 Task: Search one way flight ticket for 1 adult, 5 children, 2 infants in seat and 1 infant on lap in first from Prescott: Prescott Municipal Airport (ernest A. Love Field) to South Bend: South Bend International Airport on 8-6-2023. Choice of flights is JetBlue. Number of bags: 2 carry on bags and 6 checked bags. Price is upto 82000. Outbound departure time preference is 18:45.
Action: Mouse moved to (318, 147)
Screenshot: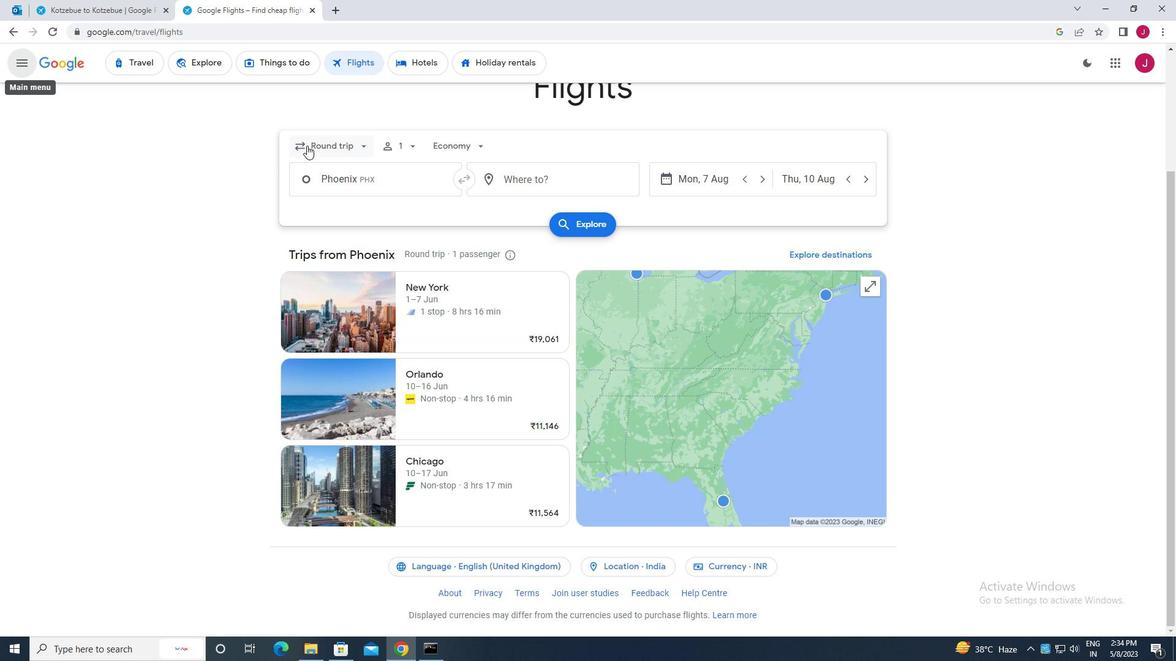 
Action: Mouse pressed left at (318, 147)
Screenshot: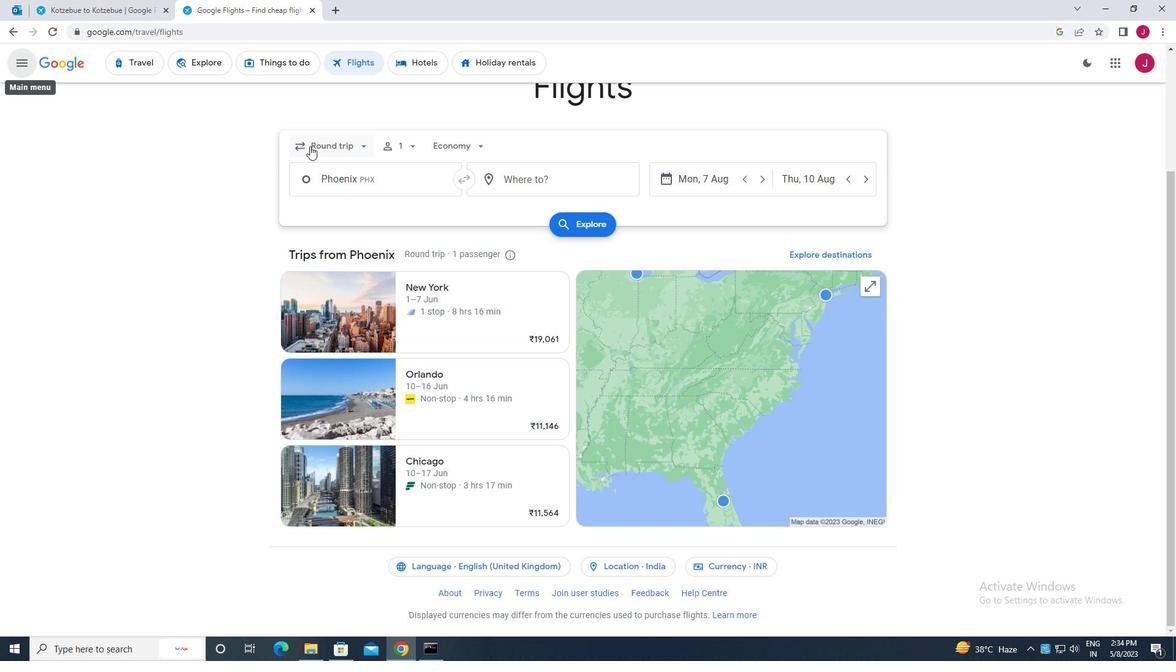 
Action: Mouse moved to (332, 205)
Screenshot: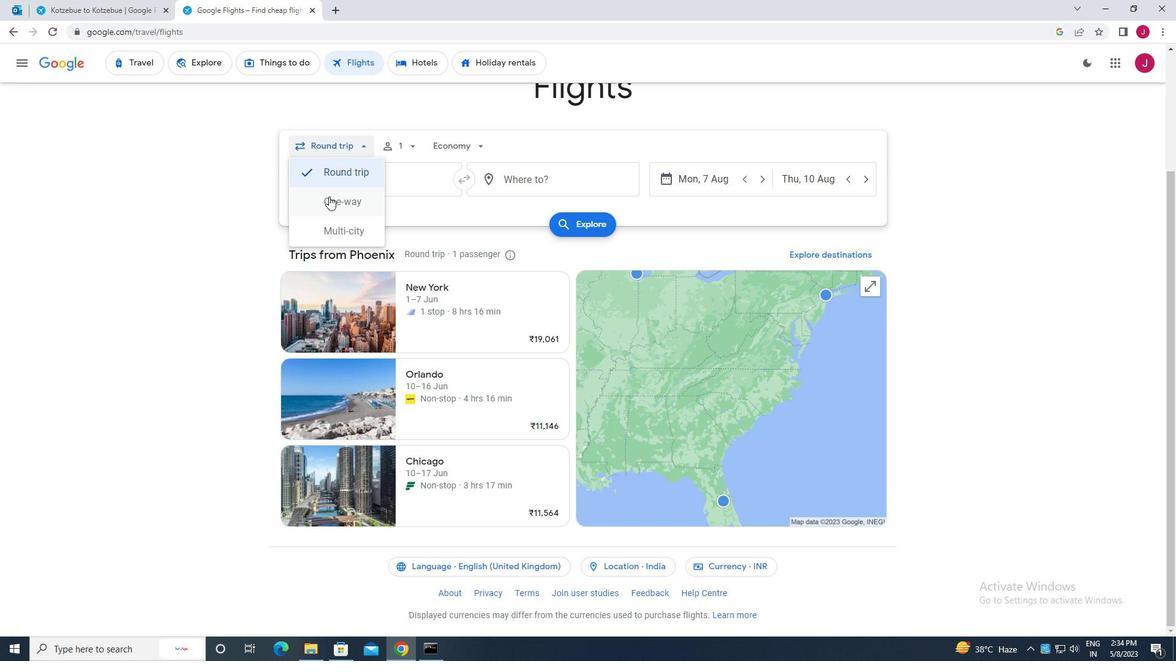 
Action: Mouse pressed left at (332, 205)
Screenshot: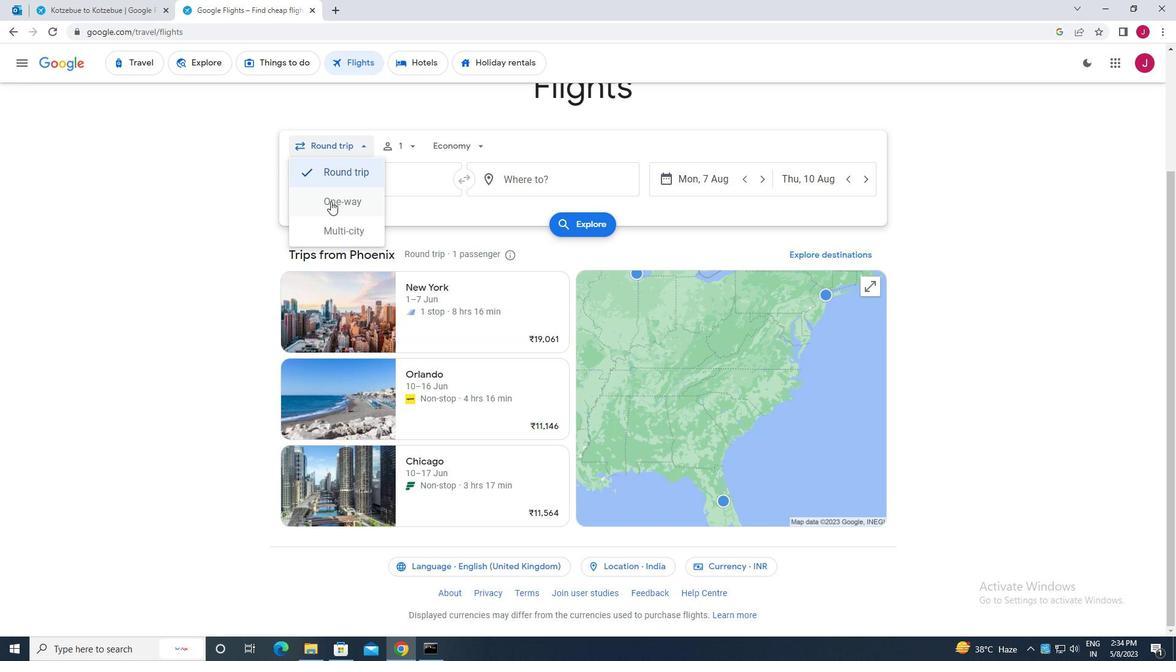 
Action: Mouse moved to (406, 145)
Screenshot: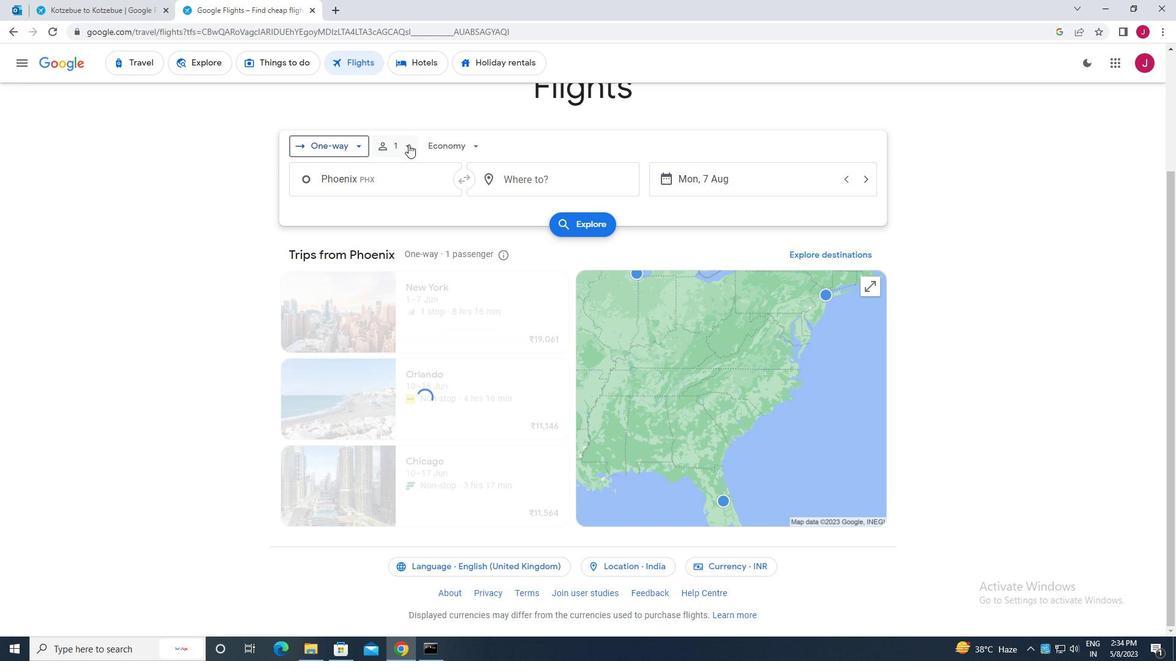 
Action: Mouse pressed left at (406, 145)
Screenshot: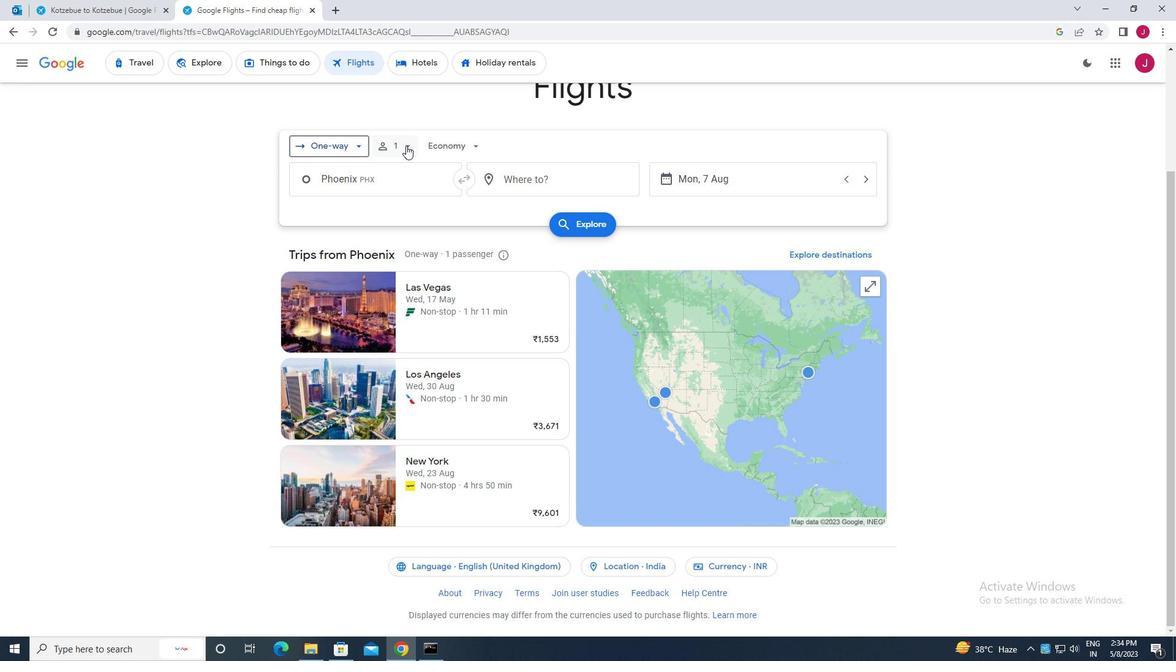 
Action: Mouse moved to (499, 213)
Screenshot: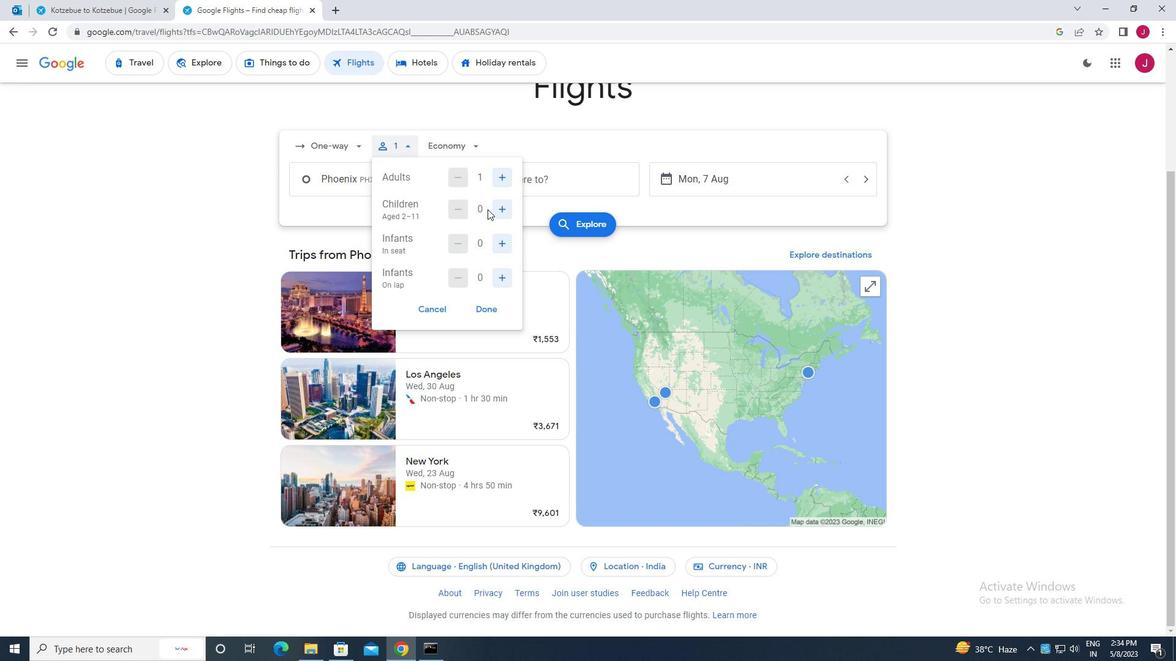 
Action: Mouse pressed left at (499, 213)
Screenshot: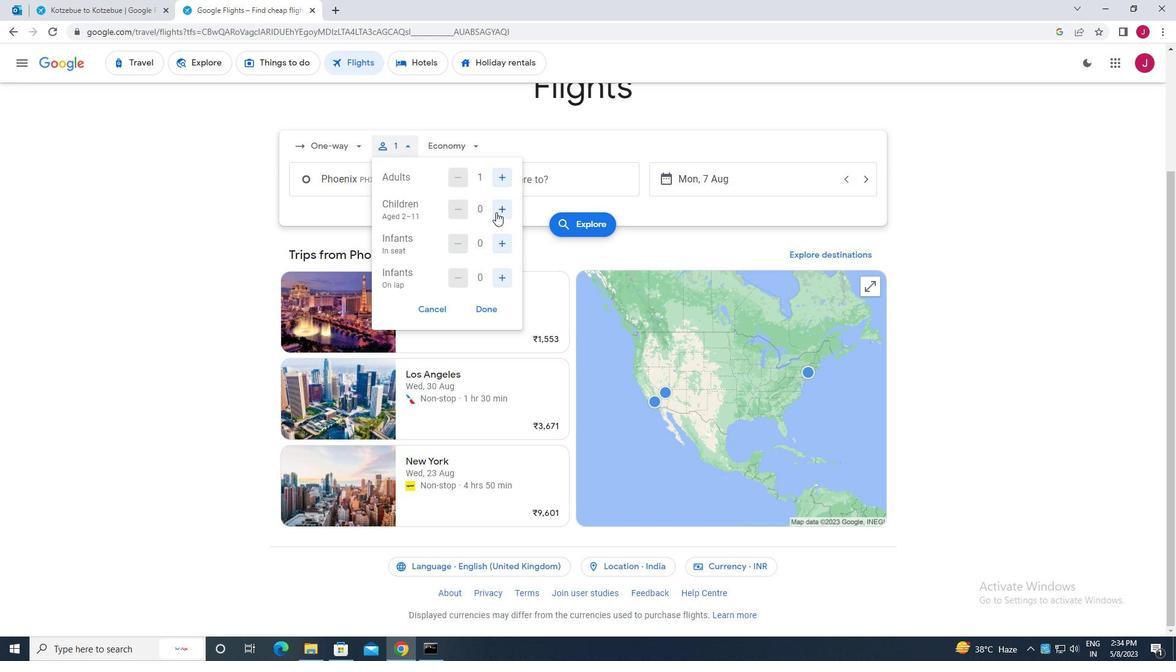 
Action: Mouse moved to (499, 213)
Screenshot: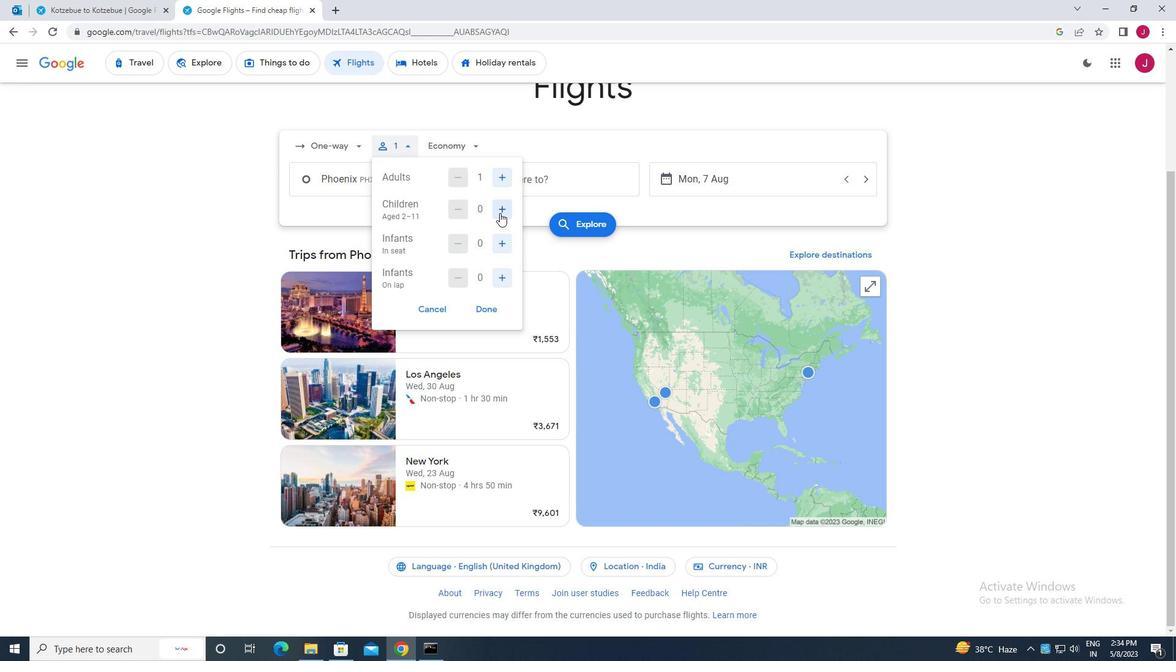 
Action: Mouse pressed left at (499, 213)
Screenshot: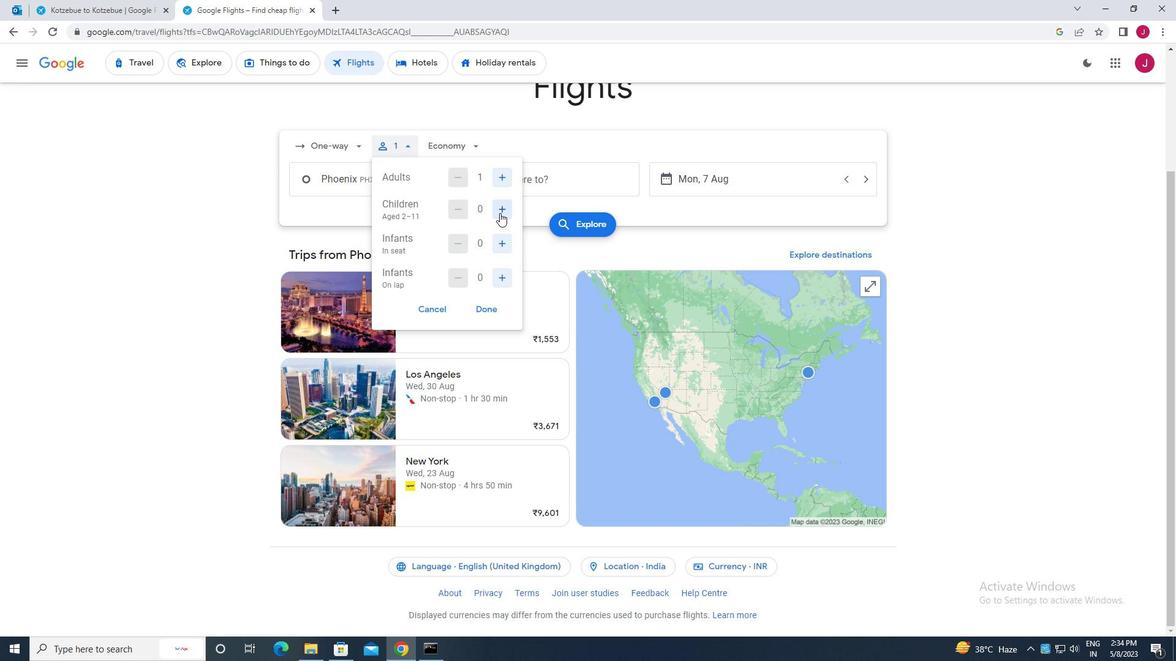 
Action: Mouse pressed left at (499, 213)
Screenshot: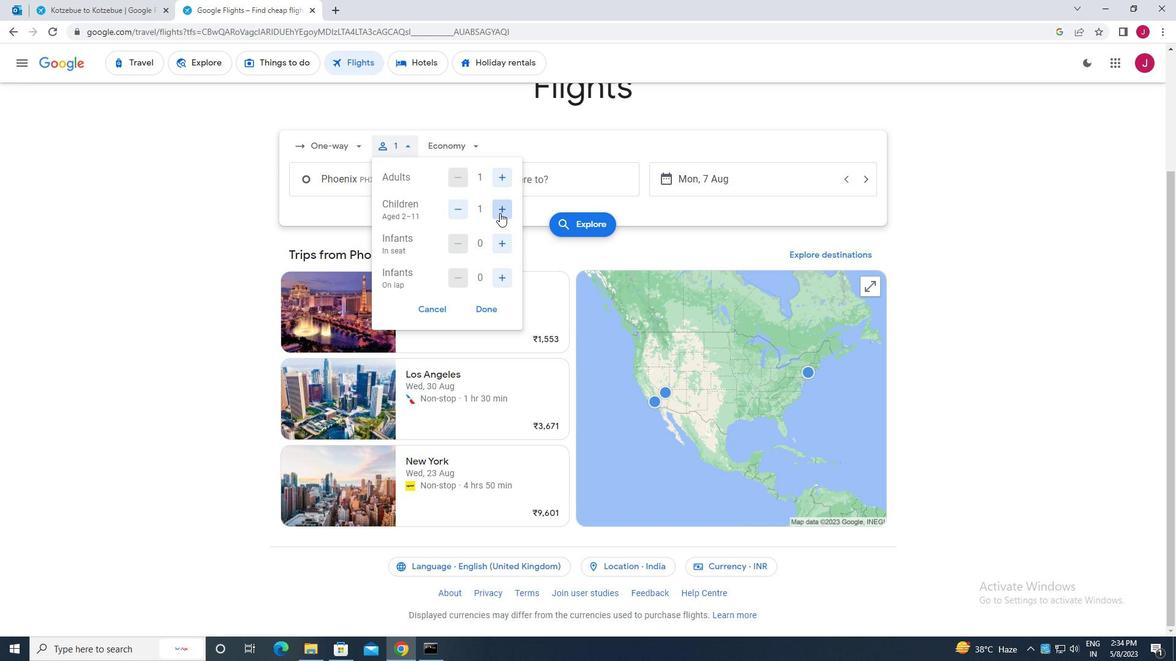 
Action: Mouse pressed left at (499, 213)
Screenshot: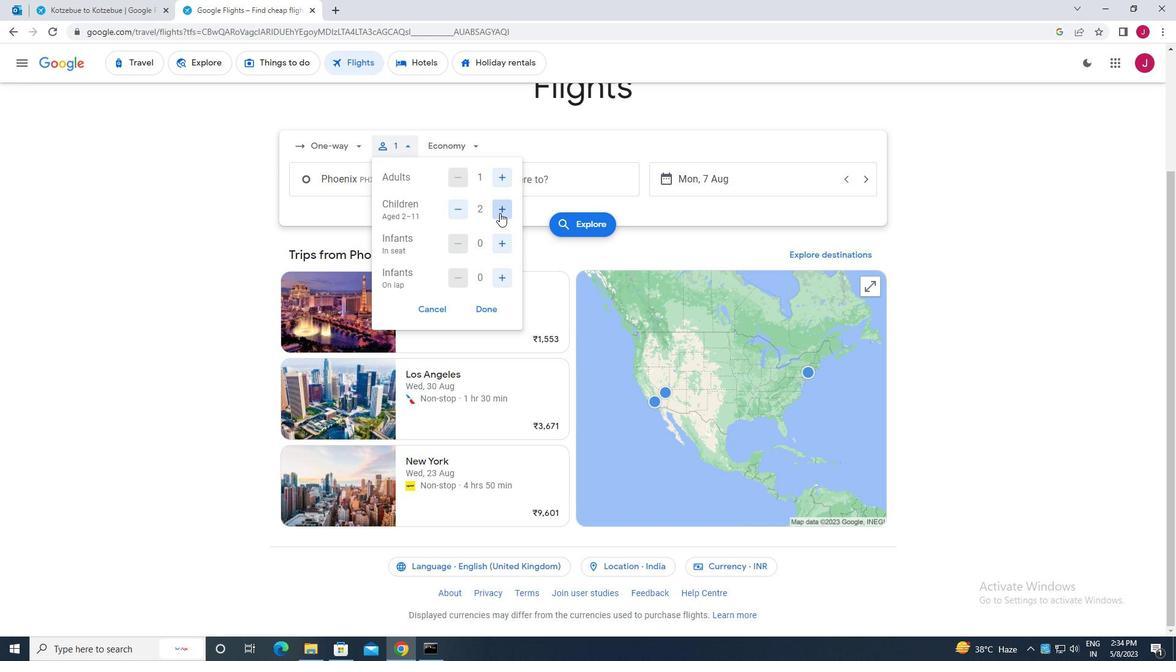 
Action: Mouse pressed left at (499, 213)
Screenshot: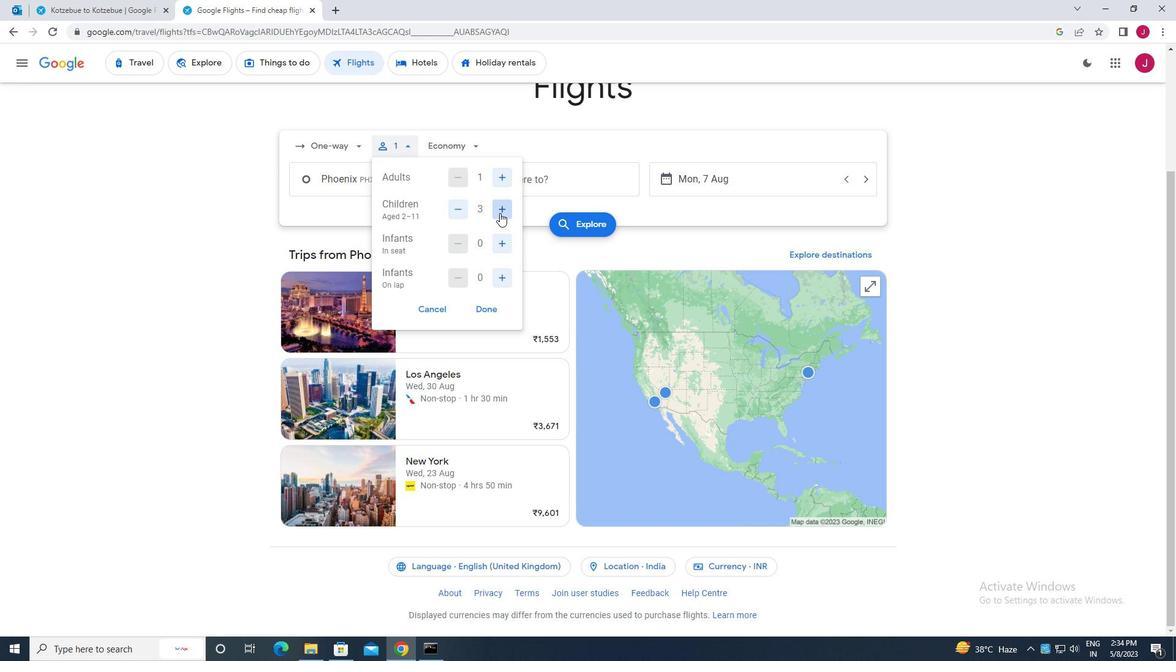 
Action: Mouse moved to (502, 246)
Screenshot: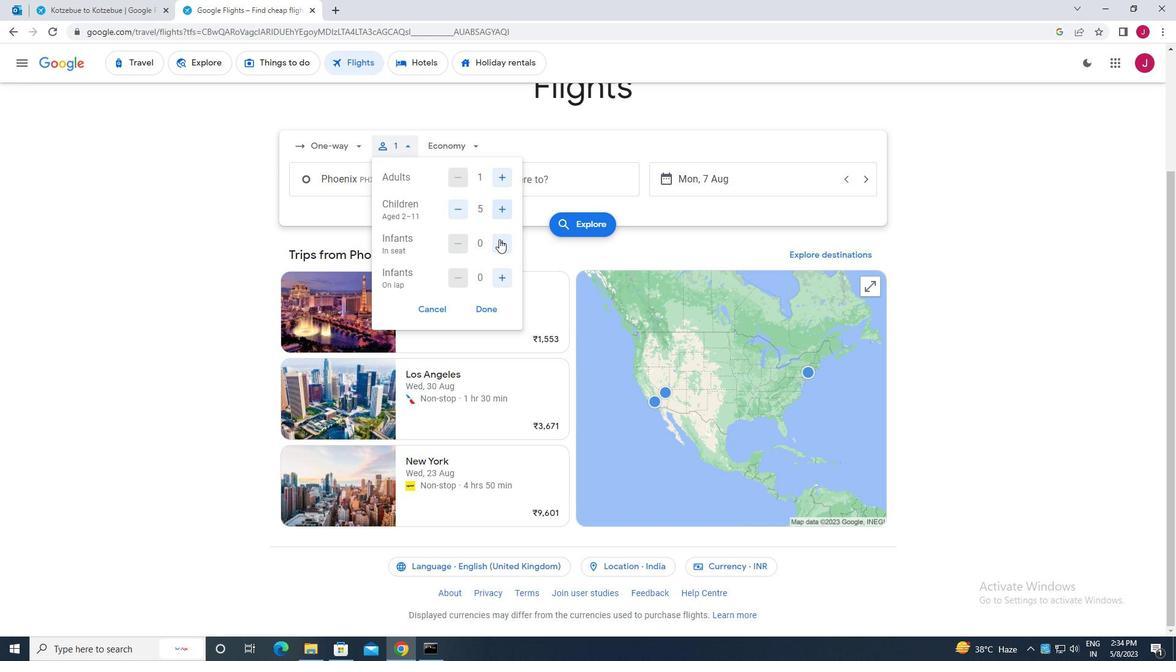 
Action: Mouse pressed left at (502, 246)
Screenshot: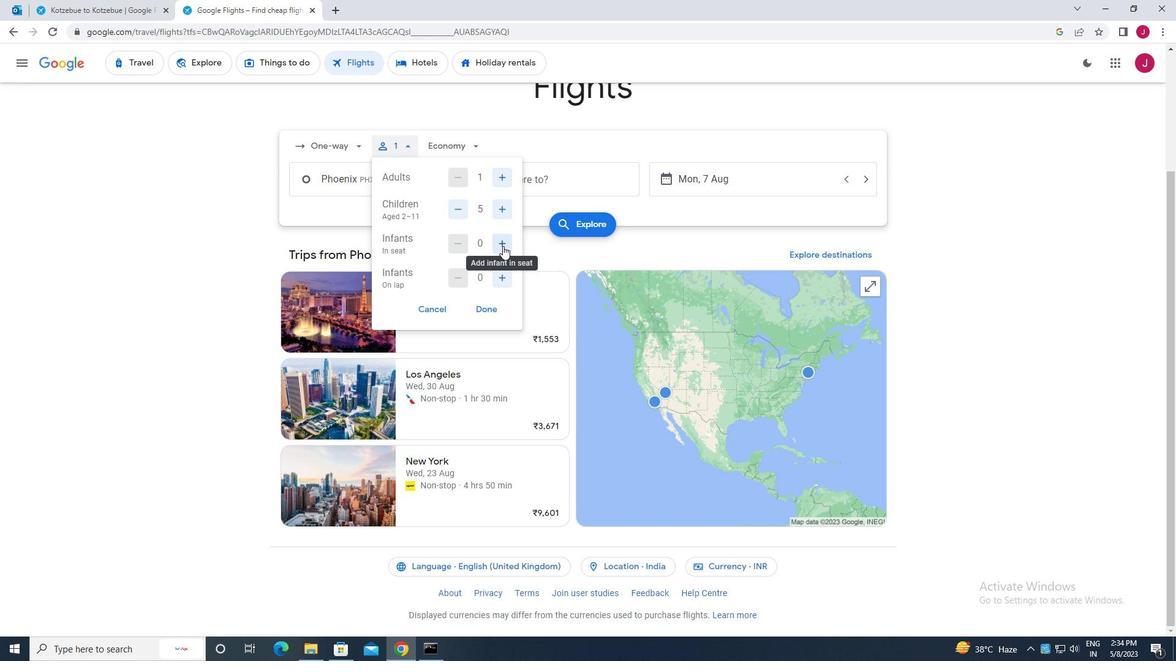 
Action: Mouse moved to (502, 245)
Screenshot: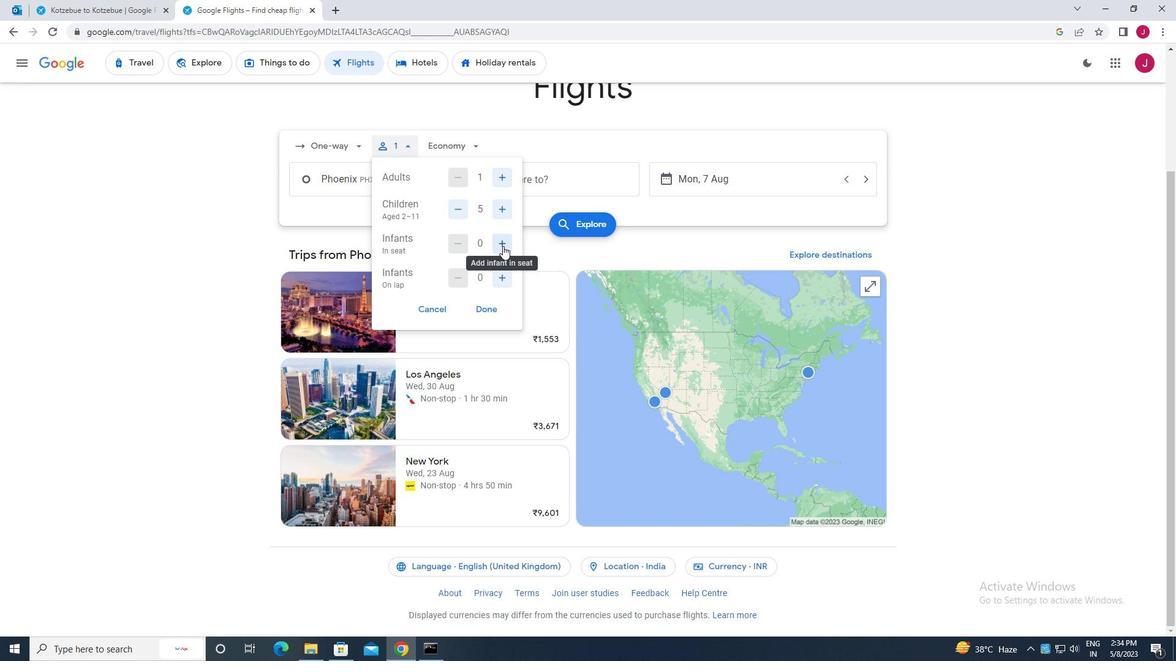 
Action: Mouse pressed left at (502, 245)
Screenshot: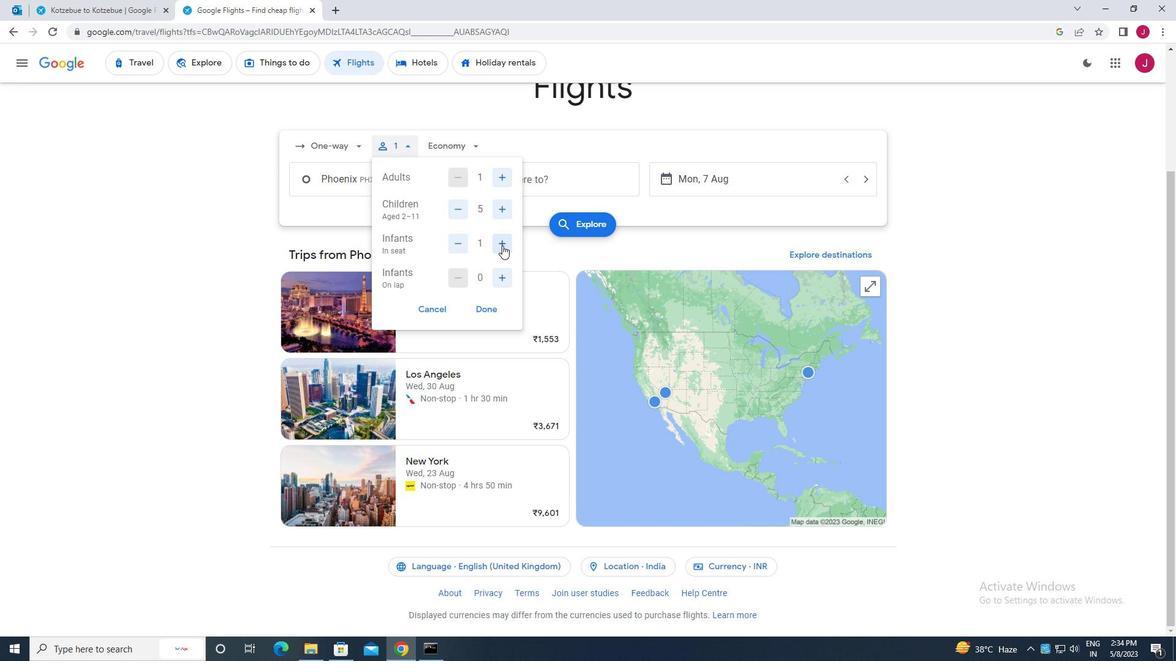 
Action: Mouse moved to (499, 281)
Screenshot: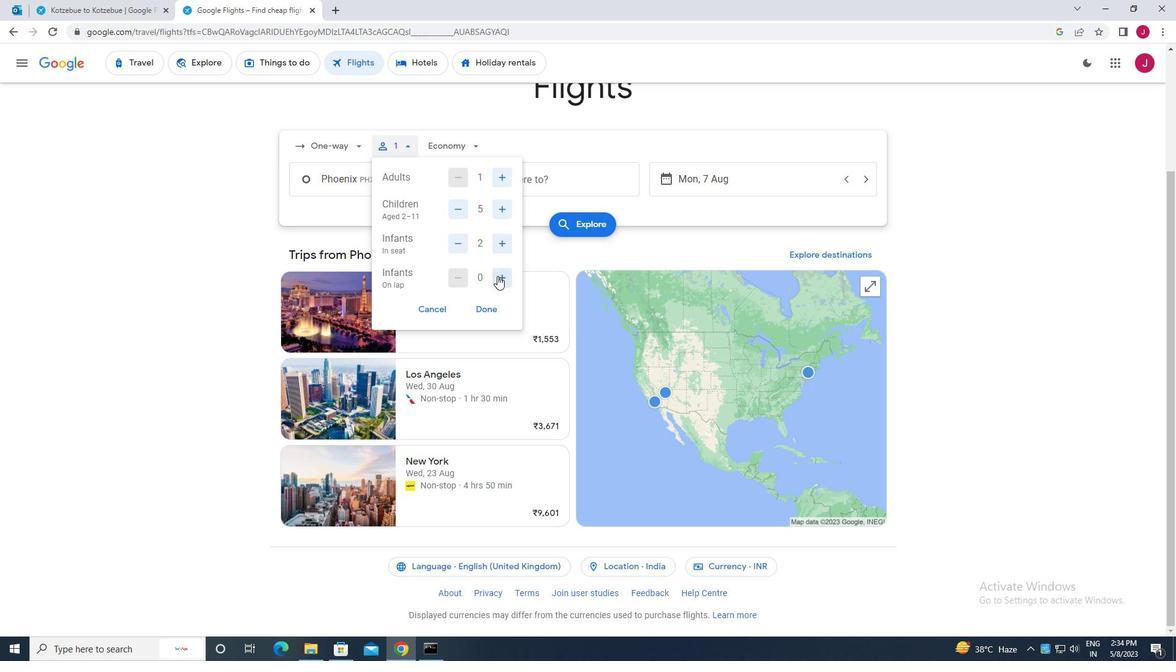 
Action: Mouse pressed left at (499, 281)
Screenshot: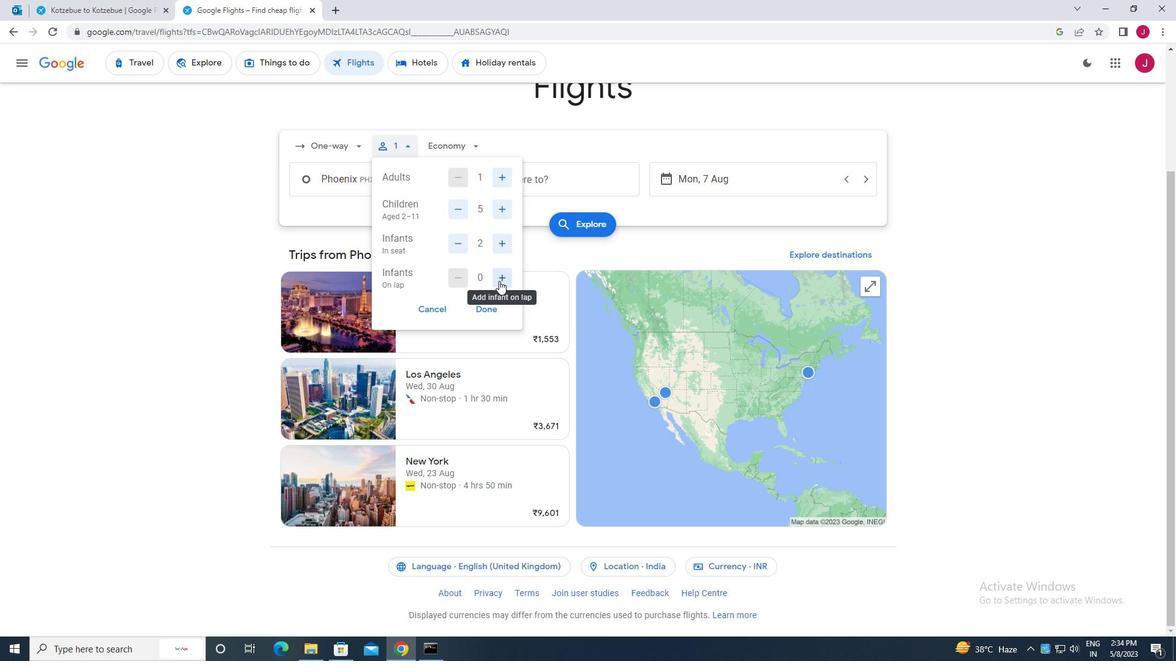 
Action: Mouse moved to (457, 241)
Screenshot: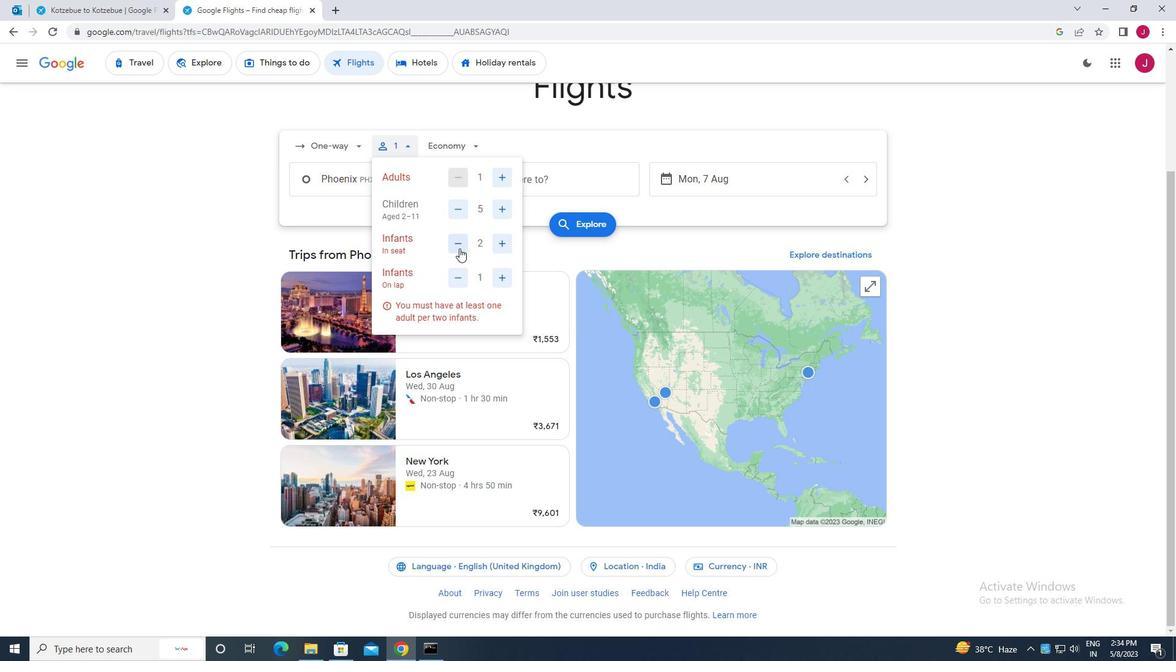 
Action: Mouse pressed left at (457, 241)
Screenshot: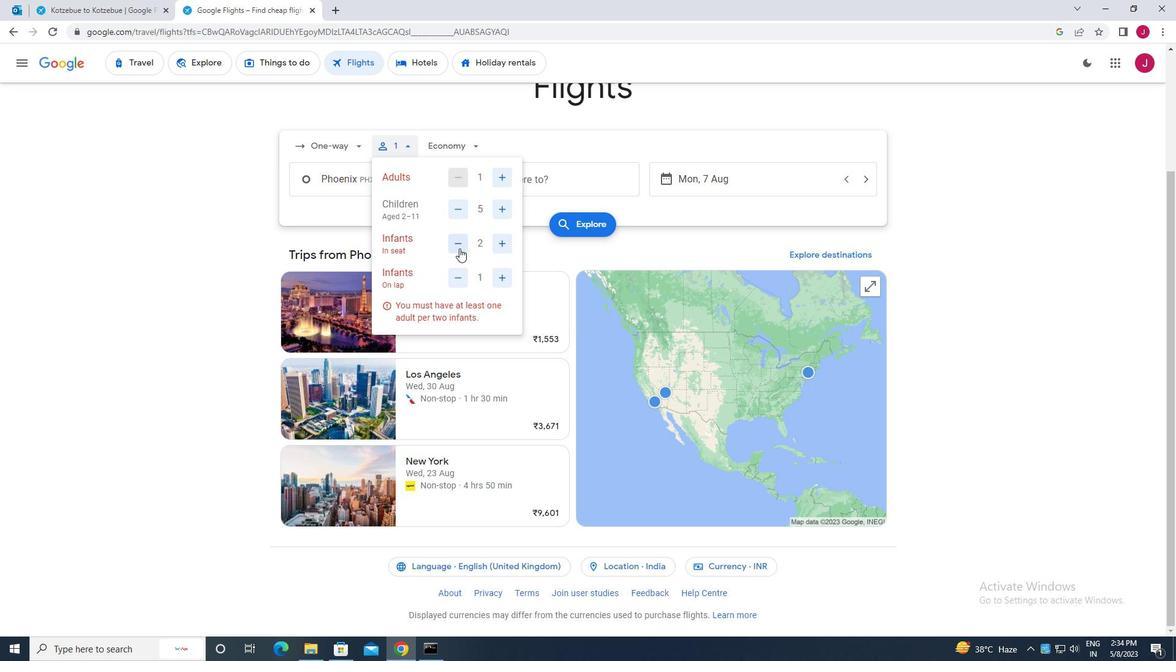 
Action: Mouse moved to (483, 310)
Screenshot: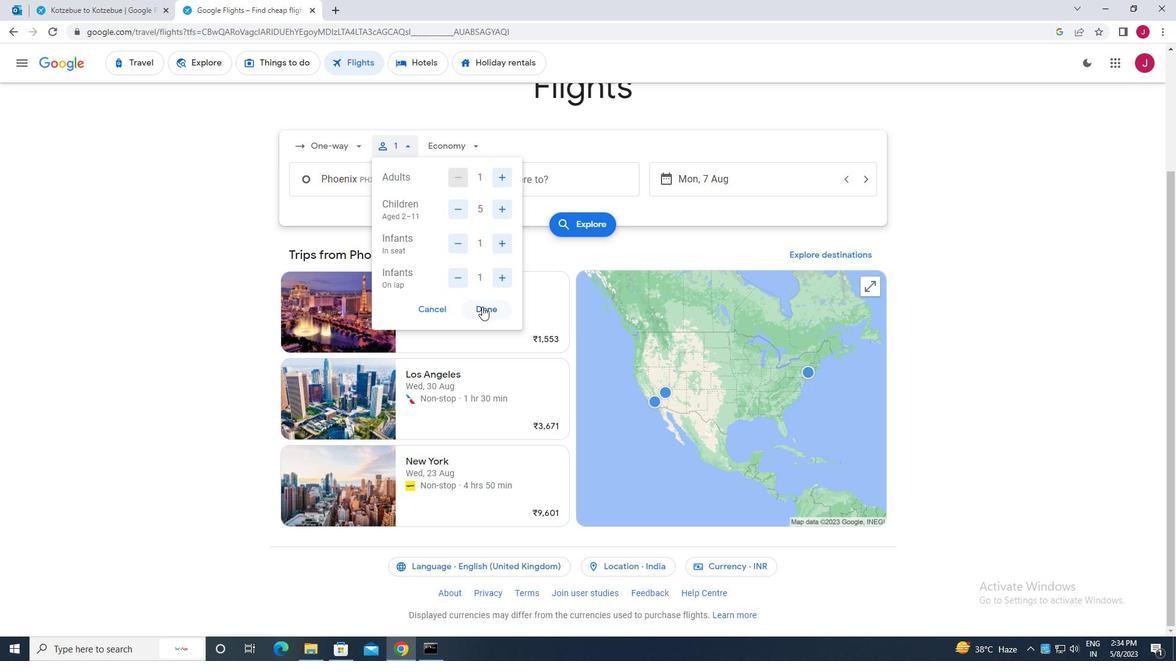 
Action: Mouse pressed left at (483, 310)
Screenshot: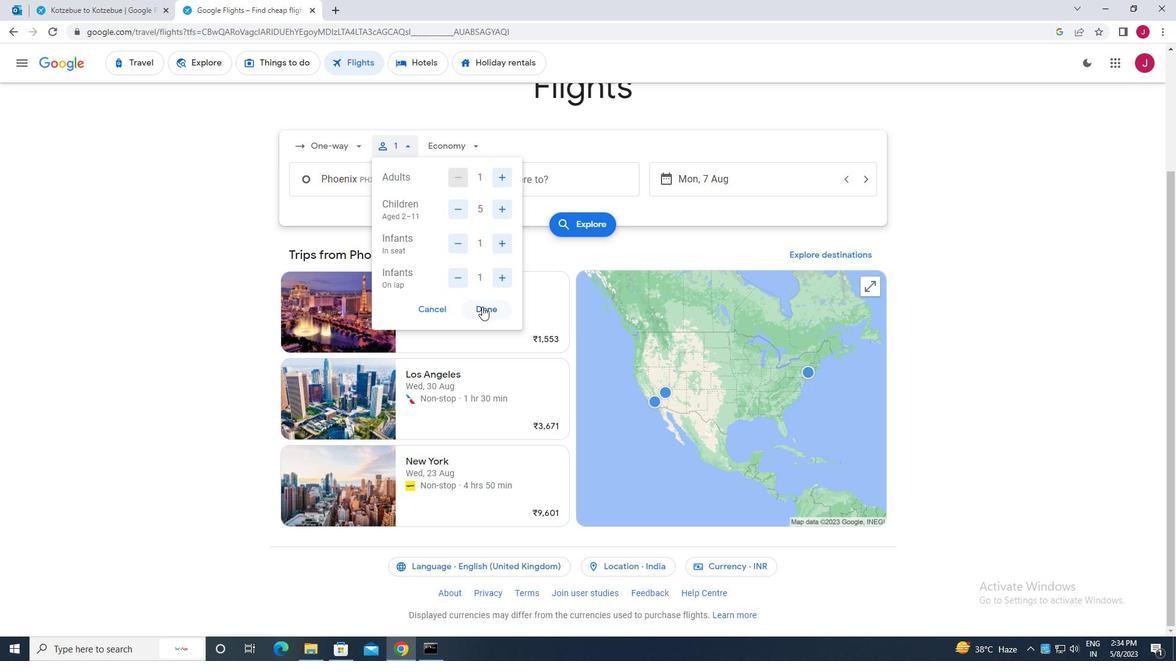 
Action: Mouse moved to (462, 145)
Screenshot: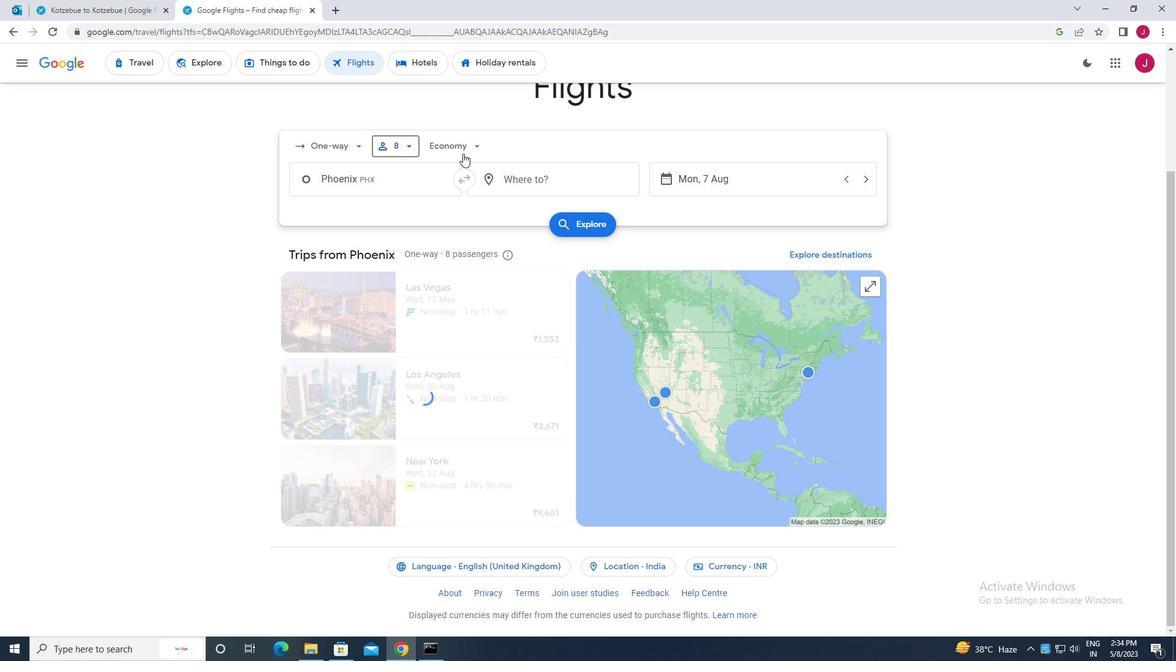 
Action: Mouse pressed left at (462, 145)
Screenshot: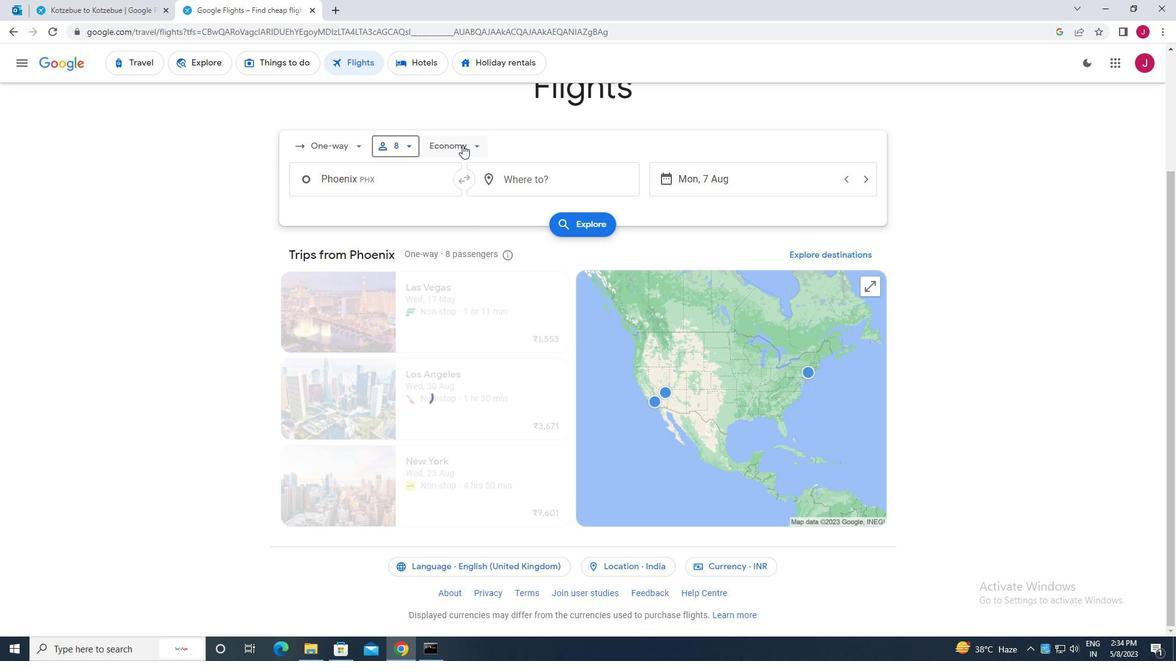 
Action: Mouse moved to (472, 259)
Screenshot: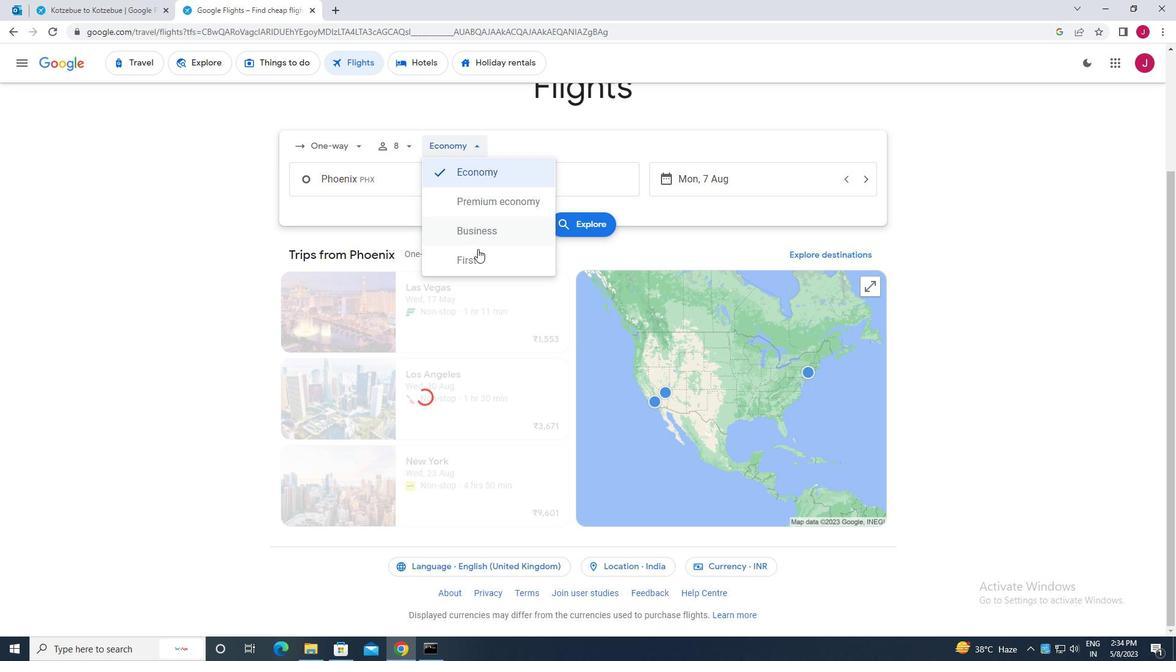 
Action: Mouse pressed left at (472, 259)
Screenshot: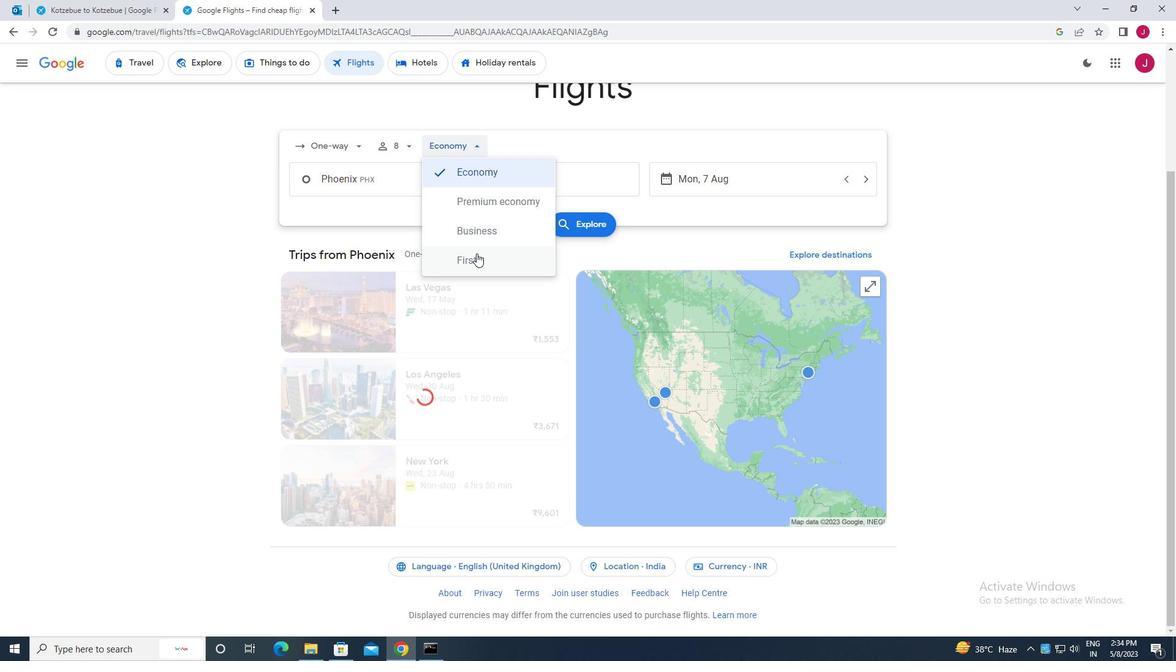 
Action: Mouse moved to (395, 180)
Screenshot: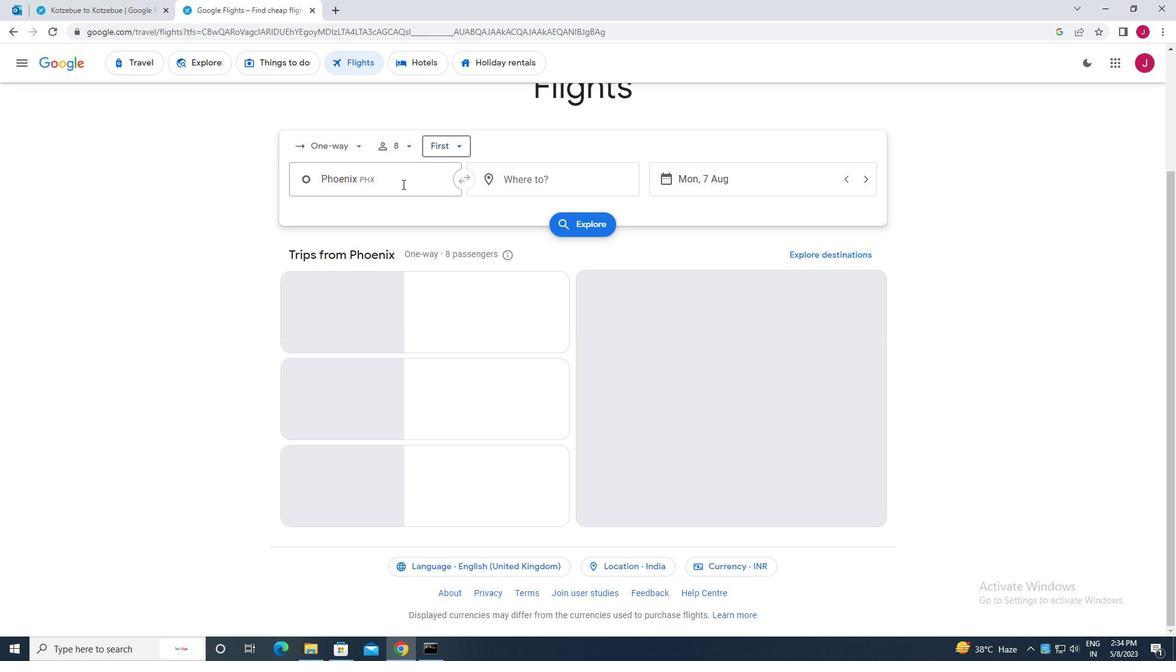 
Action: Mouse pressed left at (395, 180)
Screenshot: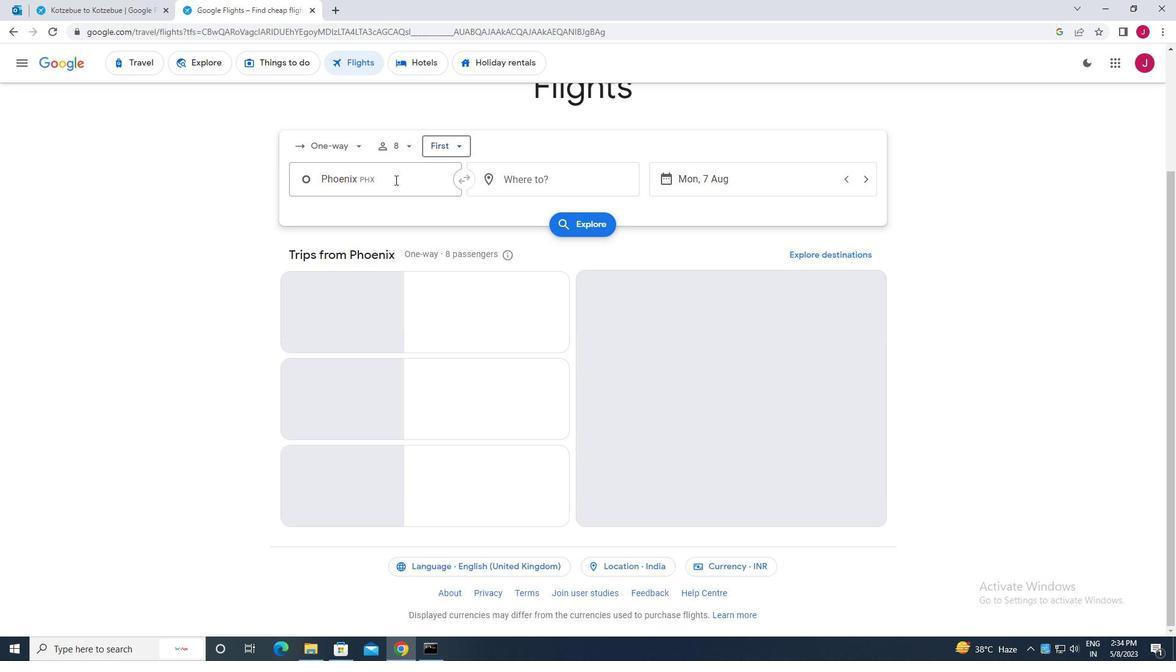
Action: Mouse moved to (393, 180)
Screenshot: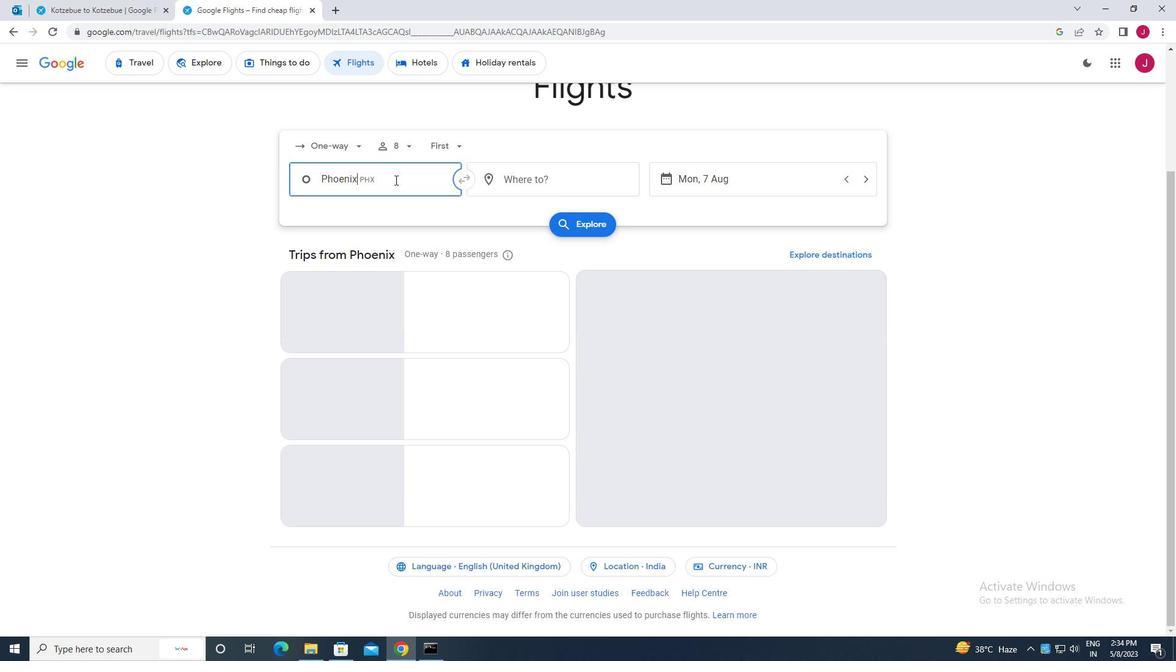 
Action: Key pressed precott
Screenshot: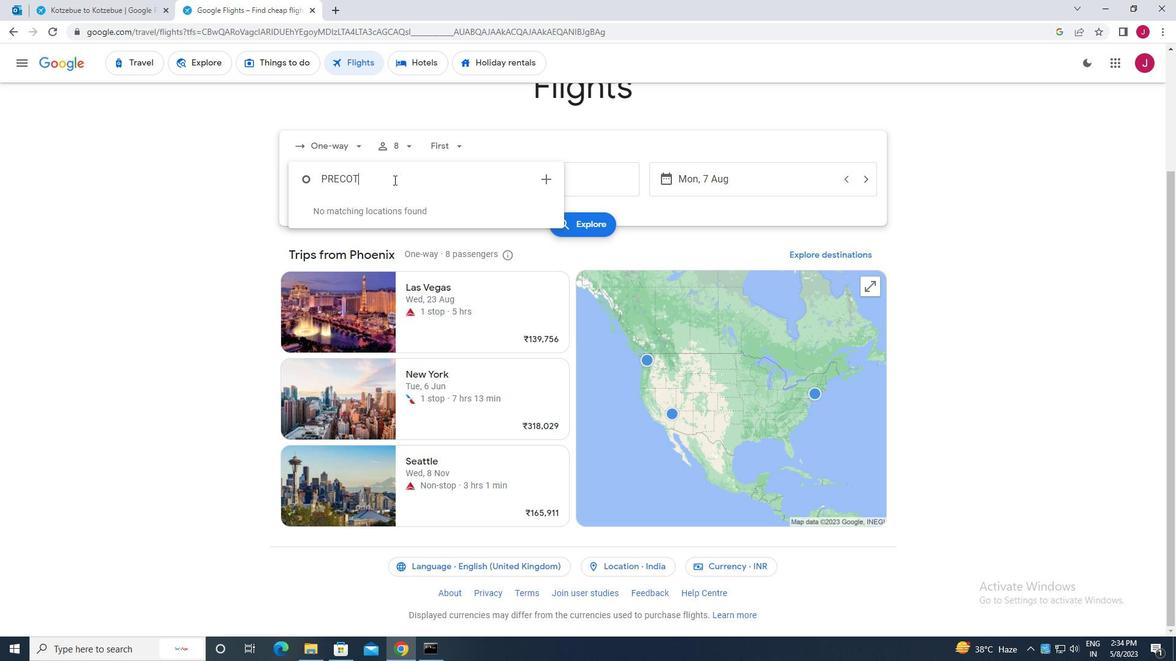 
Action: Mouse moved to (393, 180)
Screenshot: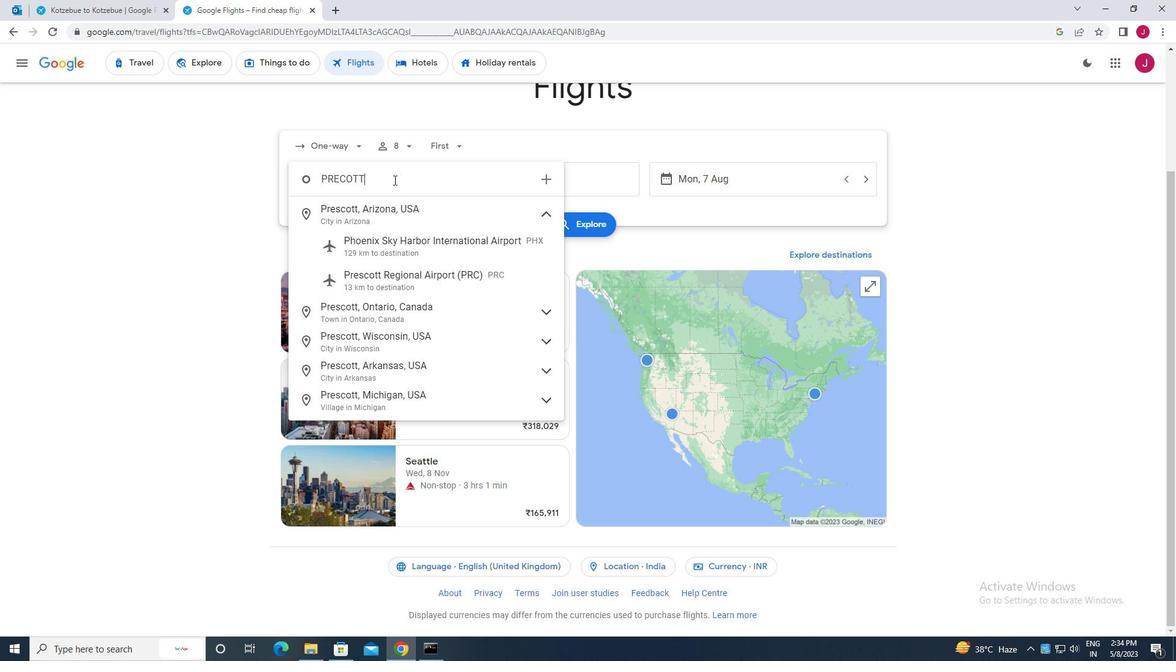 
Action: Key pressed <Key.space>mun<Key.backspace><Key.backspace><Key.backspace><Key.backspace>
Screenshot: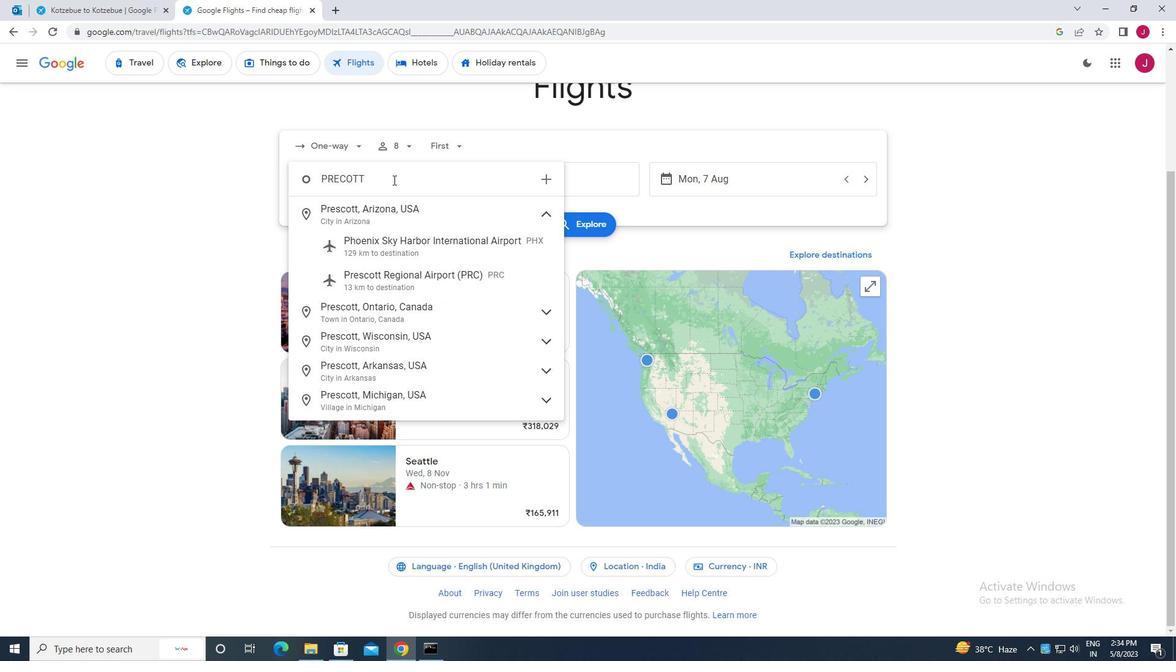 
Action: Mouse moved to (392, 326)
Screenshot: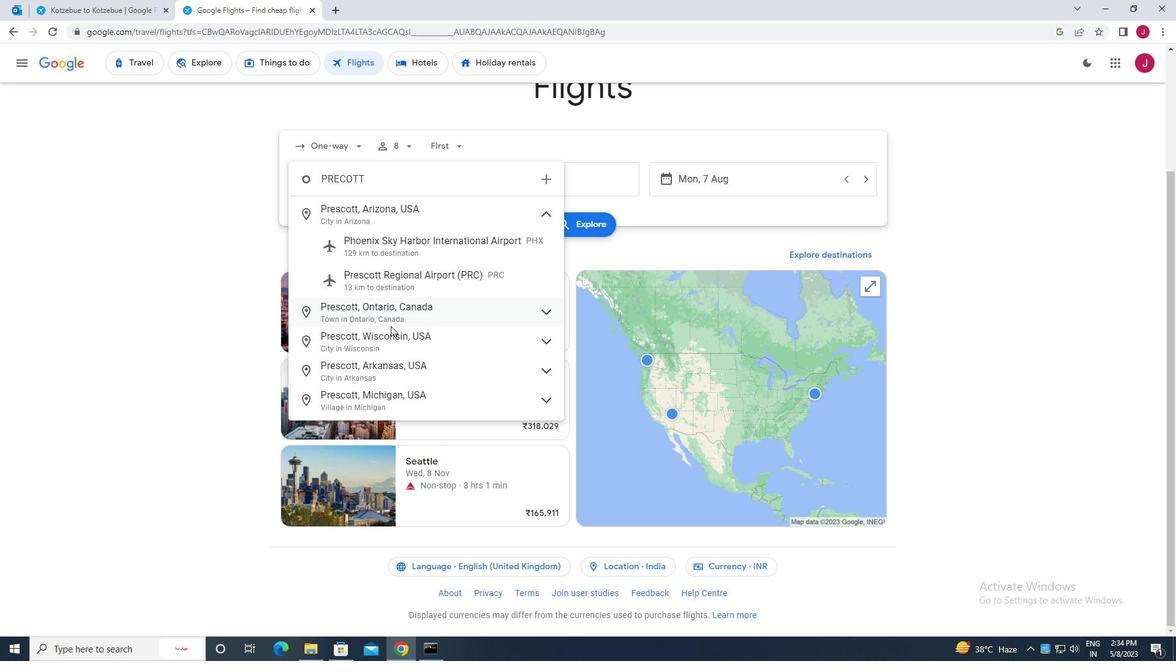 
Action: Mouse scrolled (392, 325) with delta (0, 0)
Screenshot: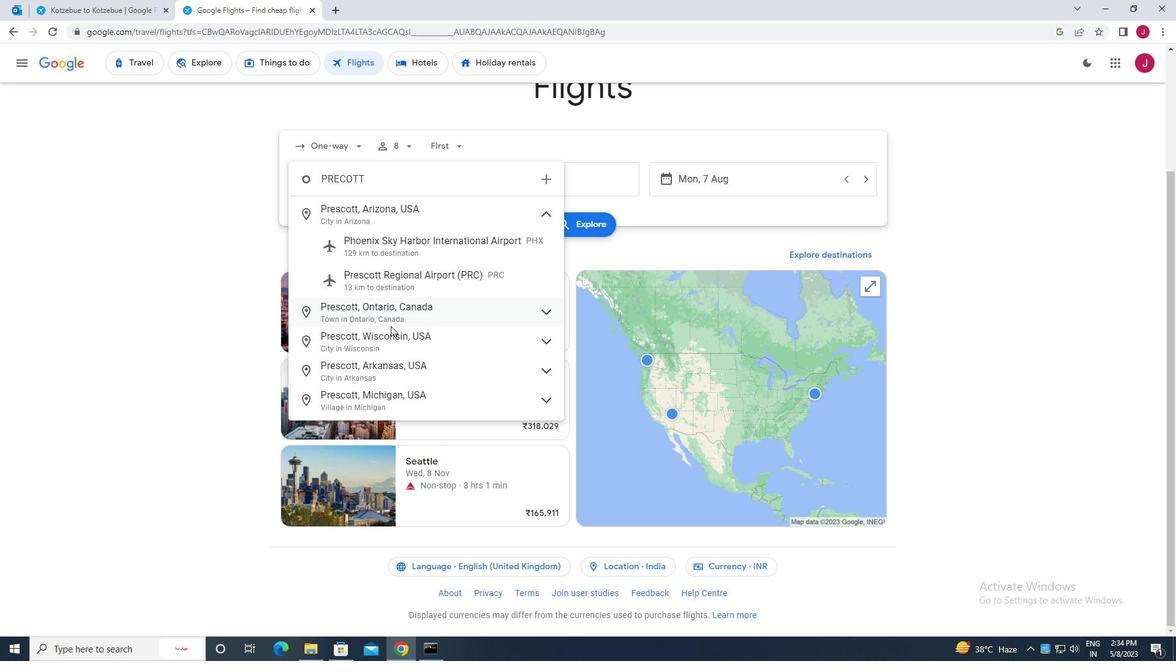 
Action: Mouse moved to (390, 325)
Screenshot: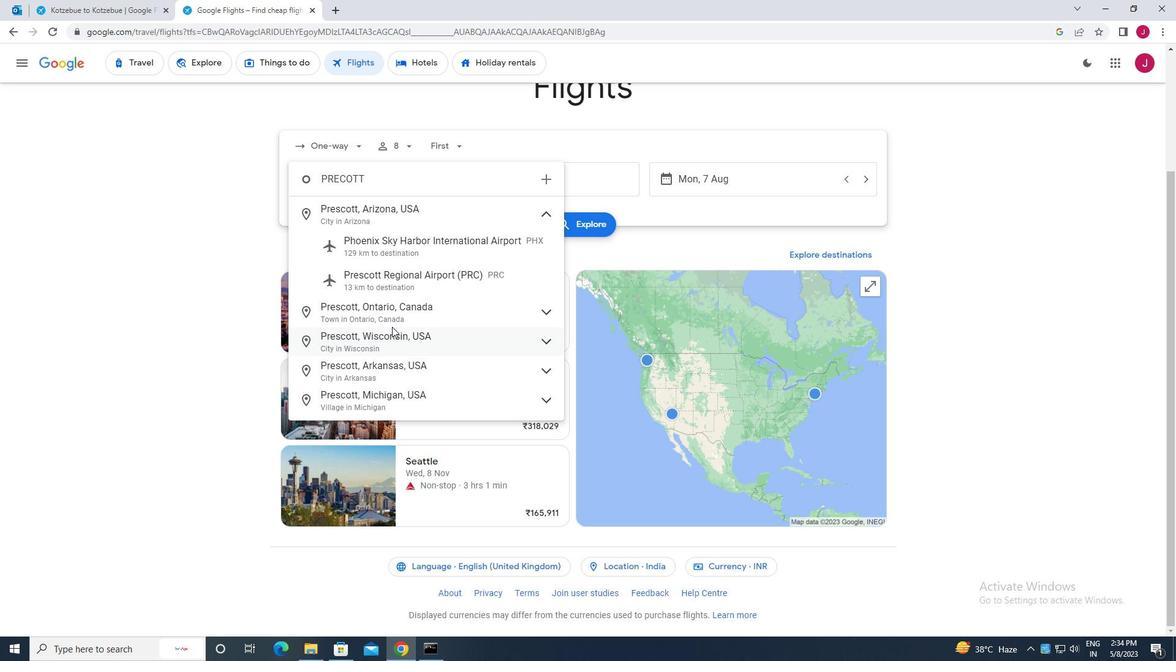 
Action: Mouse scrolled (390, 325) with delta (0, 0)
Screenshot: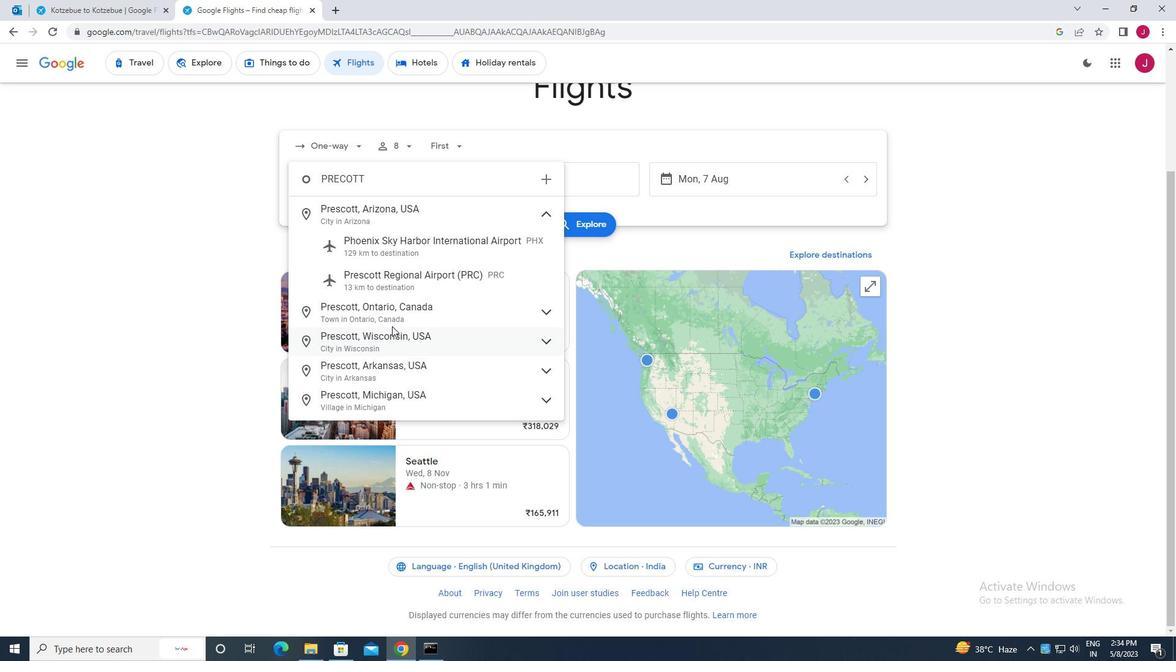 
Action: Mouse moved to (390, 325)
Screenshot: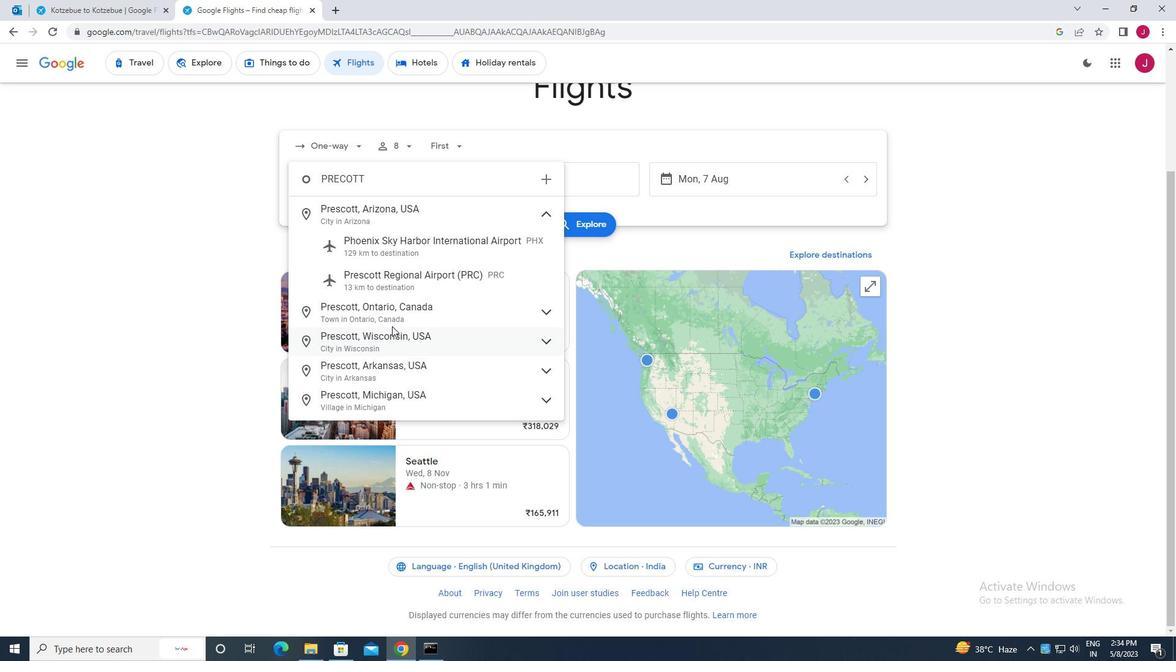 
Action: Mouse scrolled (390, 324) with delta (0, 0)
Screenshot: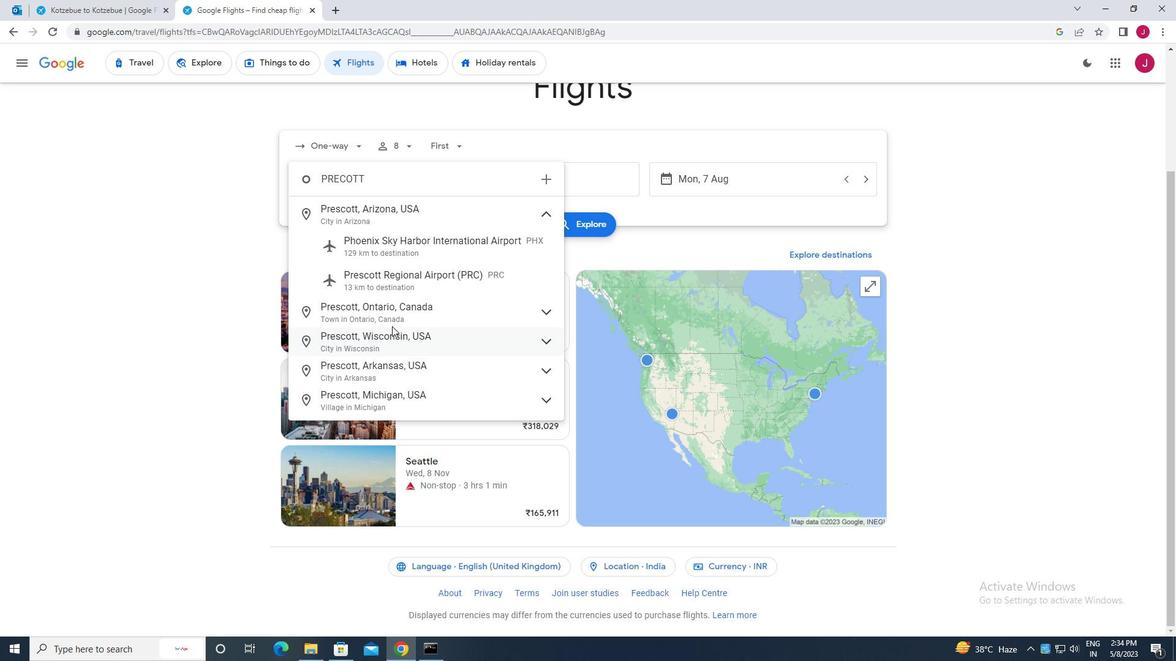 
Action: Mouse moved to (390, 324)
Screenshot: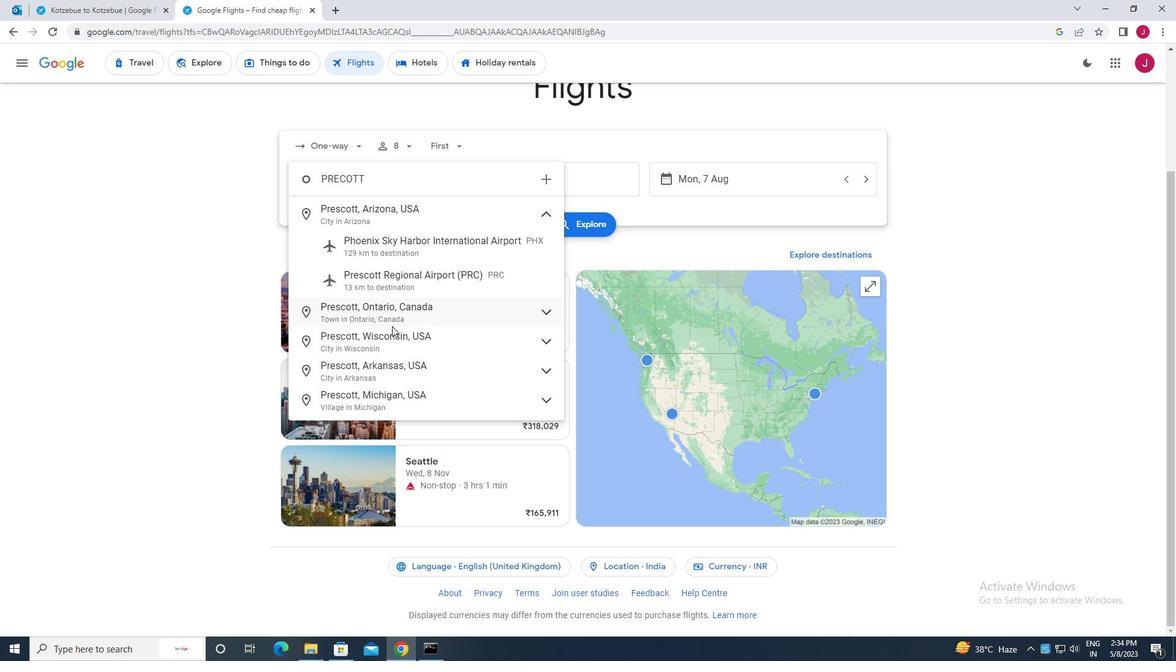 
Action: Mouse scrolled (390, 324) with delta (0, 0)
Screenshot: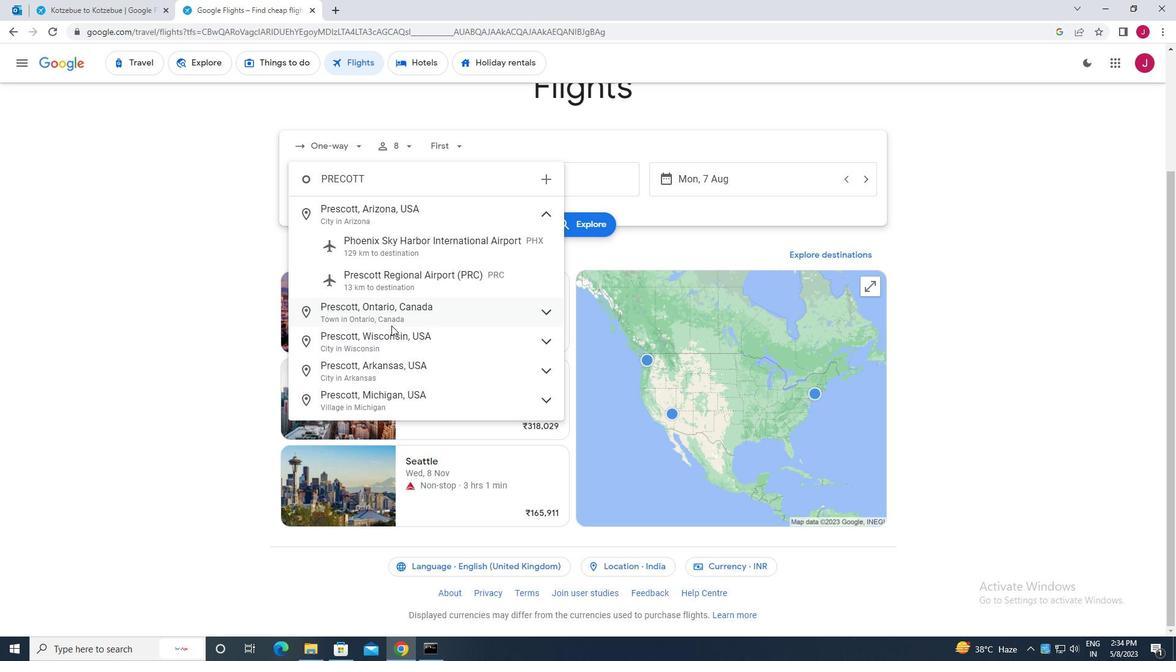 
Action: Mouse moved to (389, 321)
Screenshot: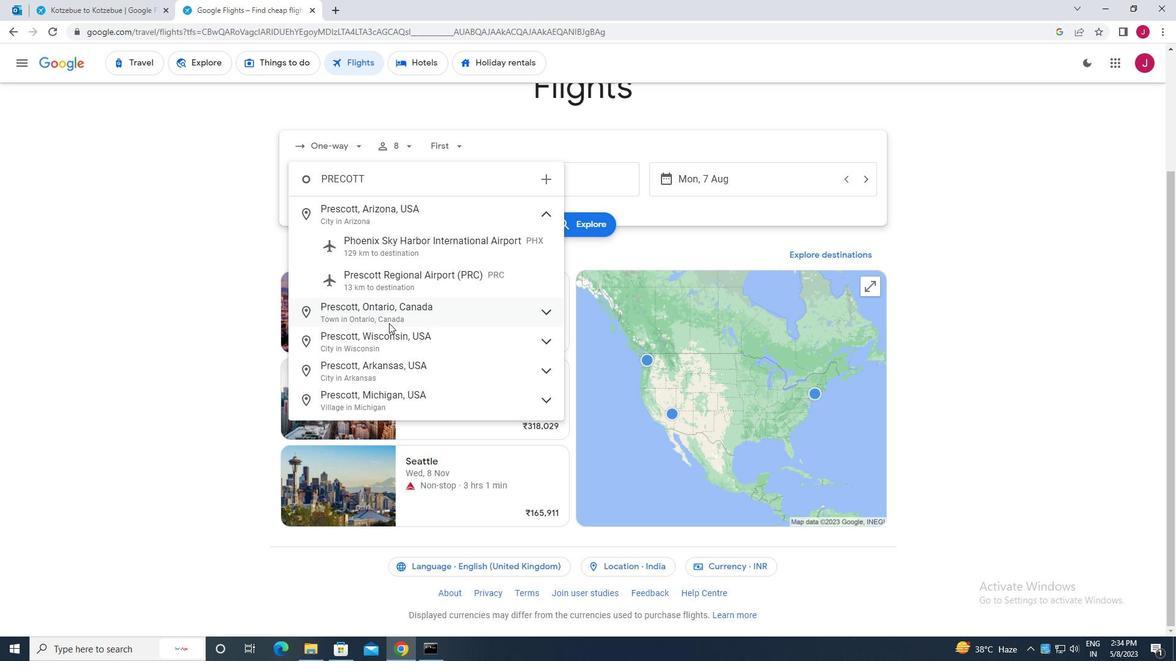 
Action: Mouse scrolled (389, 321) with delta (0, 0)
Screenshot: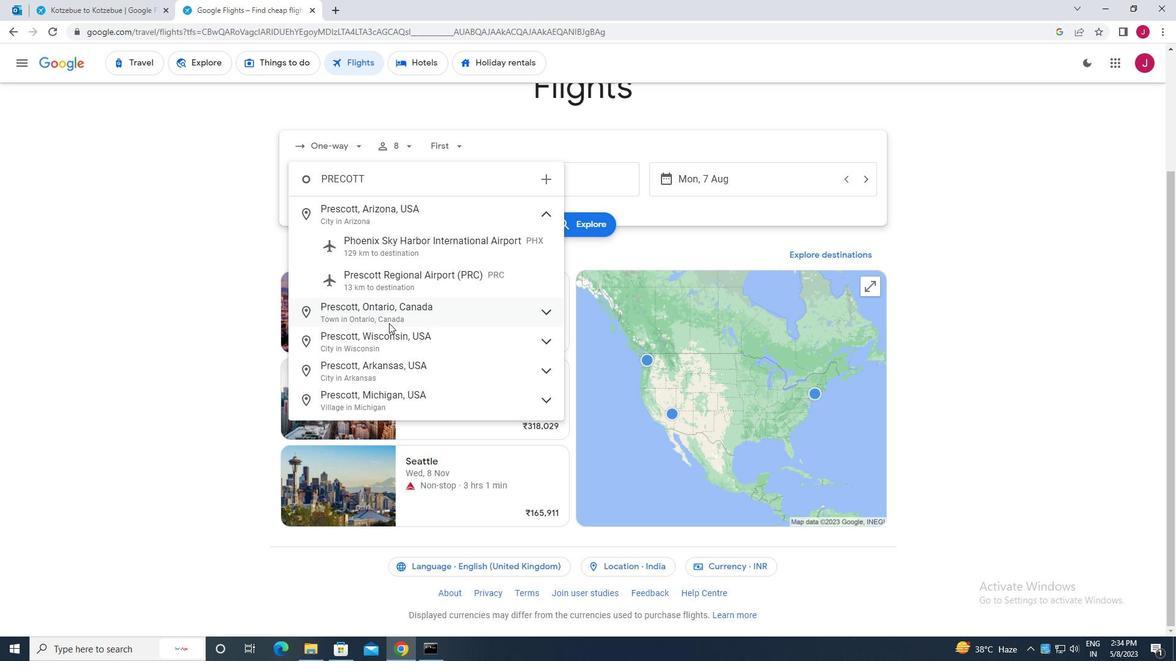 
Action: Mouse moved to (389, 319)
Screenshot: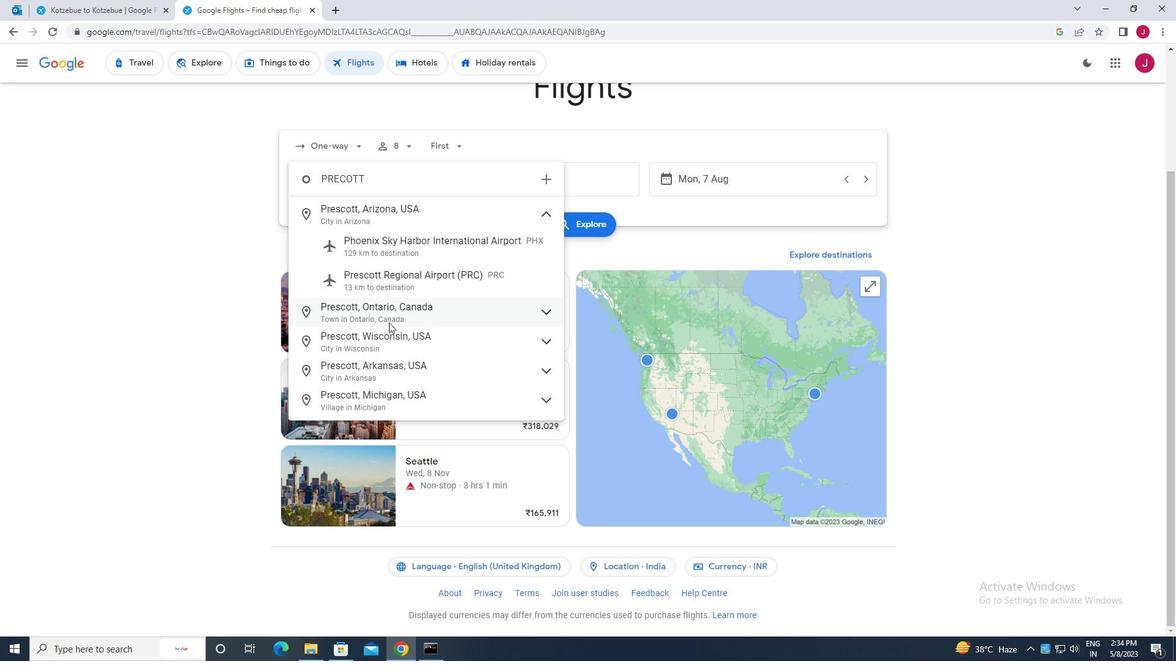 
Action: Mouse scrolled (389, 320) with delta (0, 0)
Screenshot: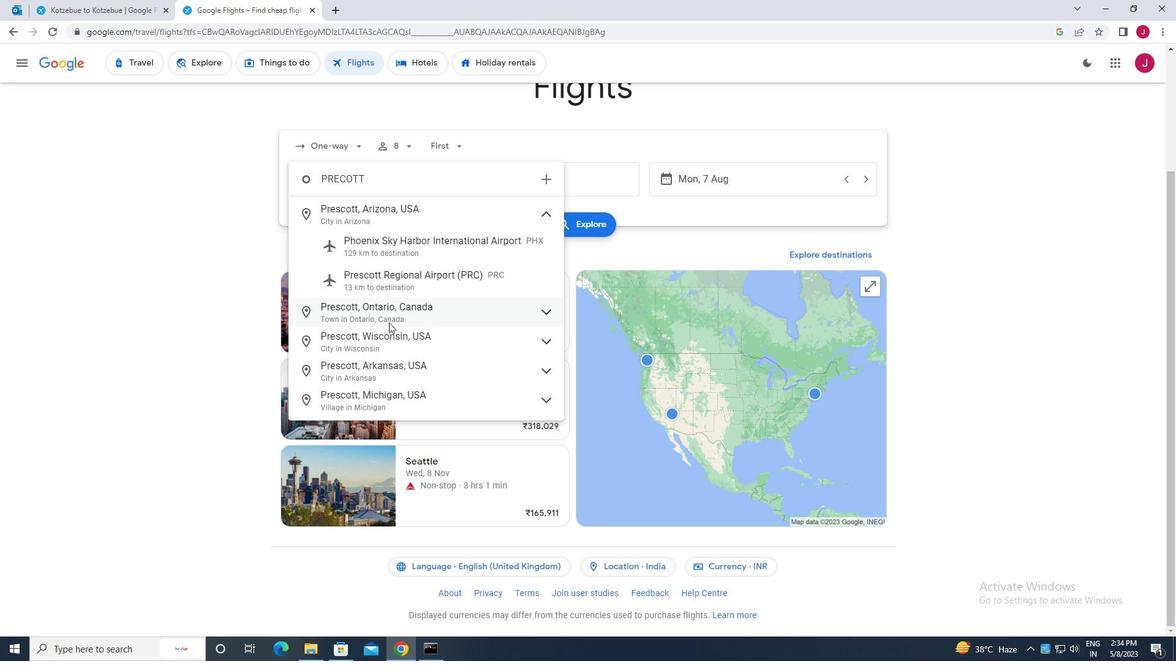 
Action: Mouse moved to (390, 289)
Screenshot: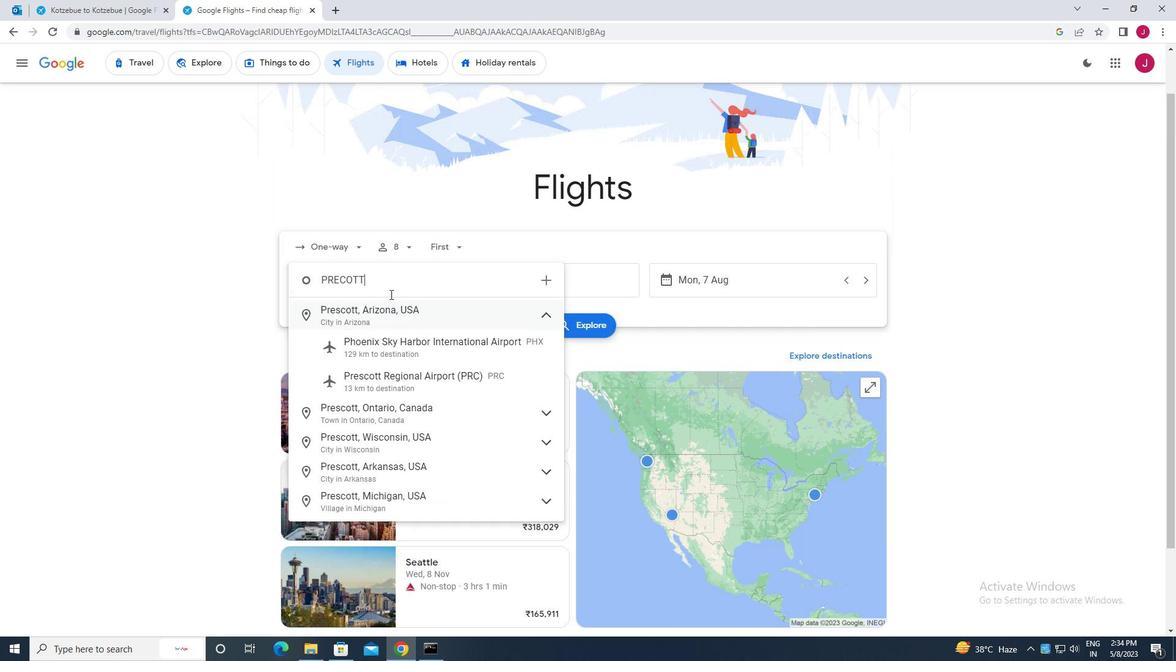 
Action: Mouse scrolled (390, 288) with delta (0, 0)
Screenshot: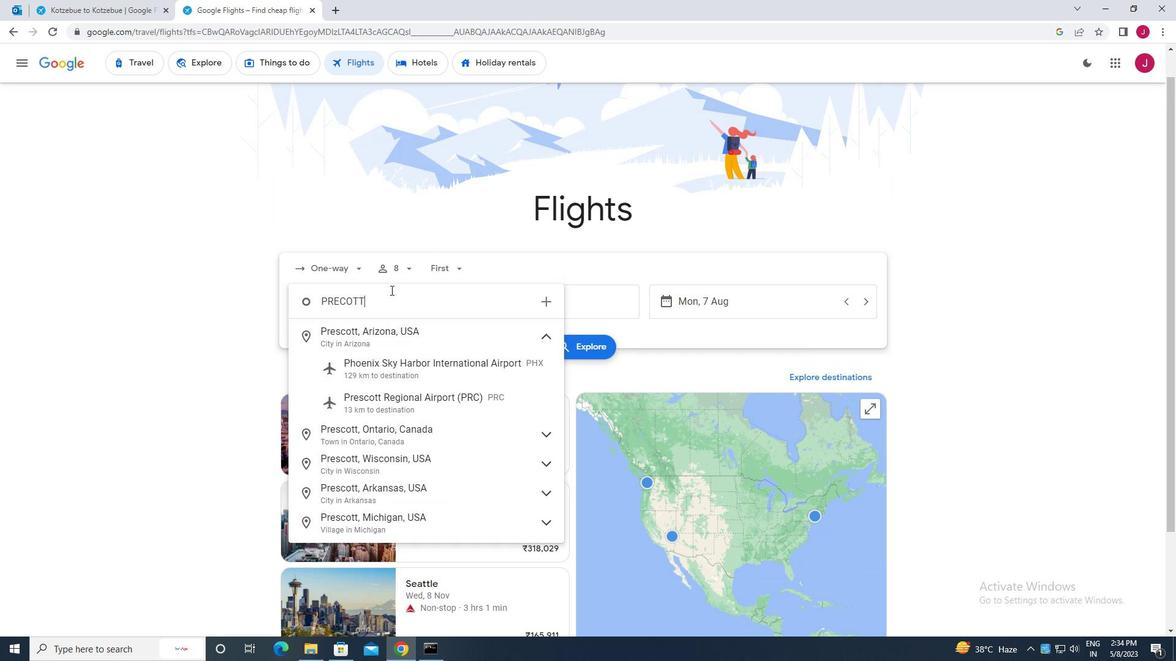 
Action: Mouse moved to (390, 289)
Screenshot: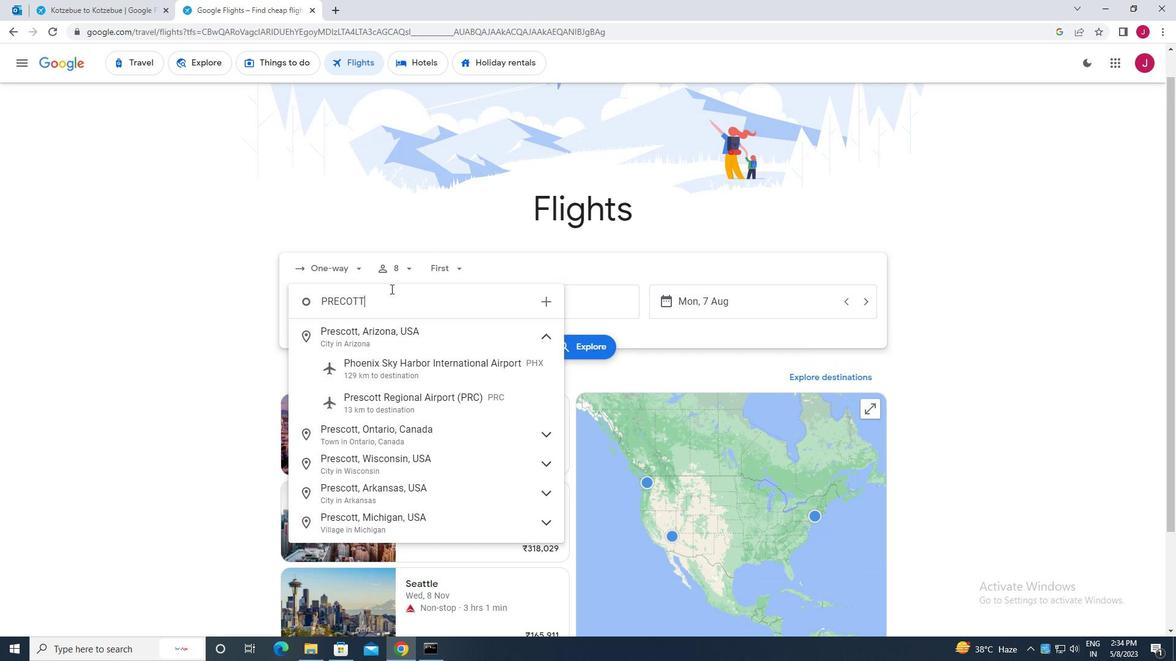 
Action: Mouse scrolled (390, 288) with delta (0, 0)
Screenshot: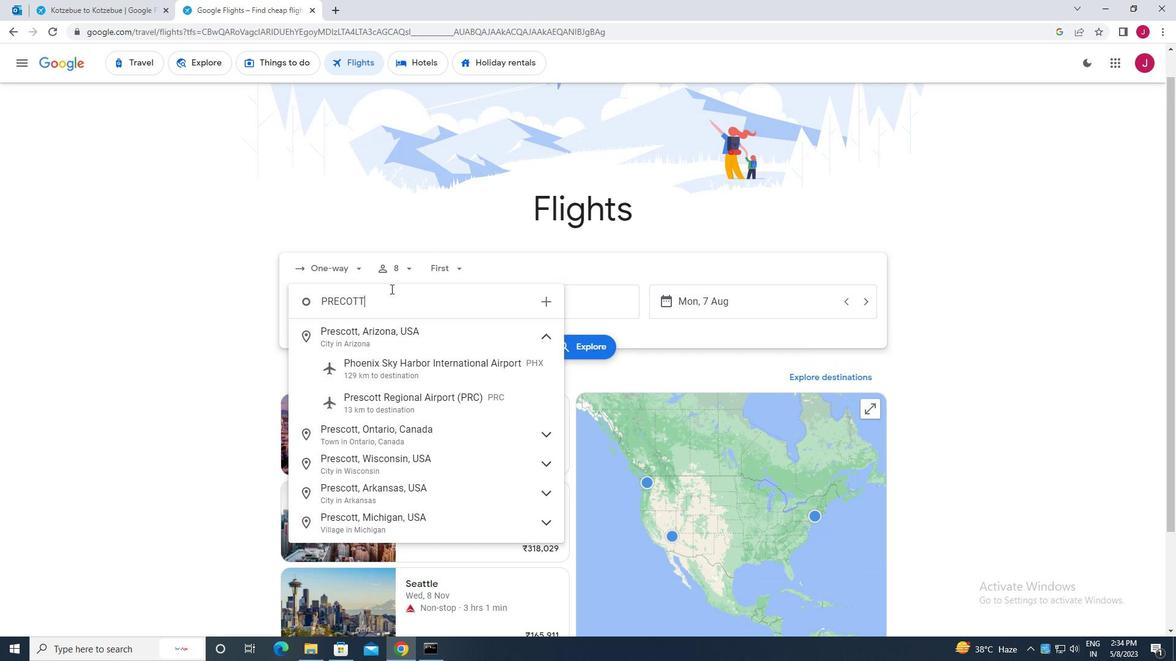 
Action: Mouse moved to (390, 289)
Screenshot: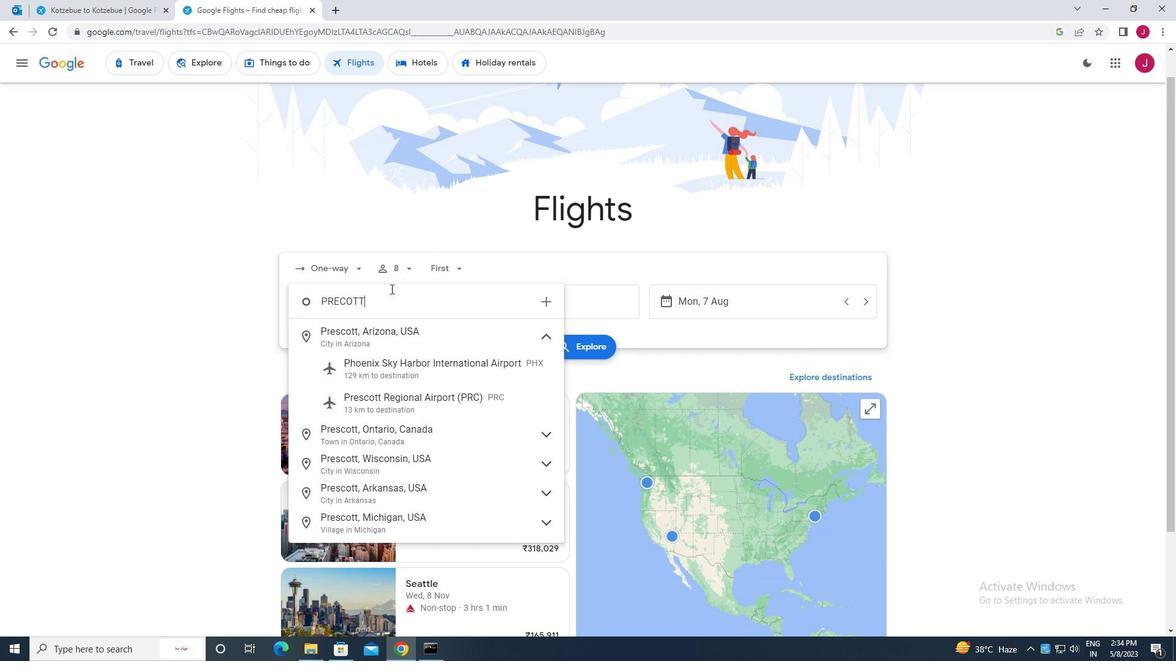 
Action: Mouse scrolled (390, 289) with delta (0, 0)
Screenshot: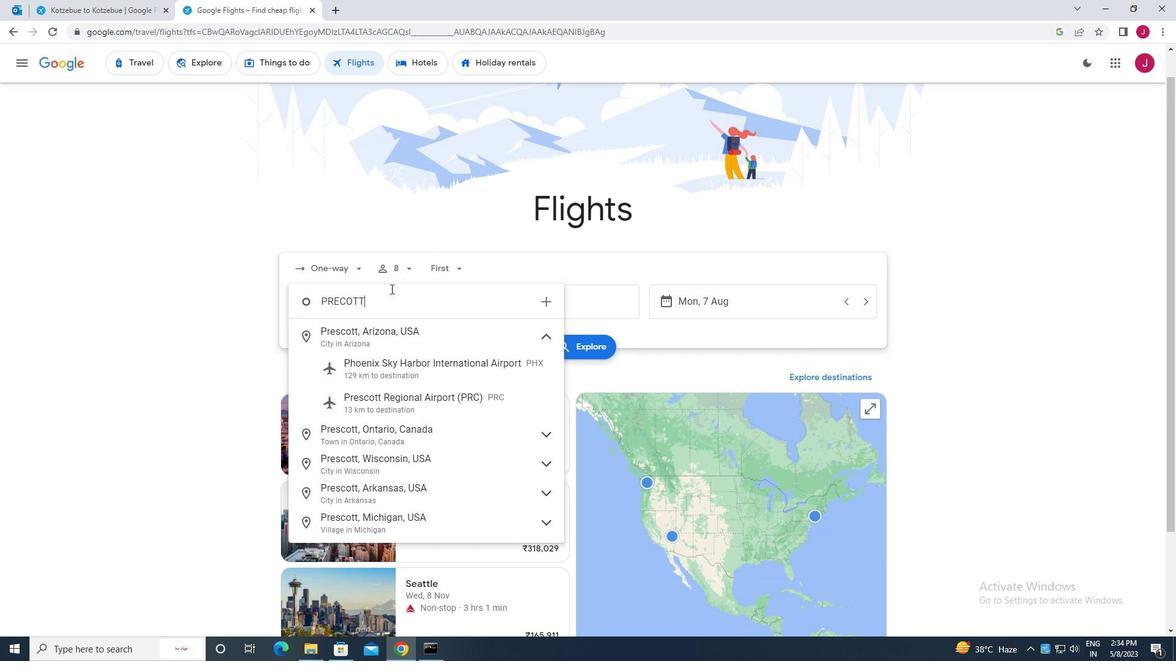 
Action: Mouse moved to (376, 177)
Screenshot: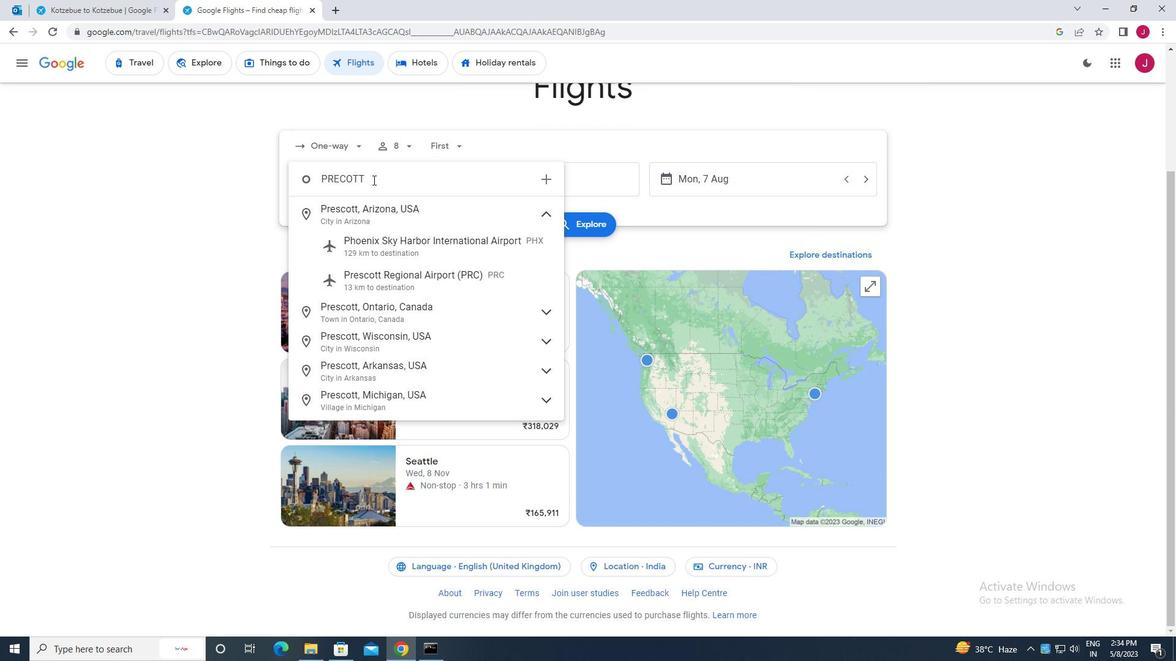 
Action: Mouse pressed left at (376, 177)
Screenshot: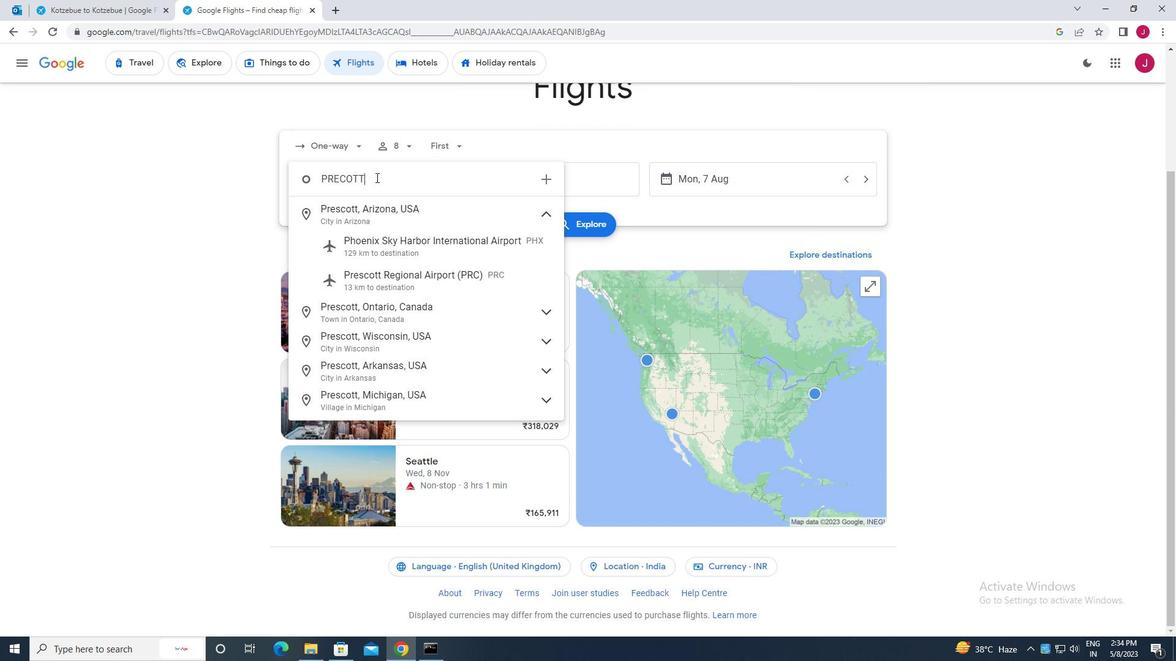 
Action: Key pressed <Key.backspace><Key.backspace><Key.backspace><Key.backspace>scott<Key.space>mun<Key.backspace><Key.backspace><Key.backspace>
Screenshot: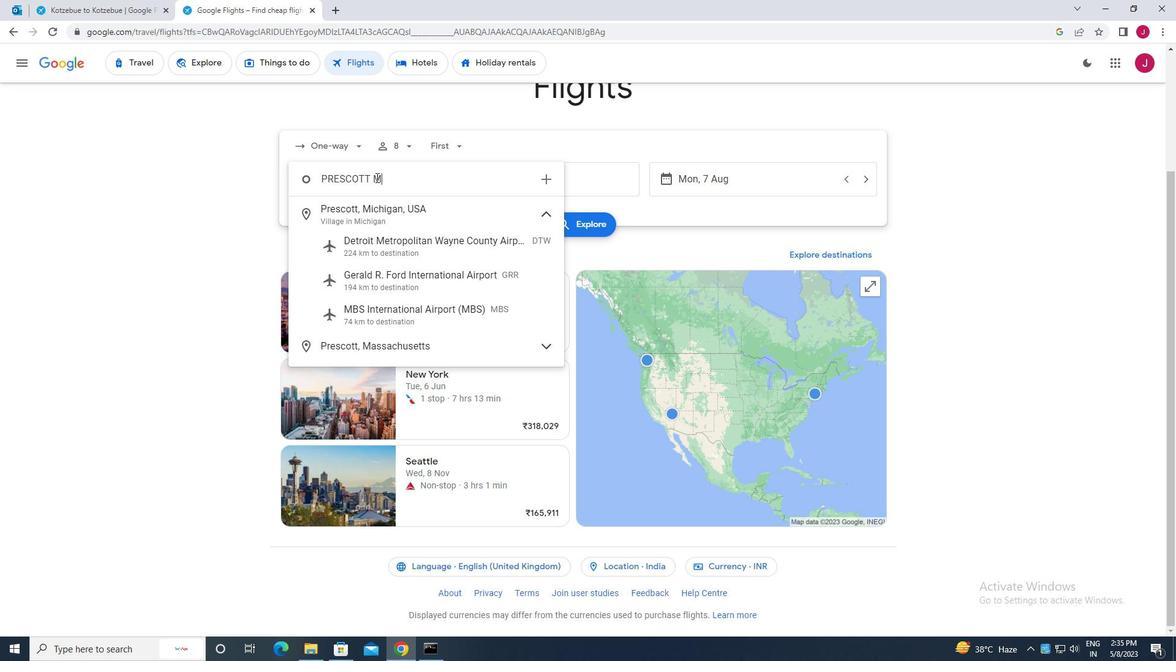 
Action: Mouse moved to (414, 275)
Screenshot: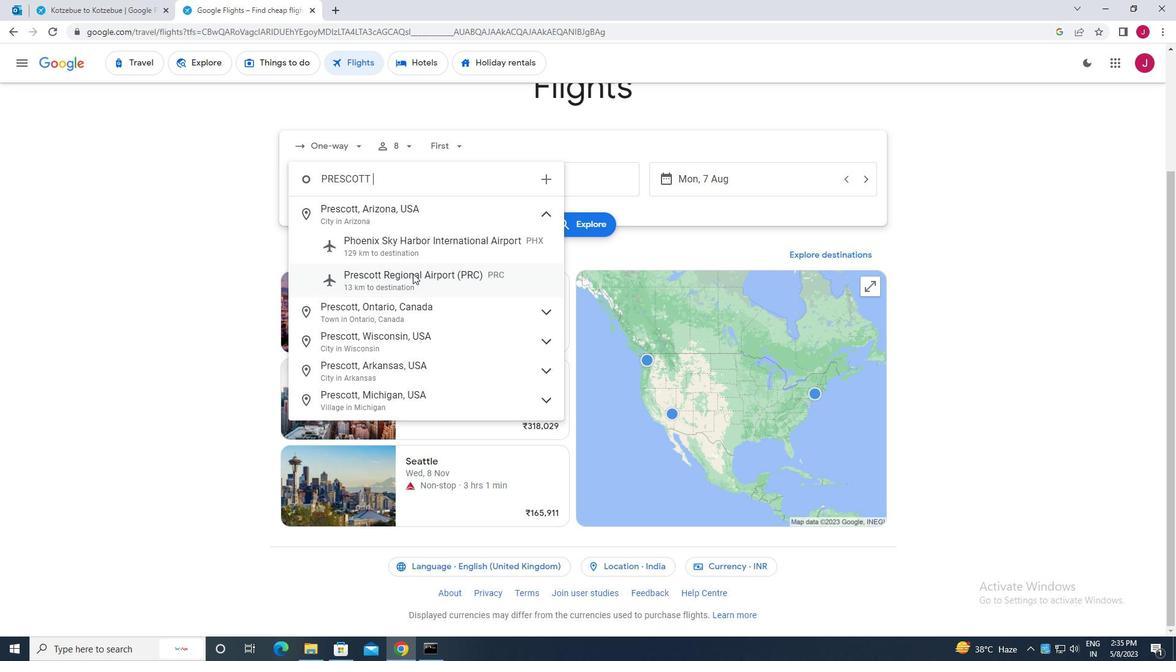 
Action: Mouse pressed left at (414, 275)
Screenshot: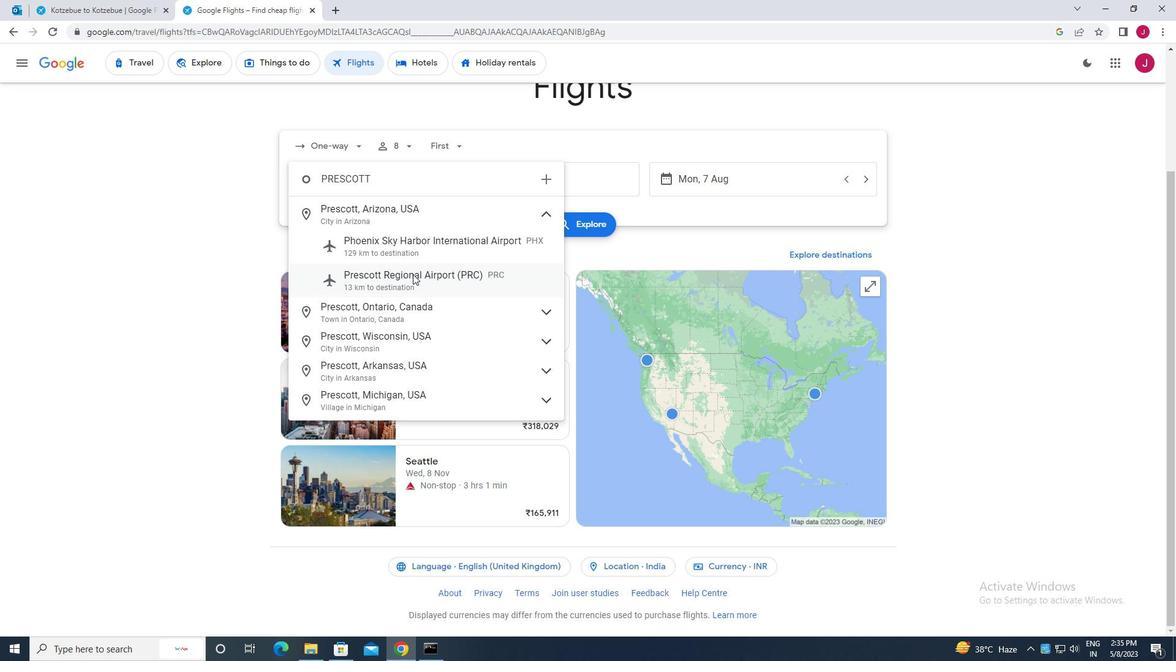 
Action: Mouse moved to (599, 177)
Screenshot: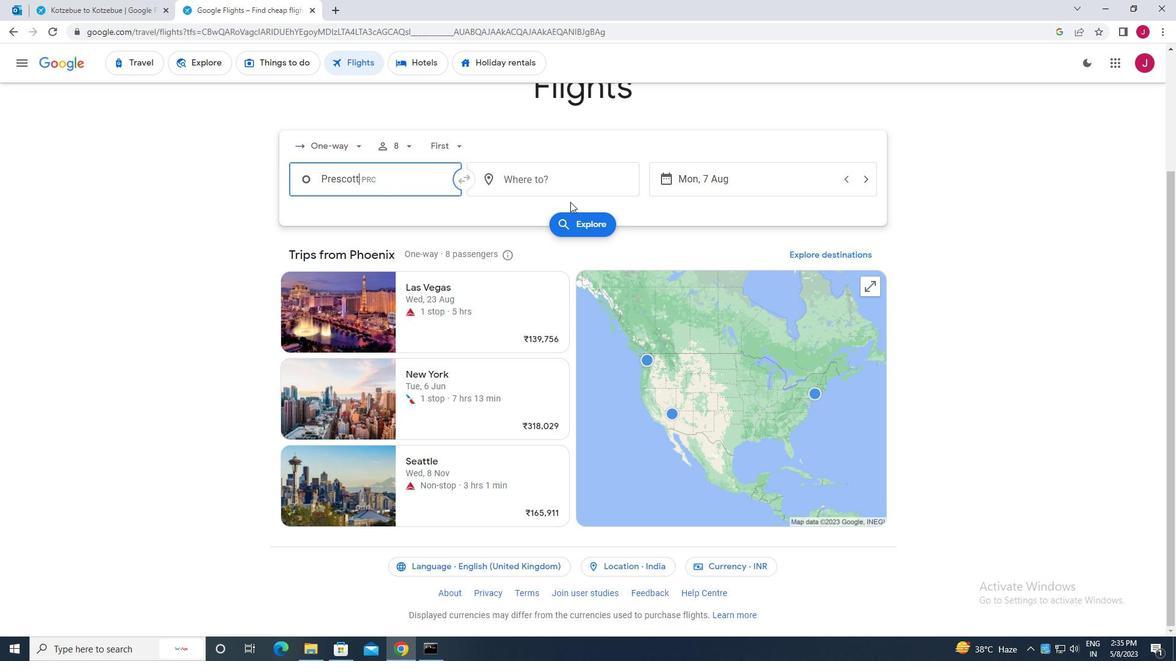 
Action: Mouse pressed left at (599, 177)
Screenshot: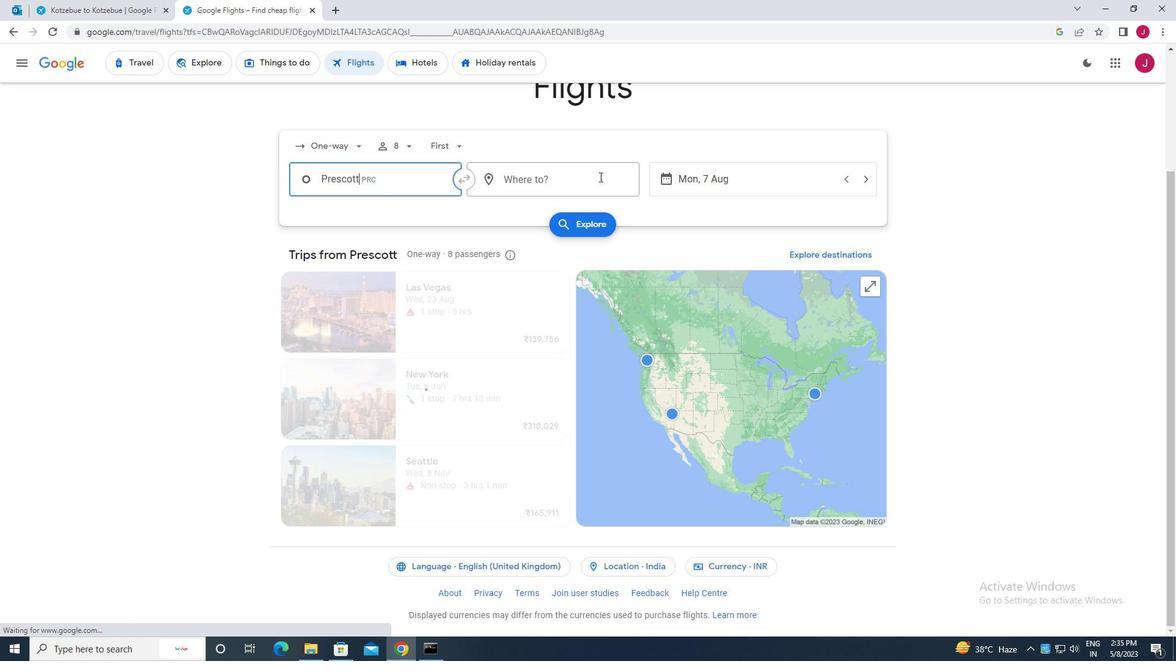
Action: Mouse moved to (600, 177)
Screenshot: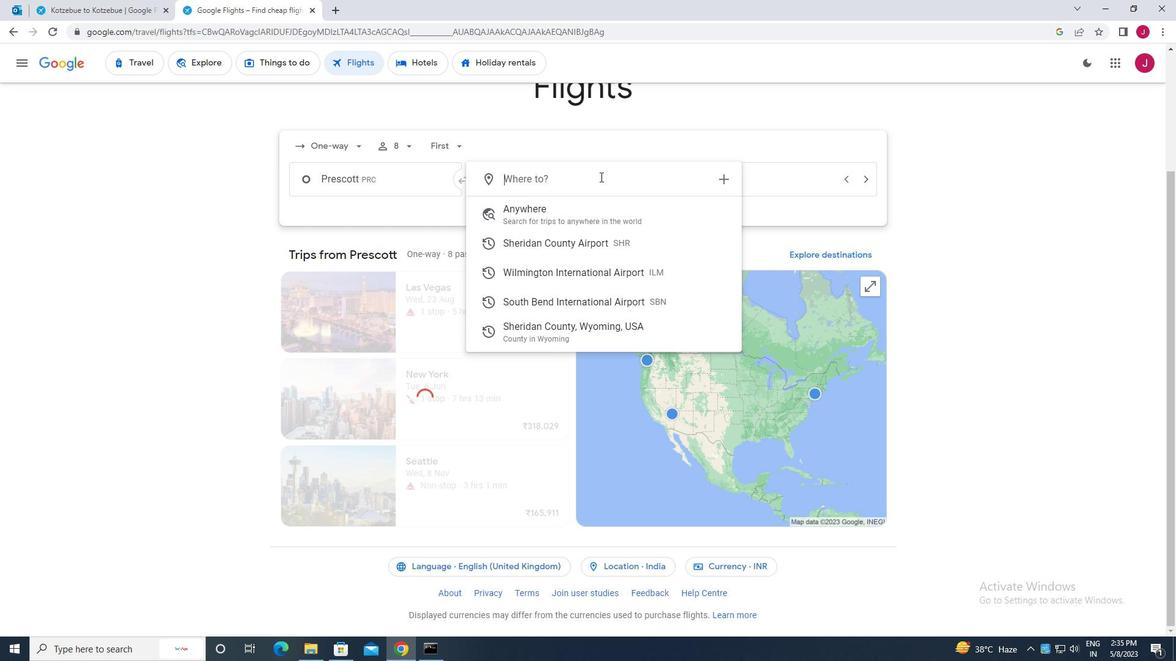 
Action: Key pressed south<Key.space>bend
Screenshot: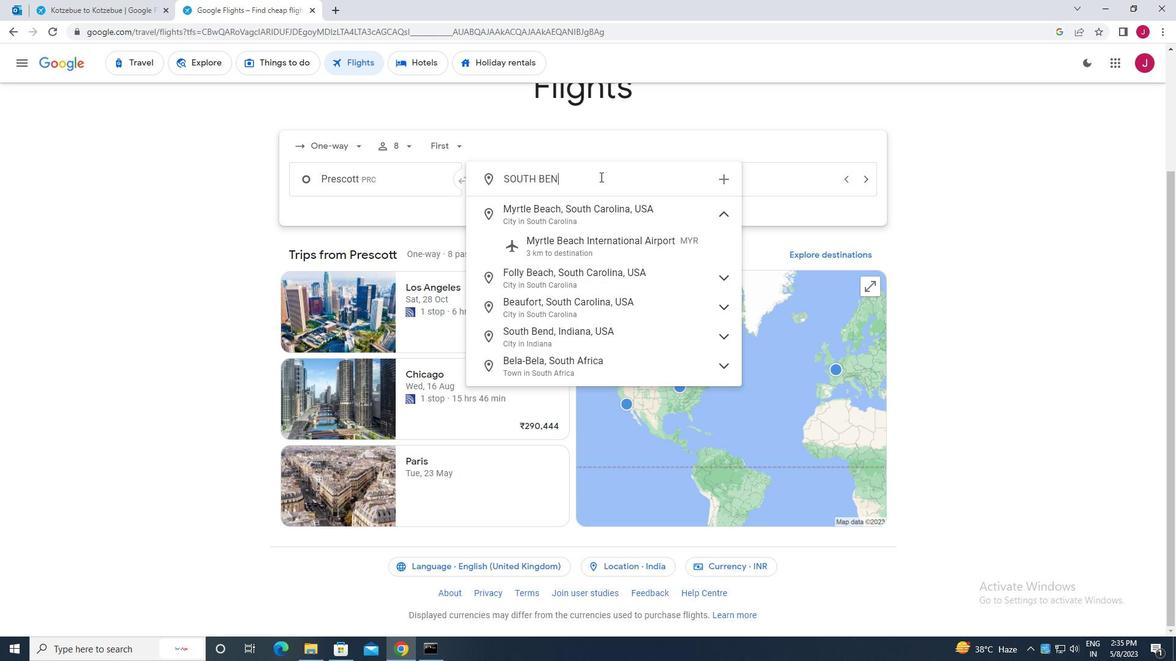 
Action: Mouse moved to (628, 243)
Screenshot: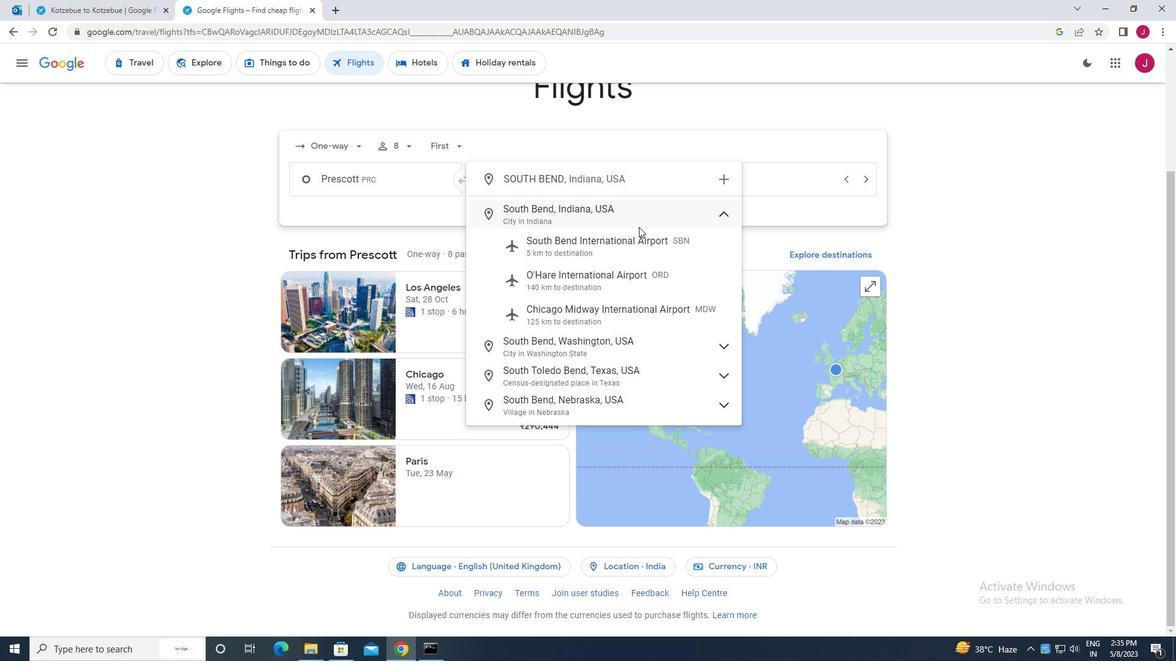 
Action: Mouse pressed left at (628, 243)
Screenshot: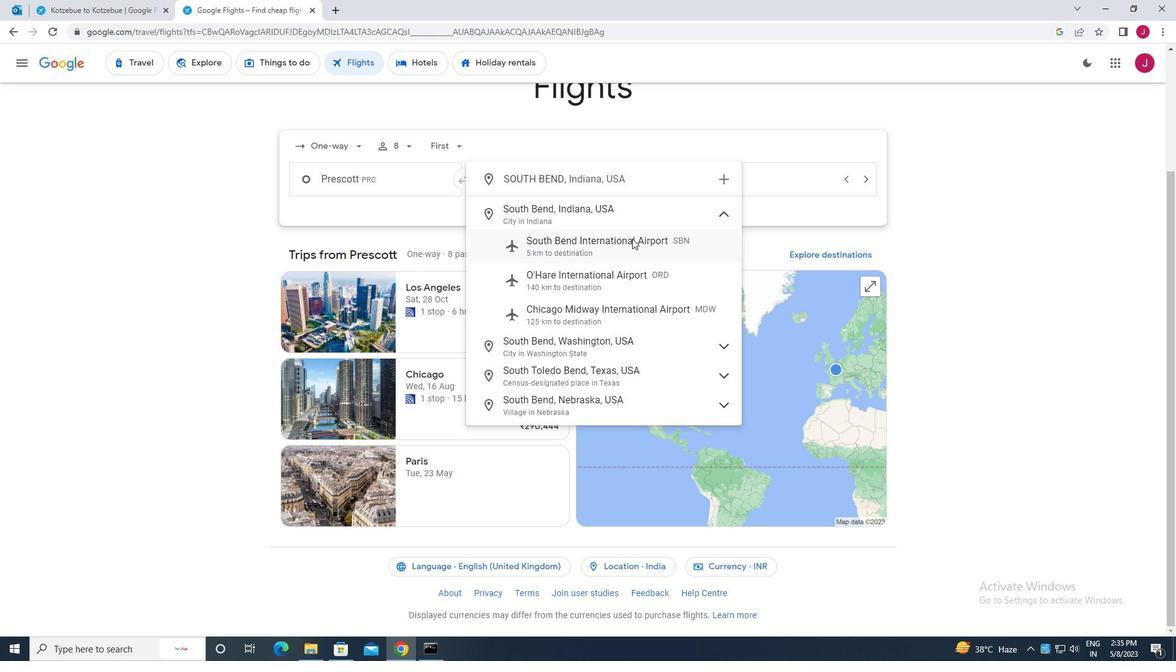 
Action: Mouse moved to (698, 188)
Screenshot: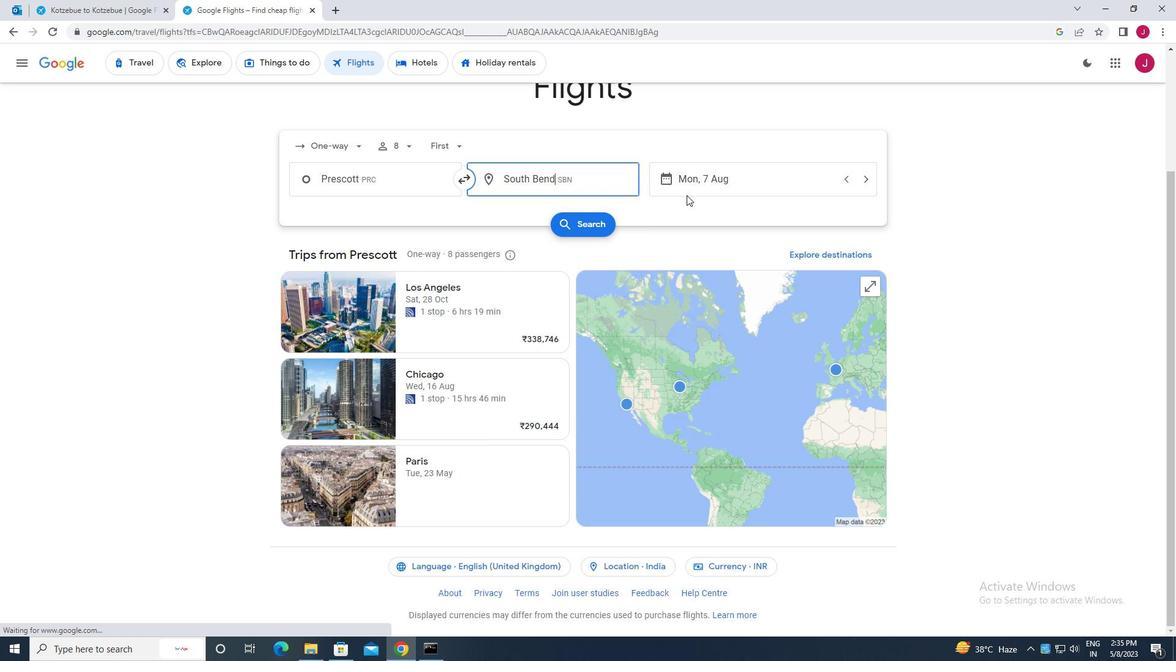 
Action: Mouse pressed left at (698, 188)
Screenshot: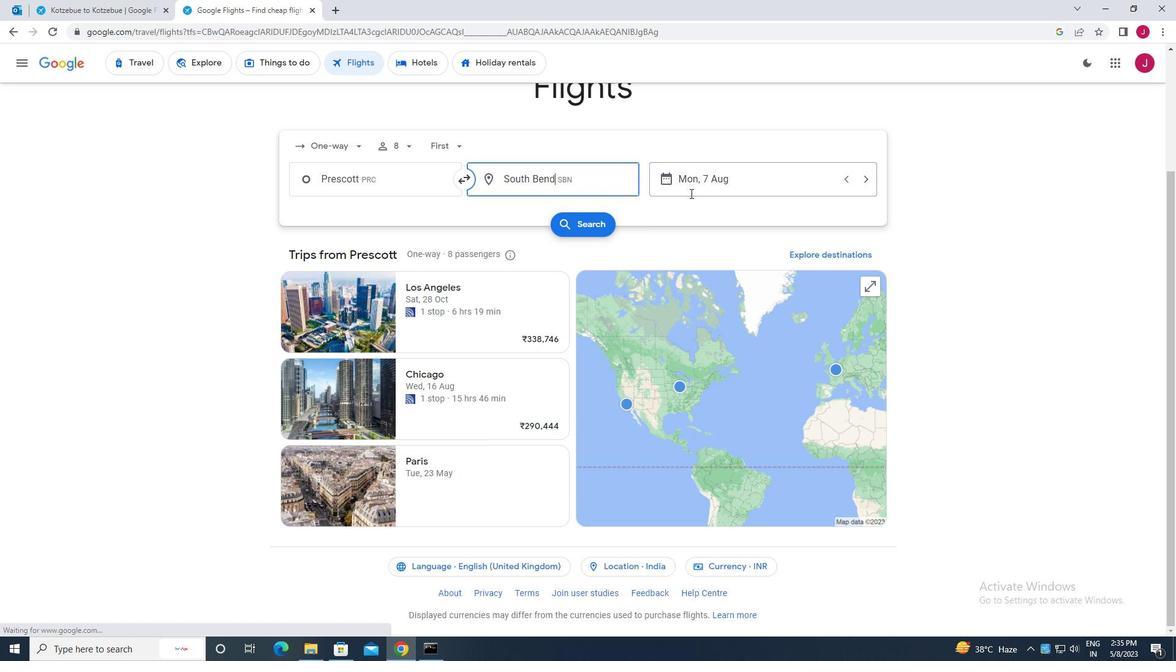 
Action: Mouse moved to (439, 308)
Screenshot: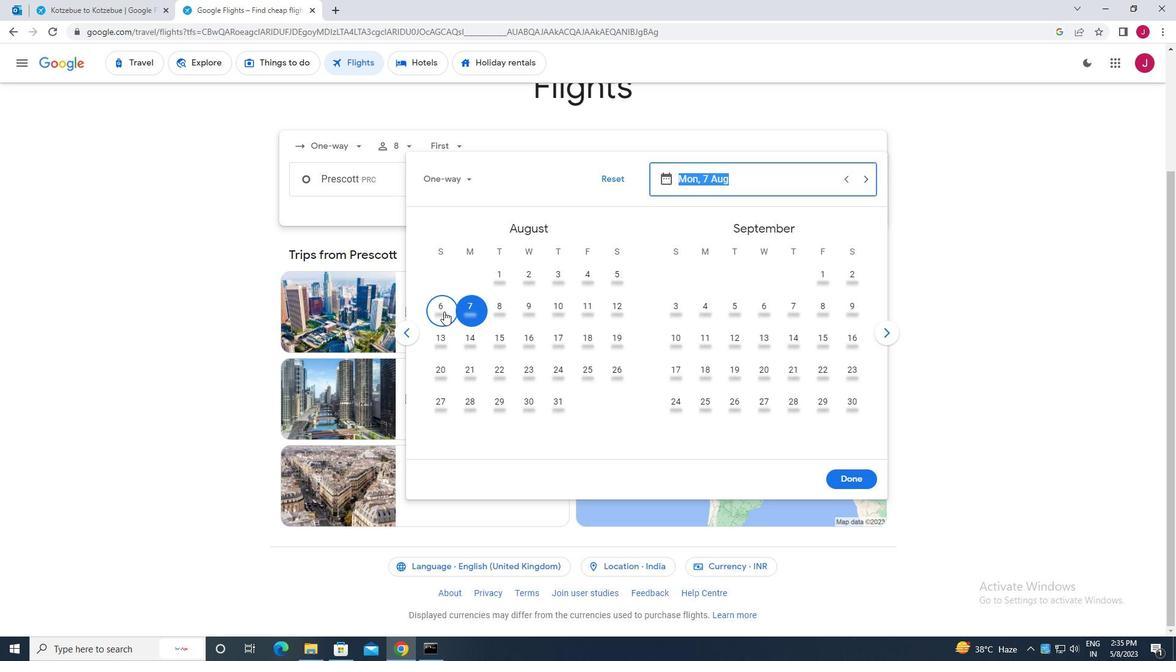 
Action: Mouse pressed left at (439, 308)
Screenshot: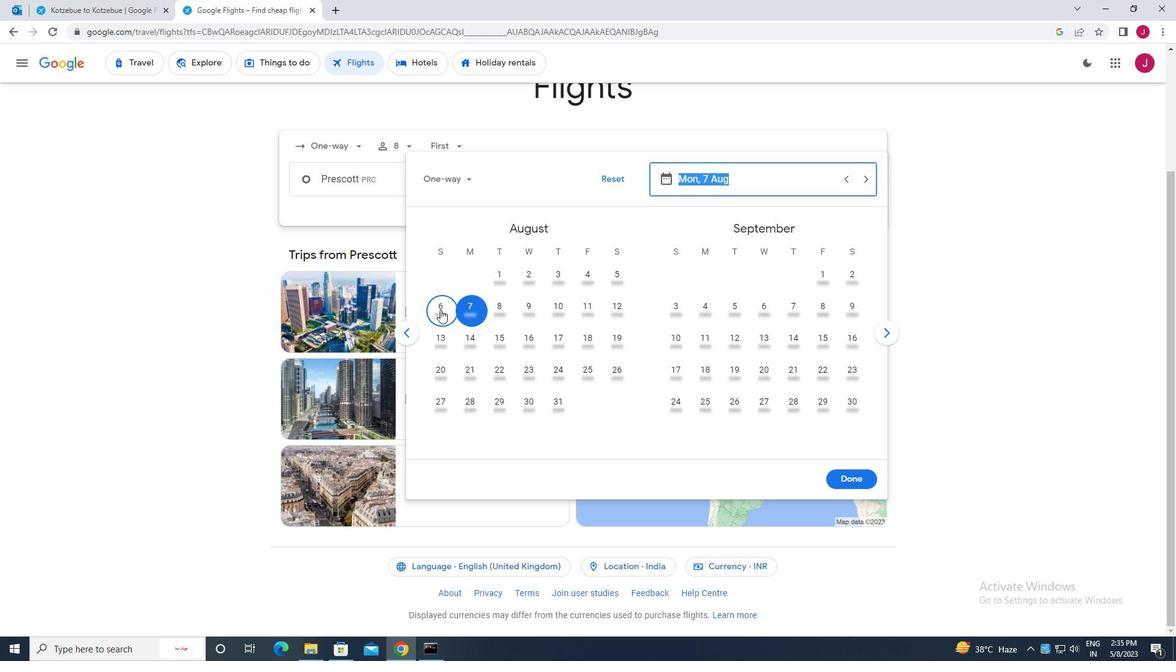 
Action: Mouse moved to (847, 479)
Screenshot: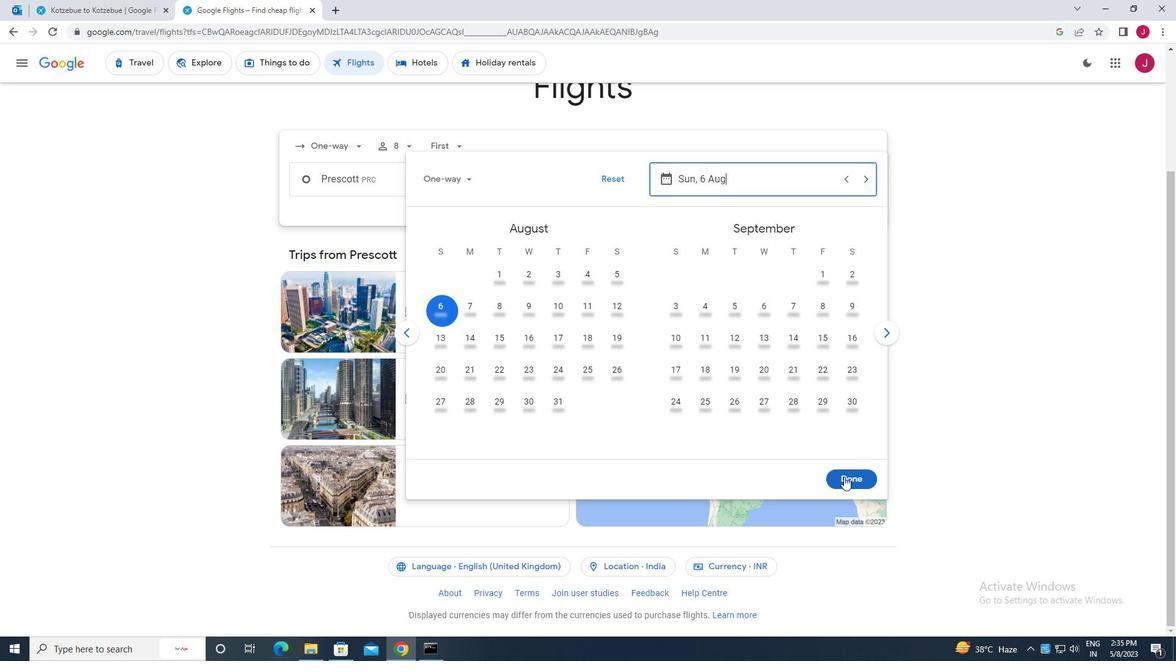 
Action: Mouse pressed left at (847, 479)
Screenshot: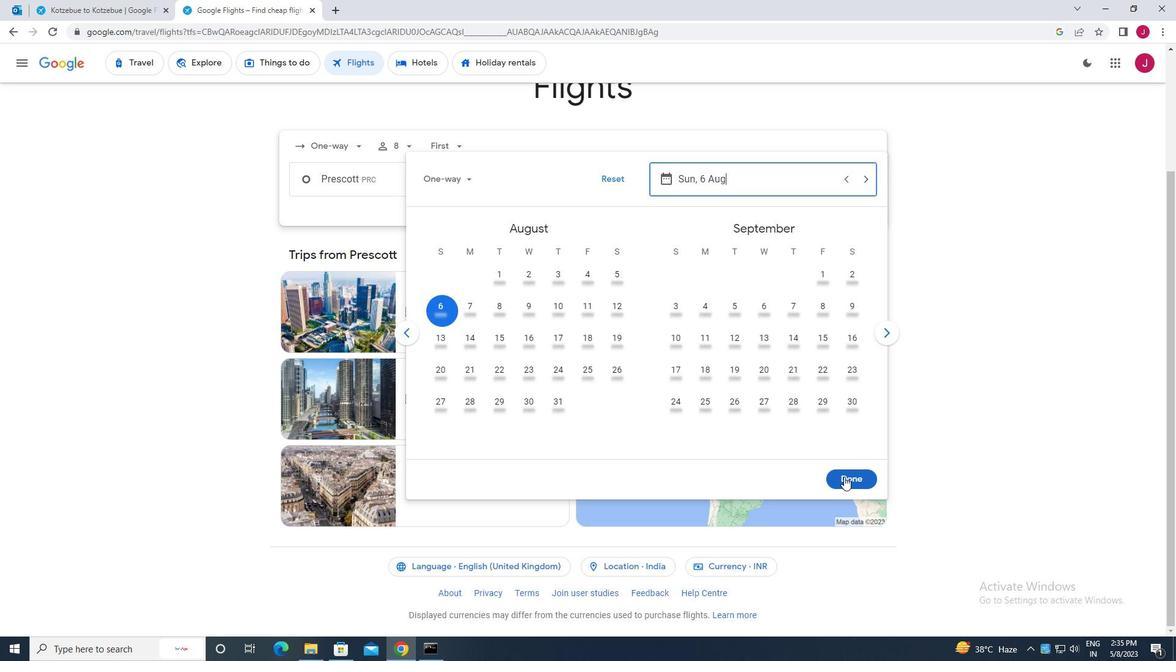 
Action: Mouse moved to (593, 227)
Screenshot: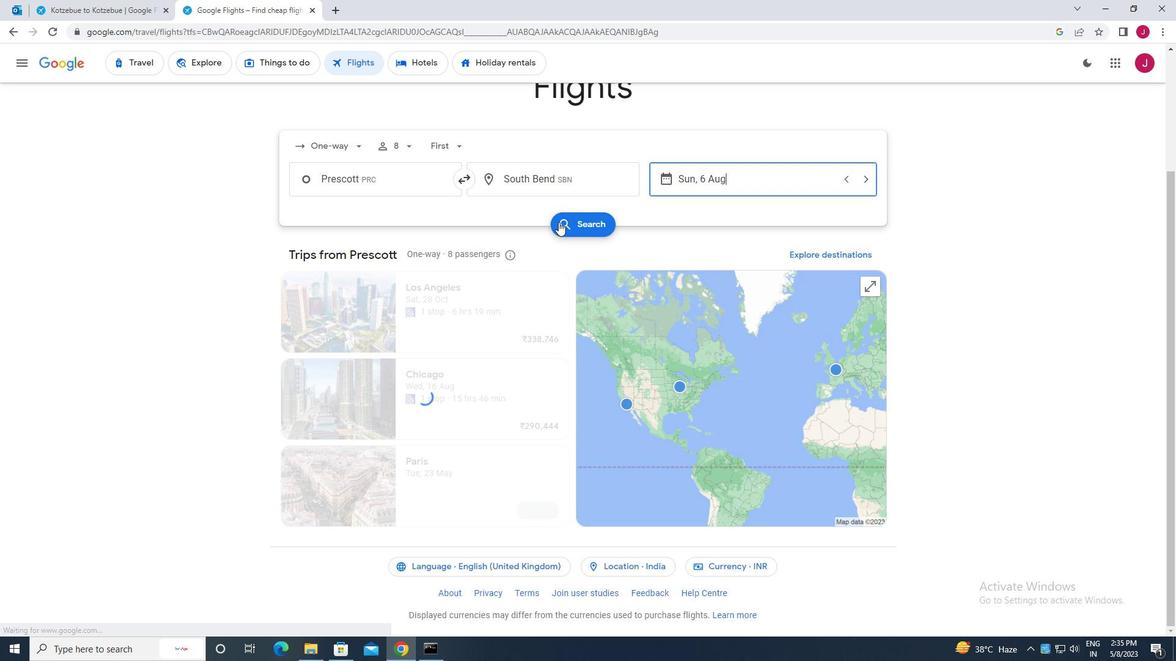 
Action: Mouse pressed left at (593, 227)
Screenshot: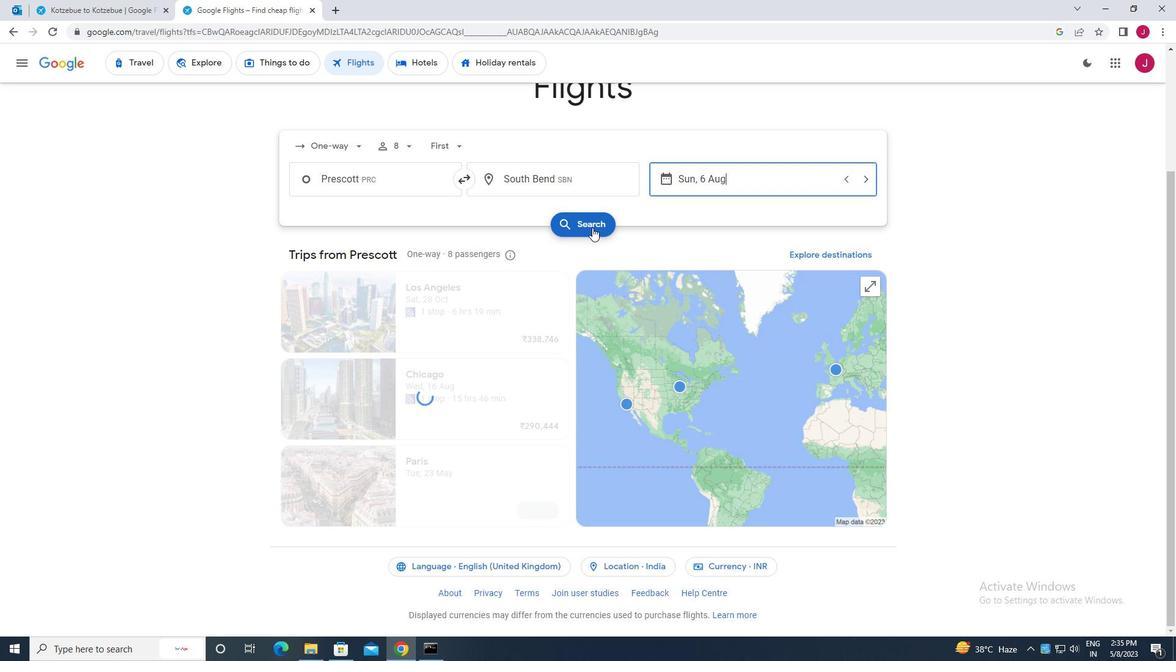 
Action: Mouse moved to (308, 169)
Screenshot: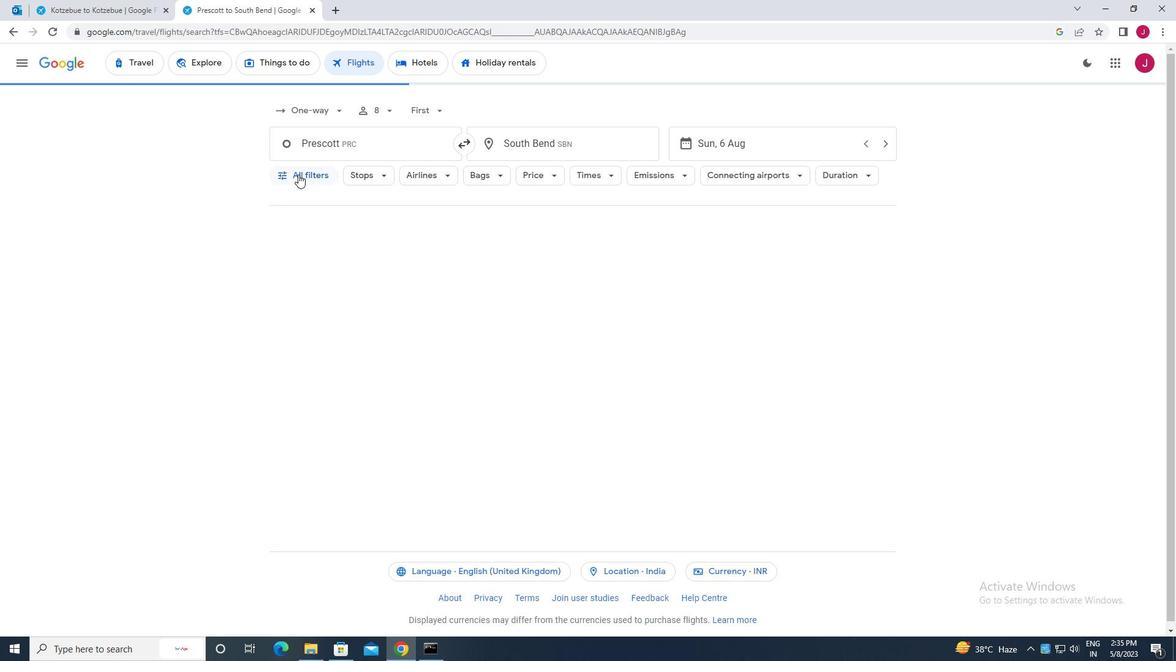 
Action: Mouse pressed left at (308, 169)
Screenshot: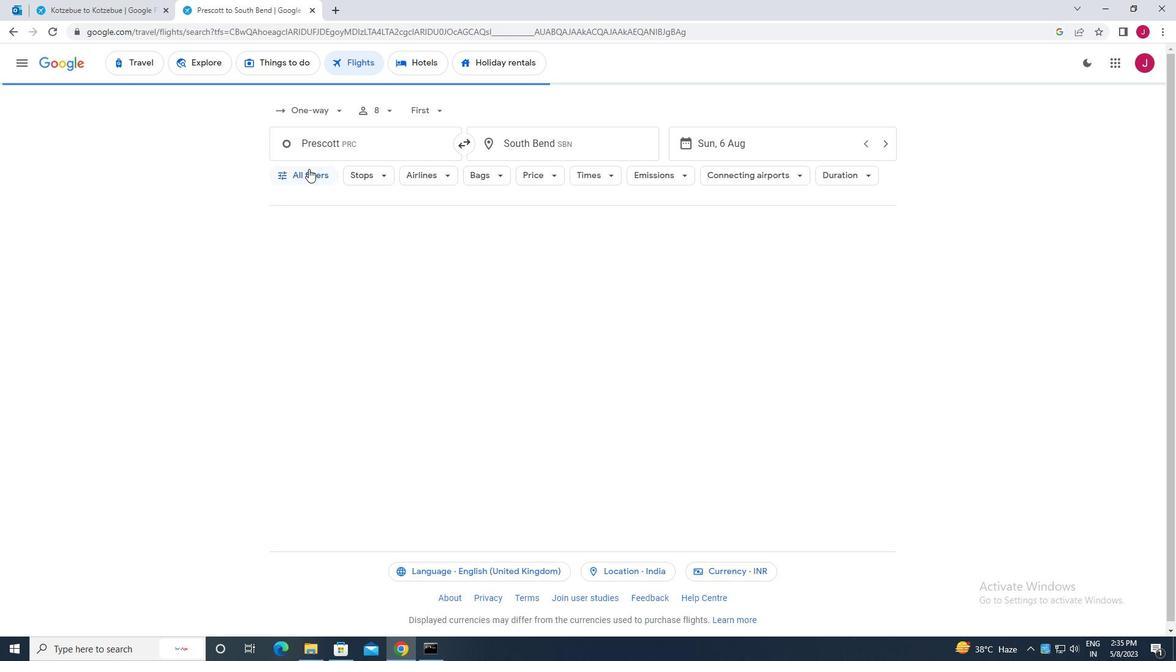 
Action: Mouse moved to (366, 257)
Screenshot: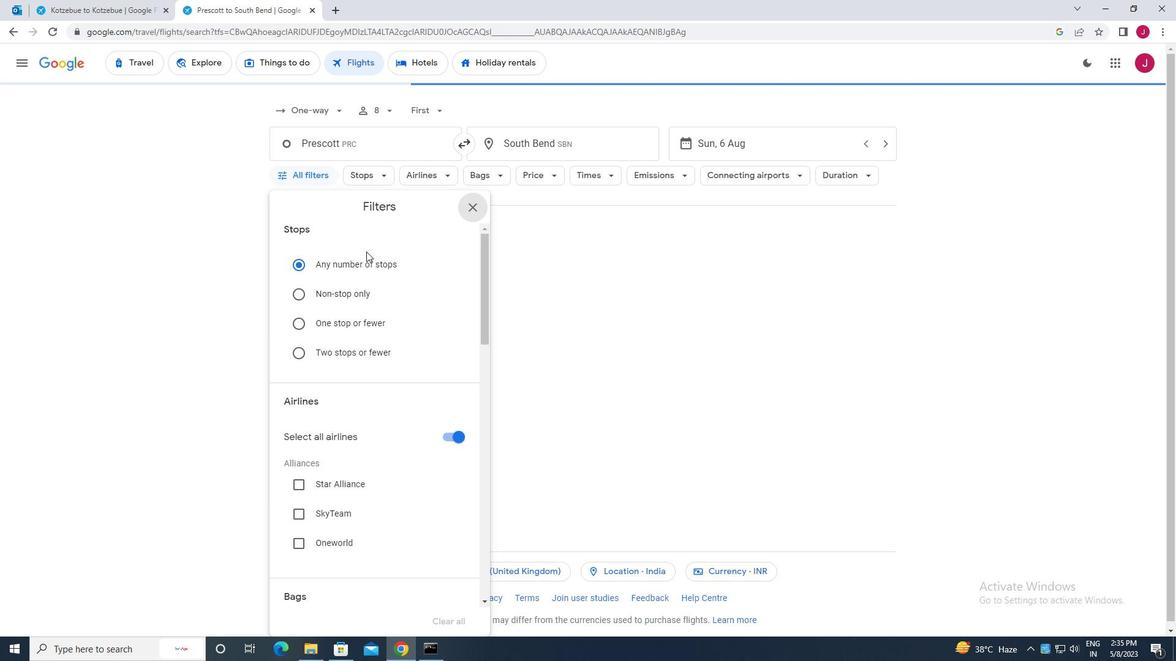
Action: Mouse scrolled (366, 257) with delta (0, 0)
Screenshot: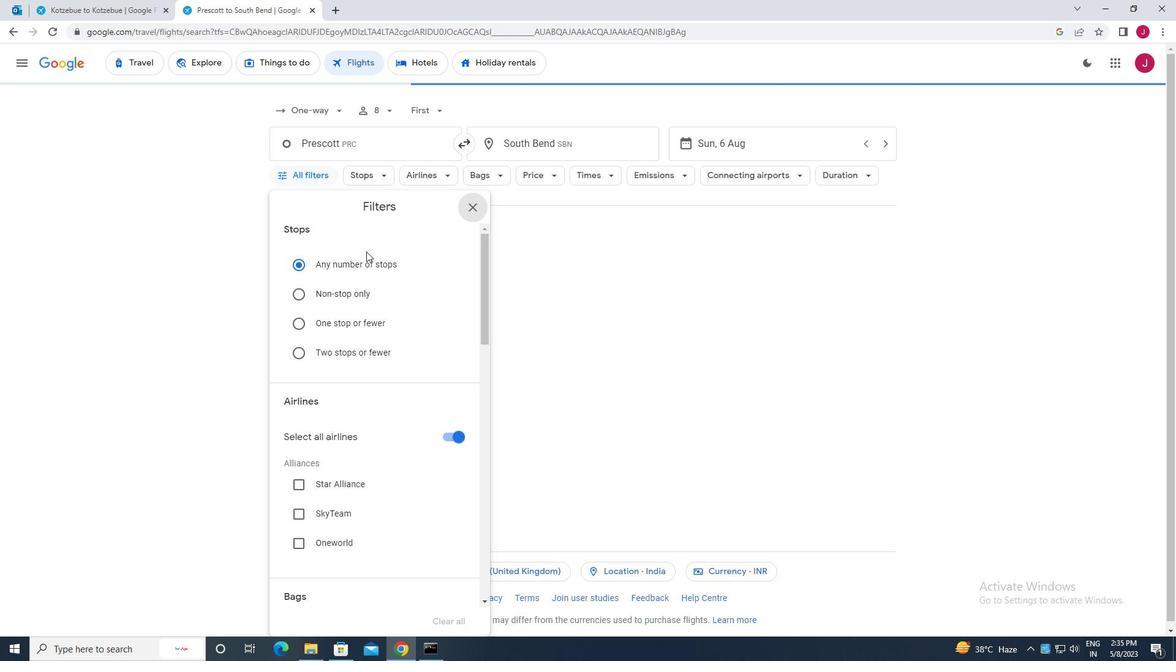 
Action: Mouse scrolled (366, 257) with delta (0, 0)
Screenshot: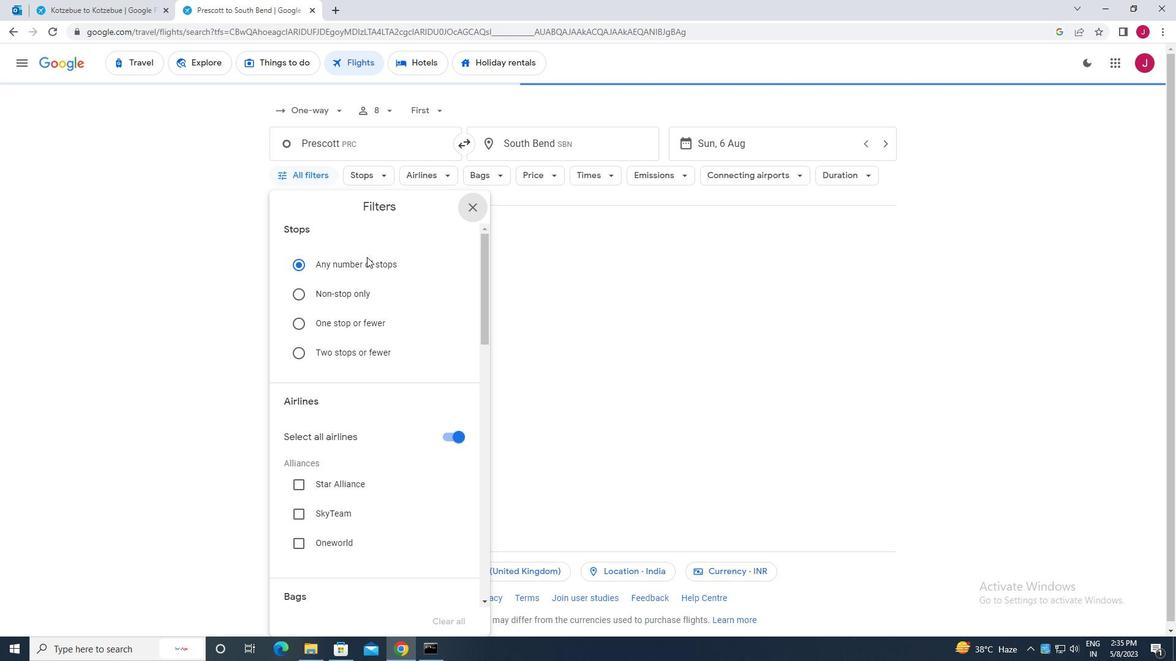 
Action: Mouse scrolled (366, 257) with delta (0, 0)
Screenshot: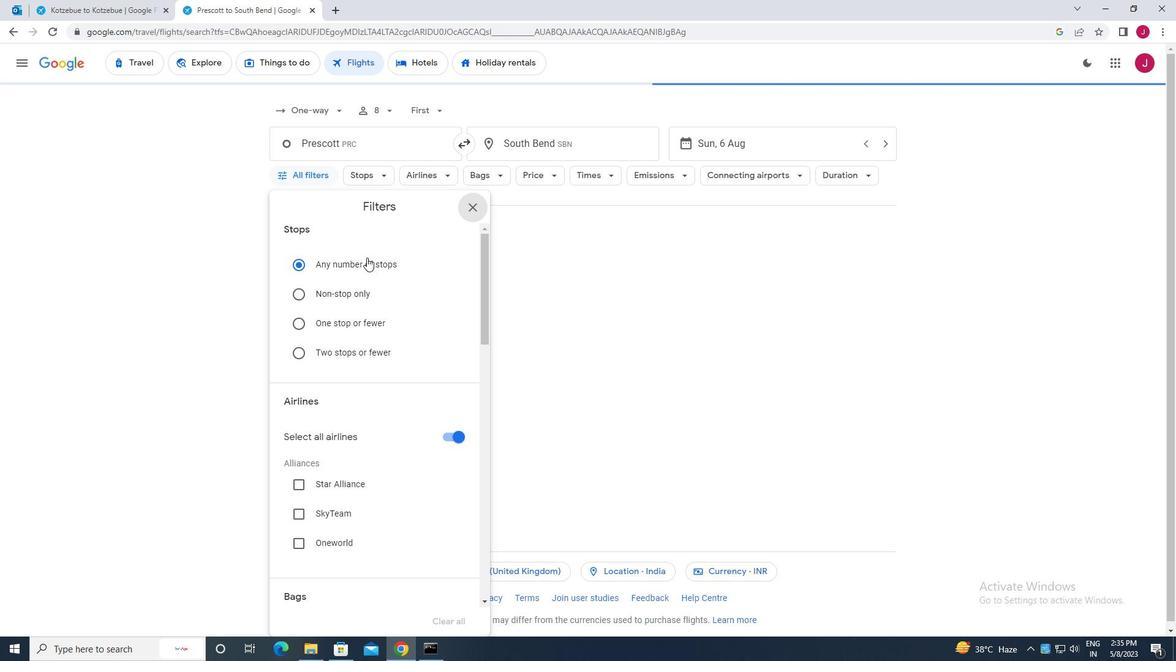 
Action: Mouse moved to (450, 248)
Screenshot: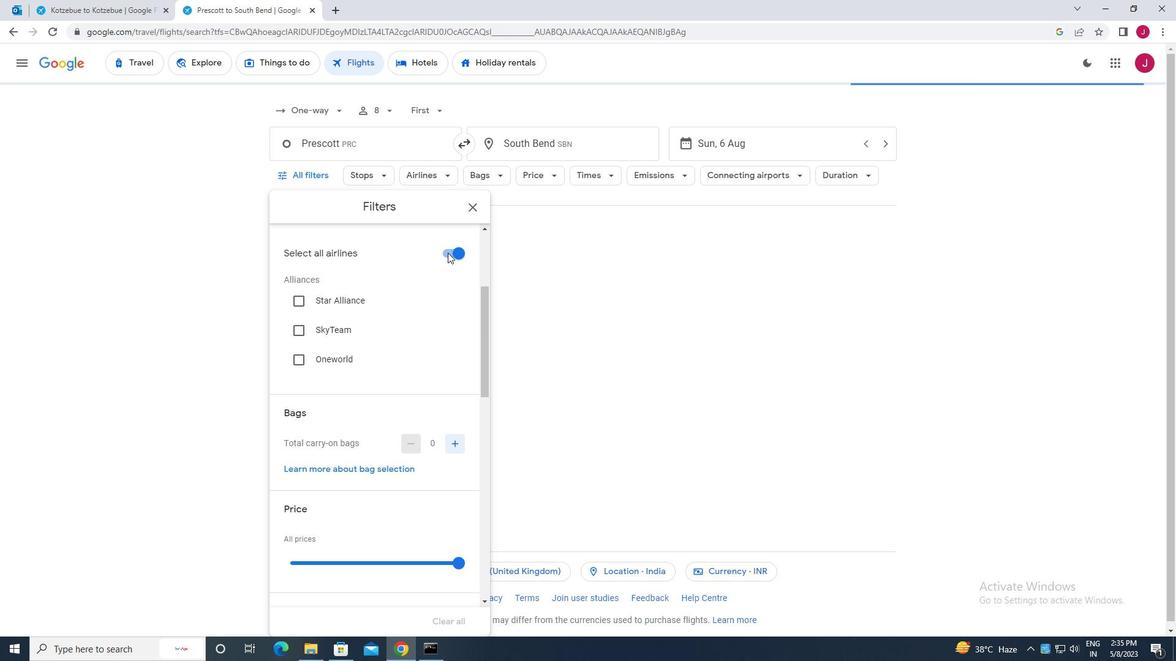 
Action: Mouse pressed left at (450, 248)
Screenshot: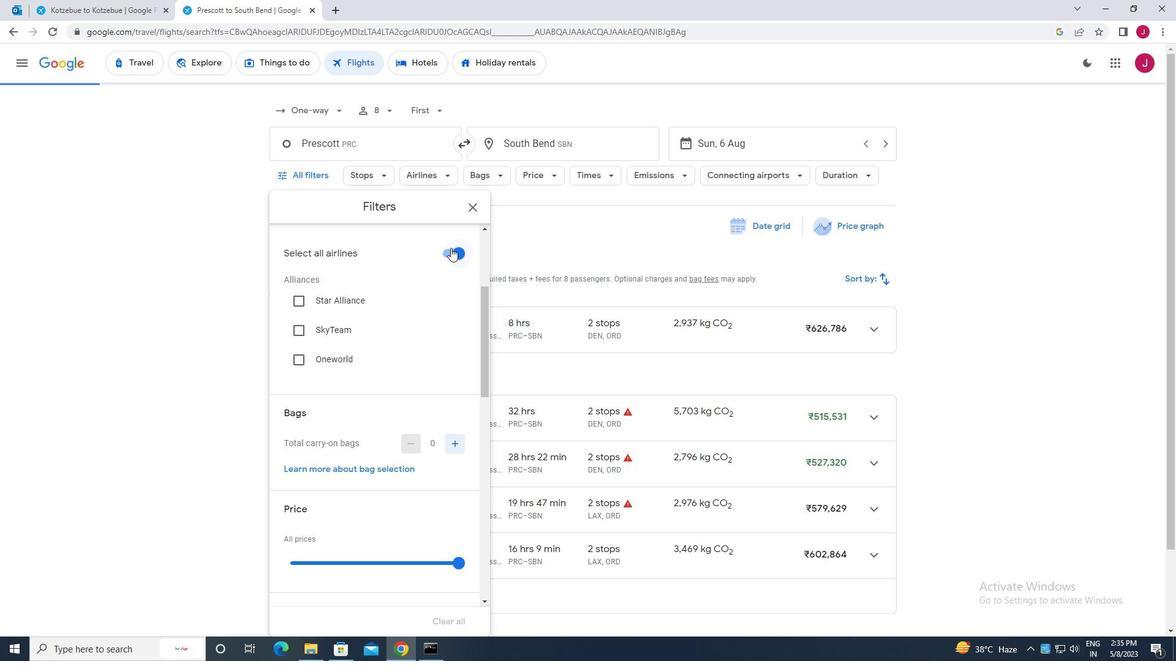 
Action: Mouse moved to (452, 276)
Screenshot: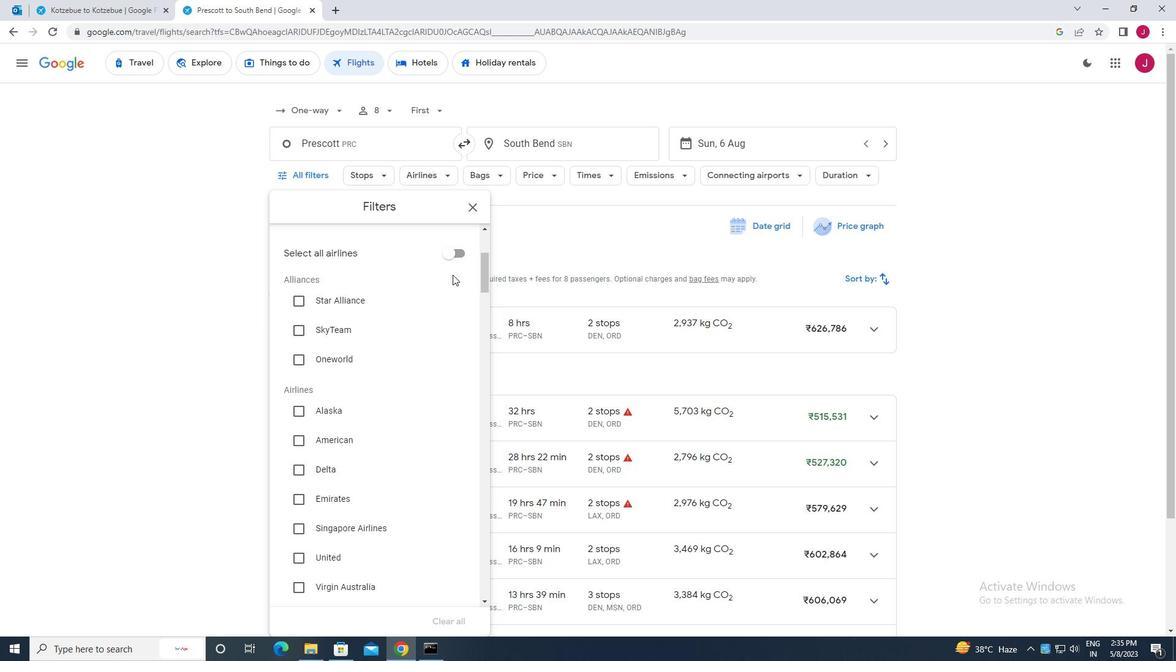 
Action: Mouse scrolled (452, 275) with delta (0, 0)
Screenshot: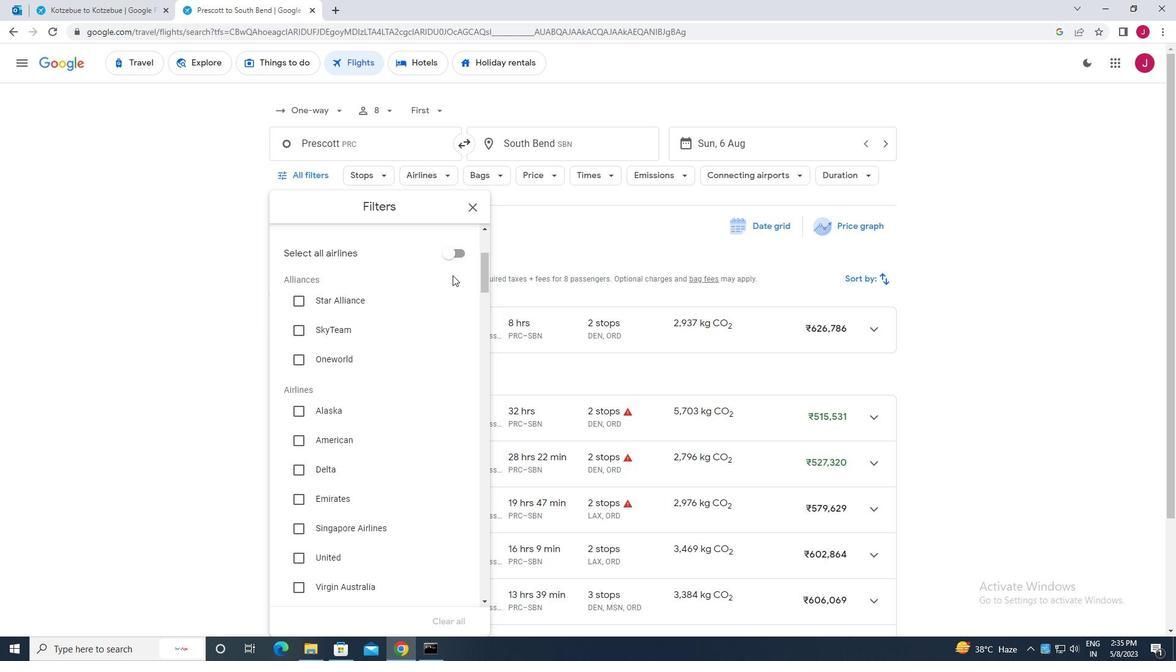 
Action: Mouse moved to (436, 292)
Screenshot: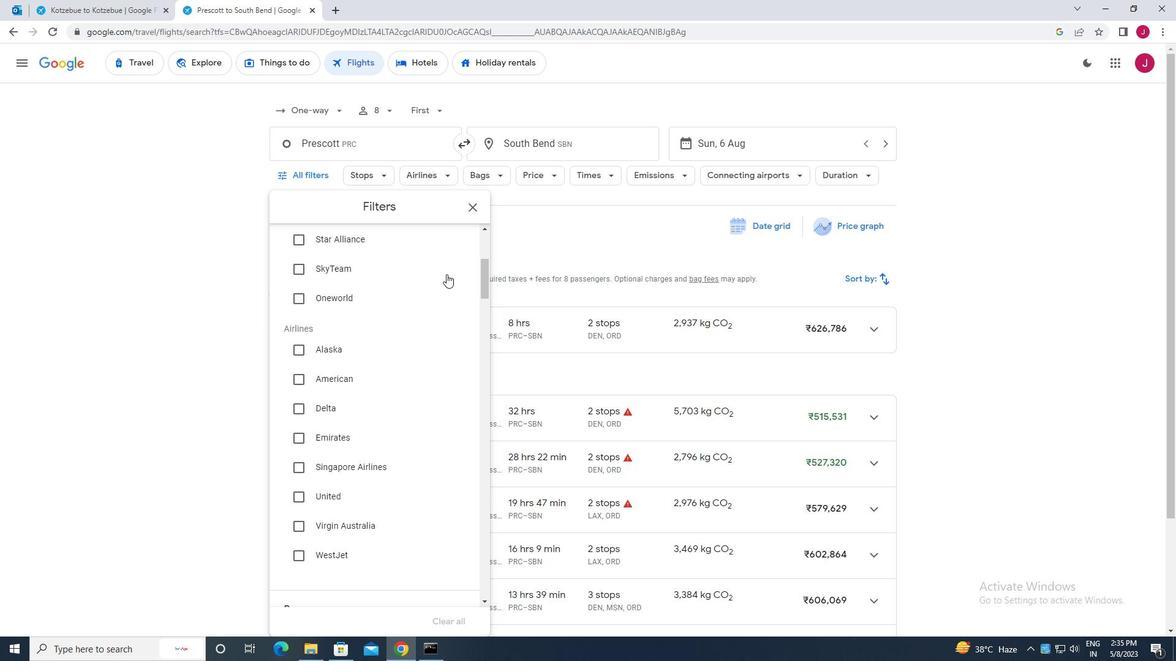
Action: Mouse scrolled (436, 291) with delta (0, 0)
Screenshot: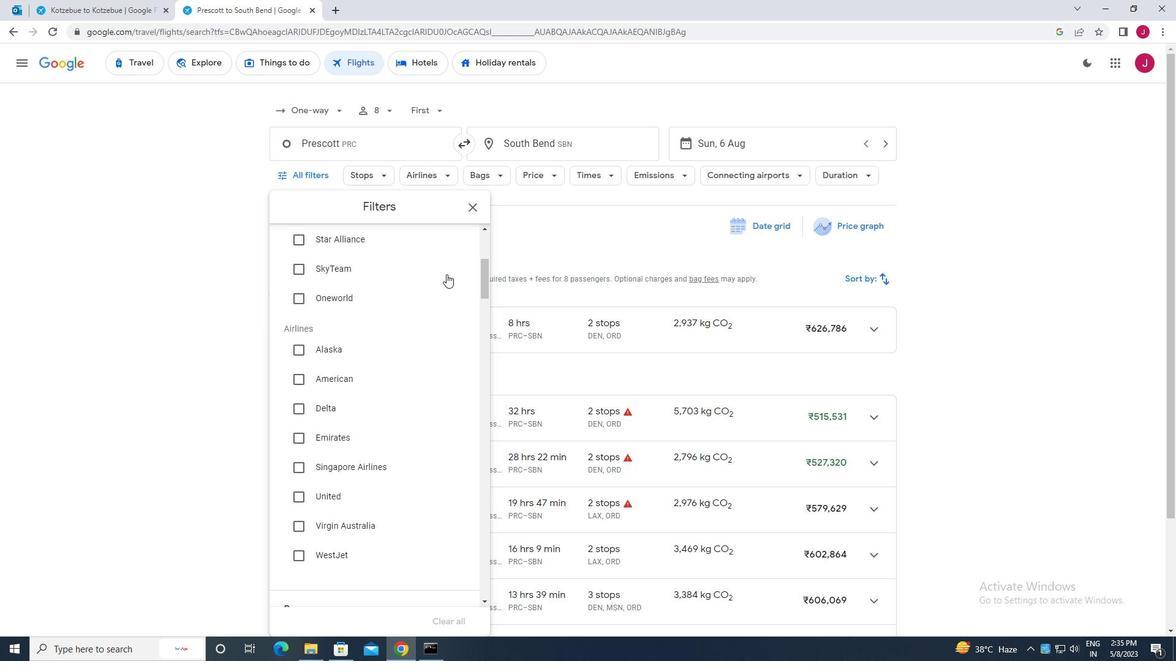 
Action: Mouse moved to (360, 278)
Screenshot: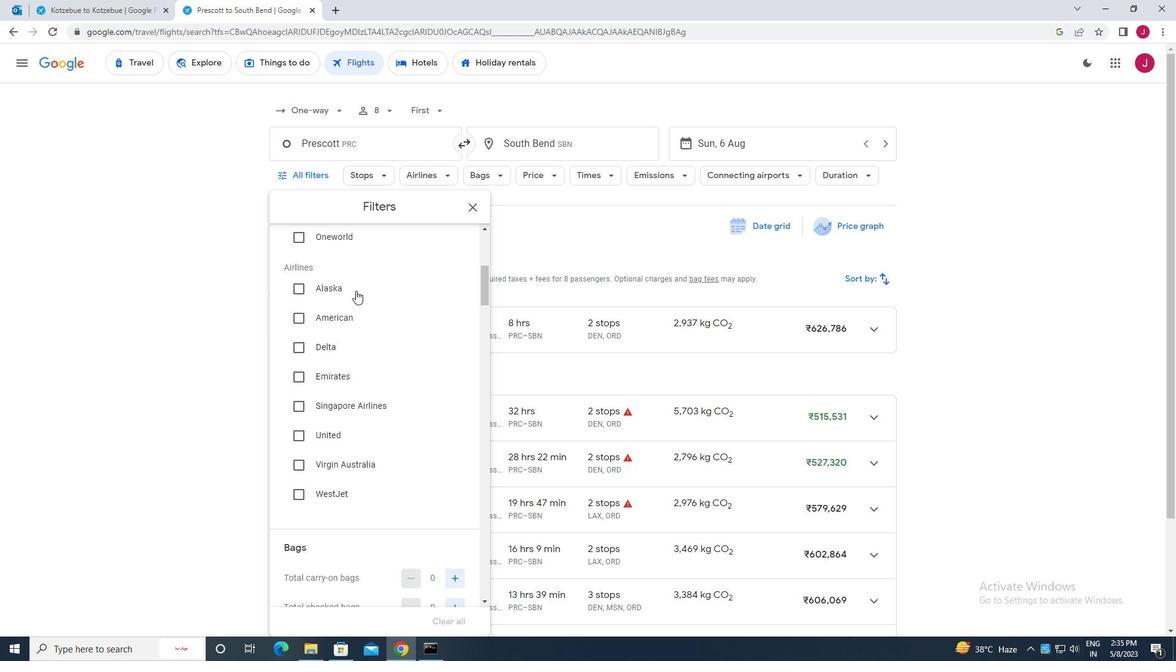 
Action: Mouse scrolled (360, 277) with delta (0, 0)
Screenshot: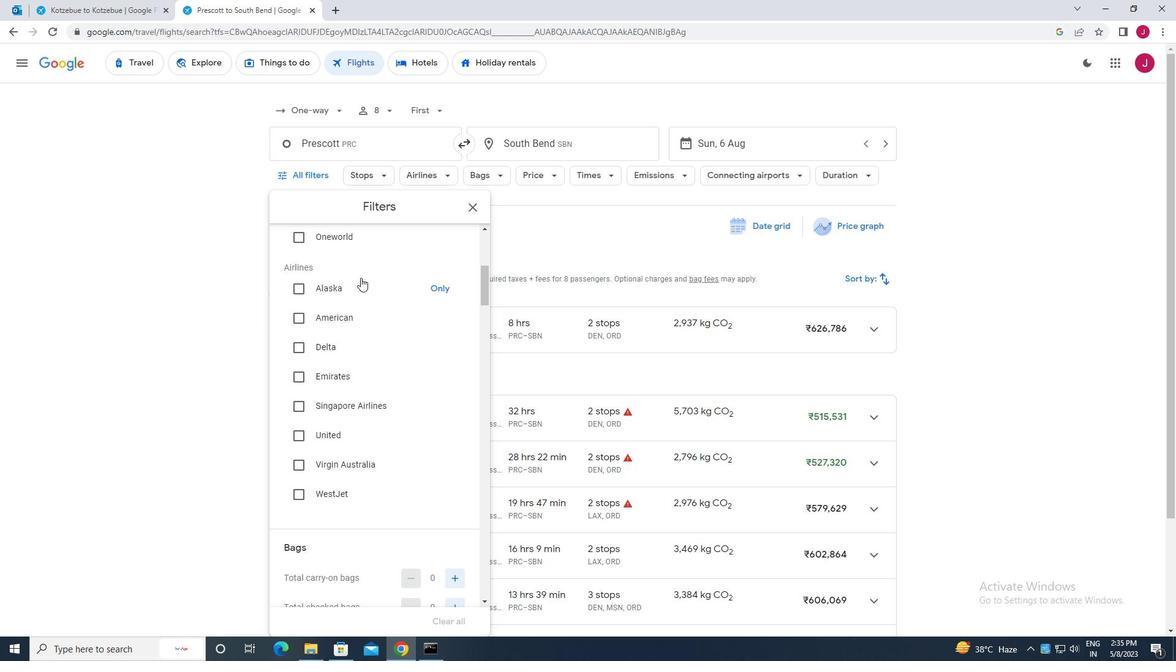 
Action: Mouse moved to (360, 278)
Screenshot: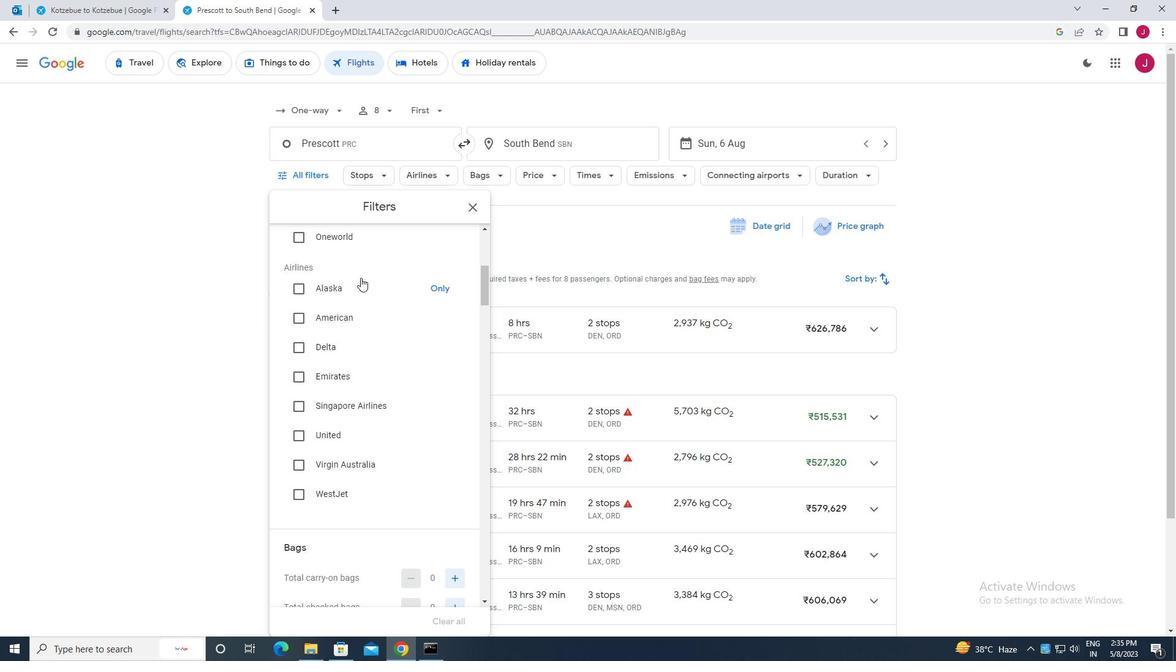 
Action: Mouse scrolled (360, 277) with delta (0, 0)
Screenshot: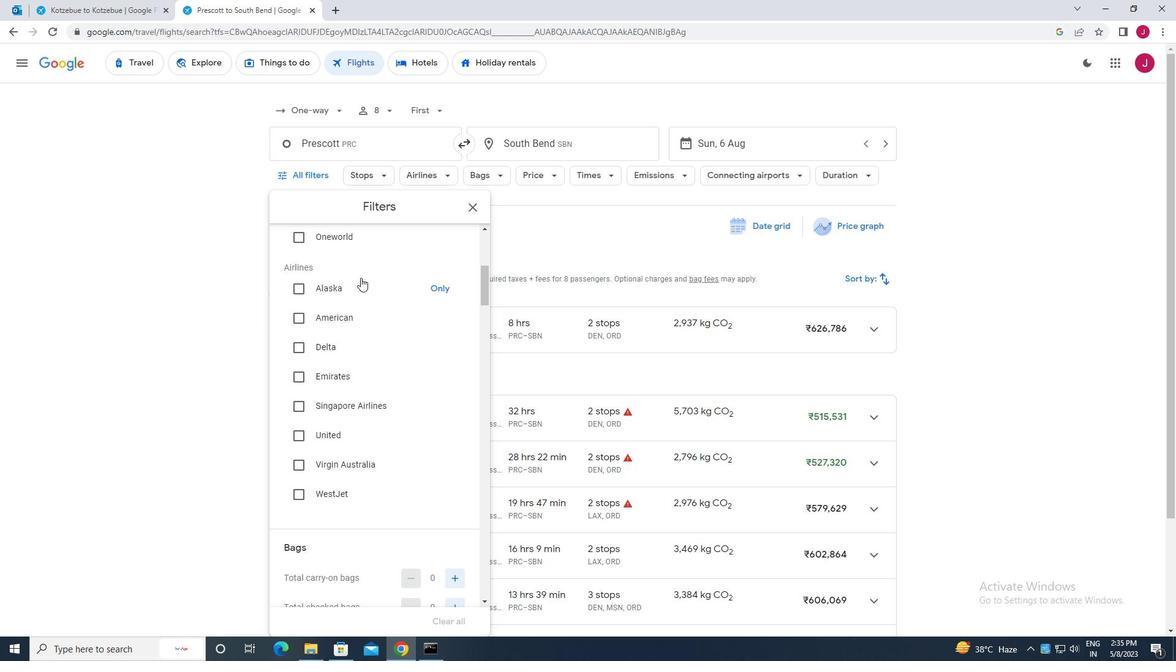 
Action: Mouse scrolled (360, 277) with delta (0, 0)
Screenshot: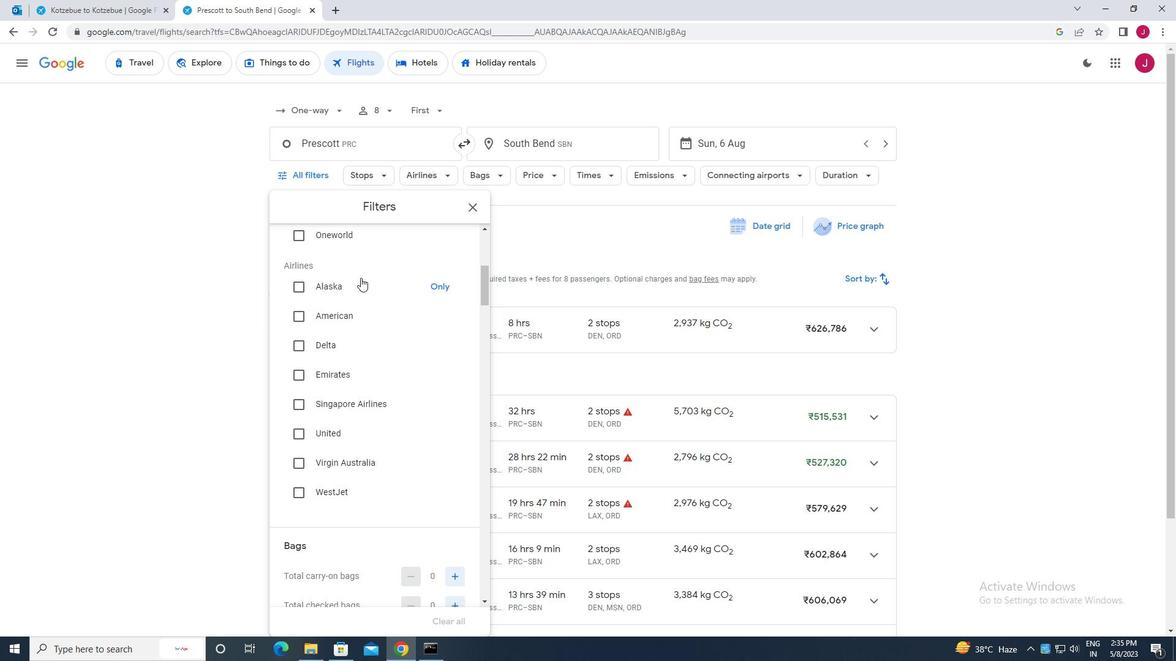 
Action: Mouse scrolled (360, 277) with delta (0, 0)
Screenshot: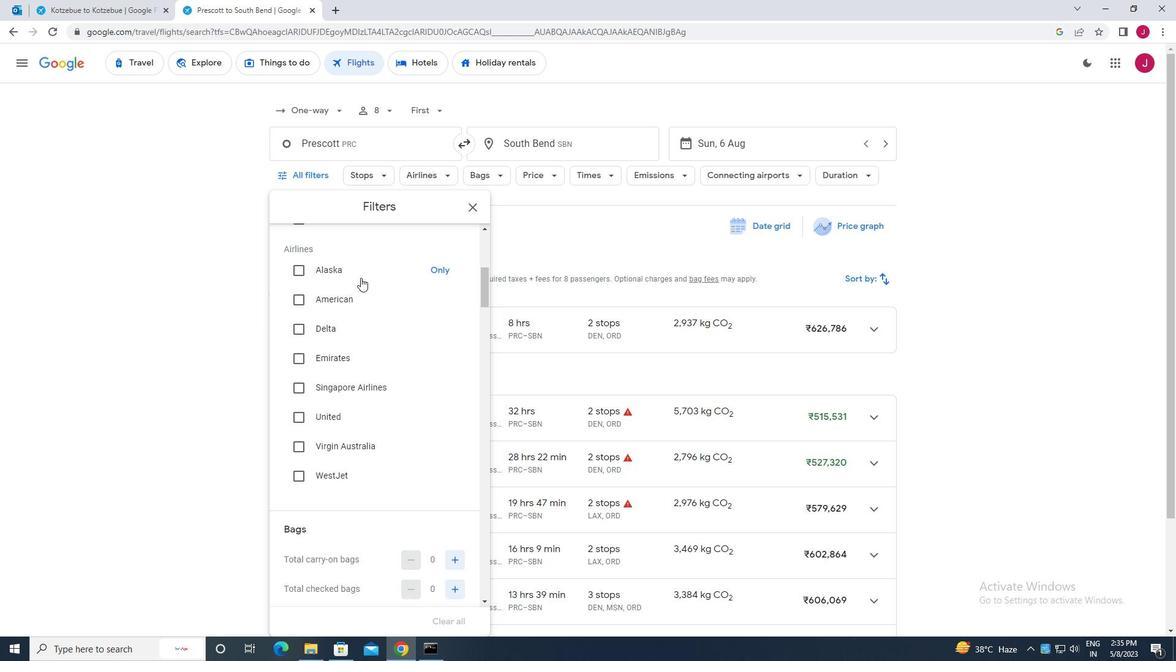 
Action: Mouse scrolled (360, 277) with delta (0, 0)
Screenshot: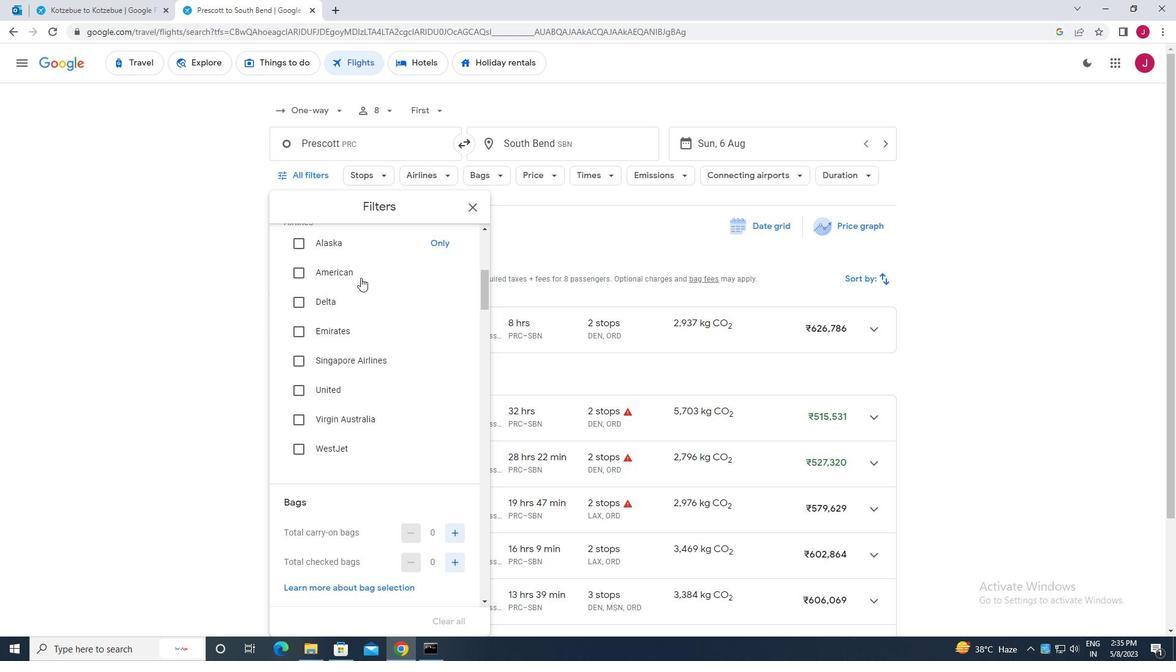 
Action: Mouse moved to (450, 270)
Screenshot: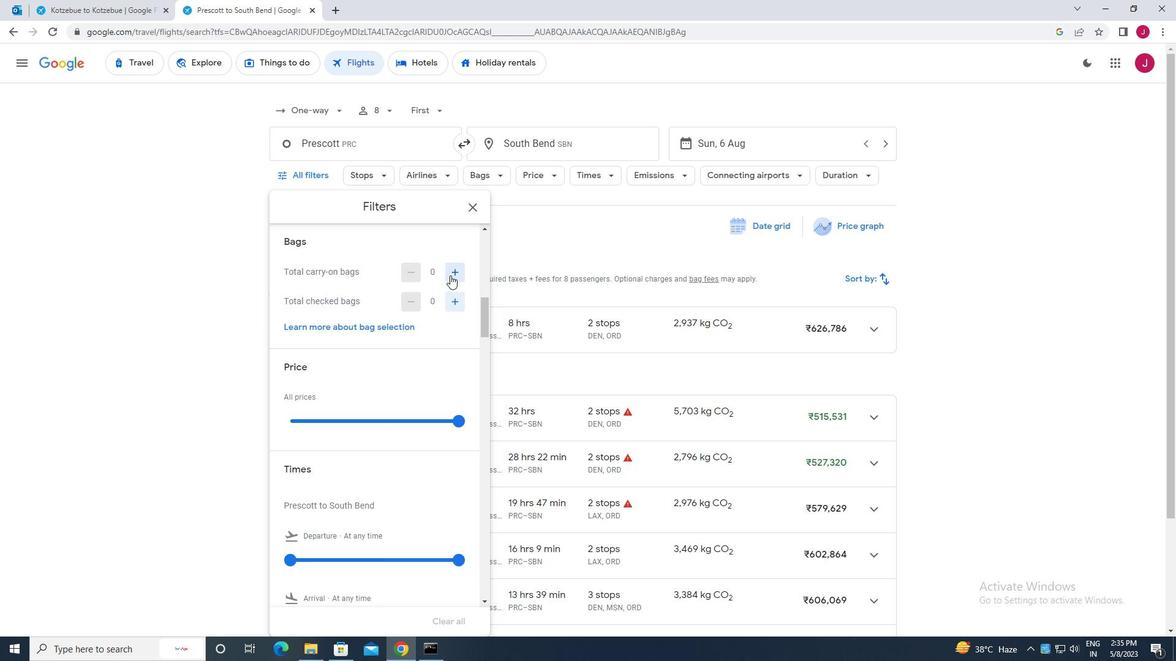 
Action: Mouse pressed left at (450, 270)
Screenshot: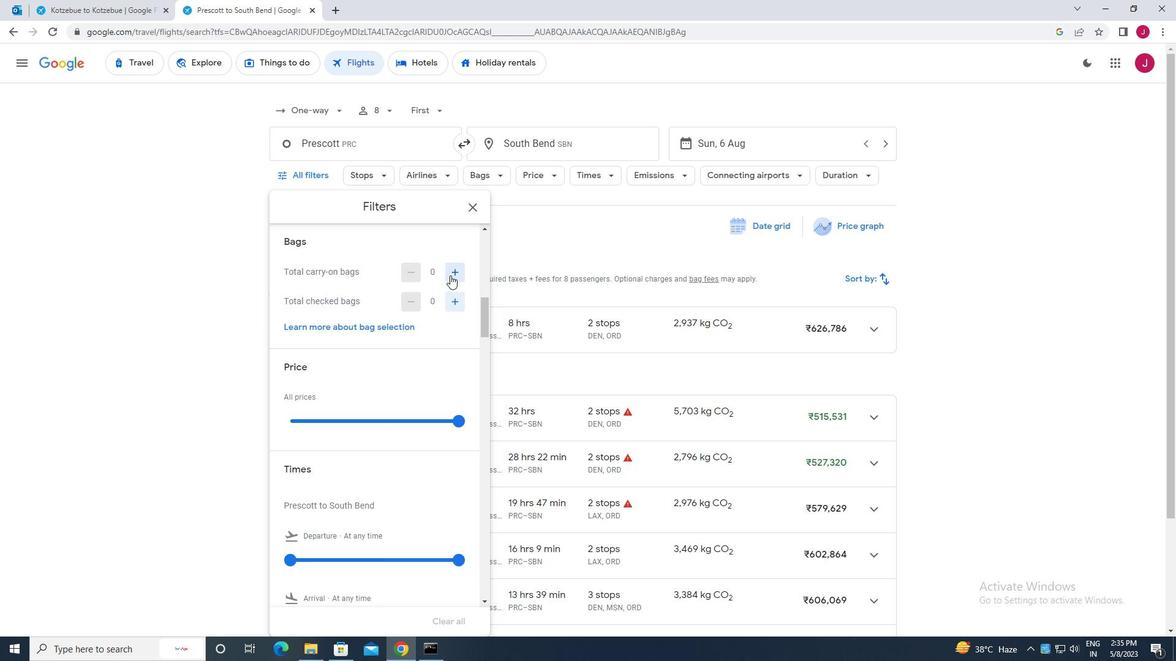 
Action: Mouse pressed left at (450, 270)
Screenshot: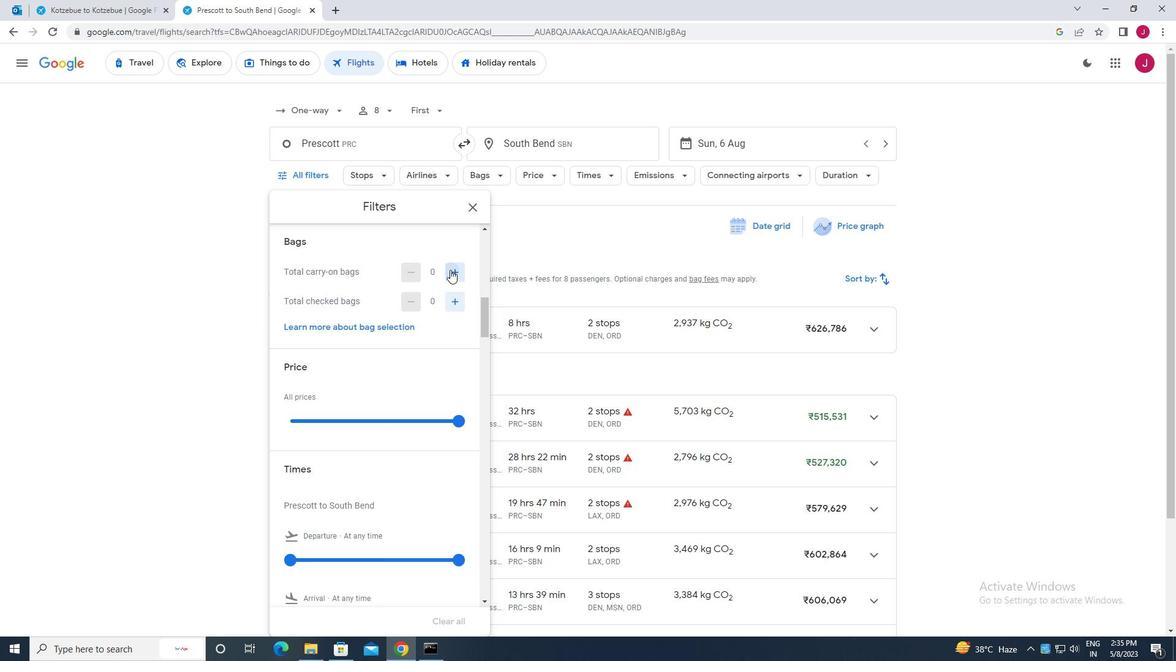 
Action: Mouse moved to (464, 308)
Screenshot: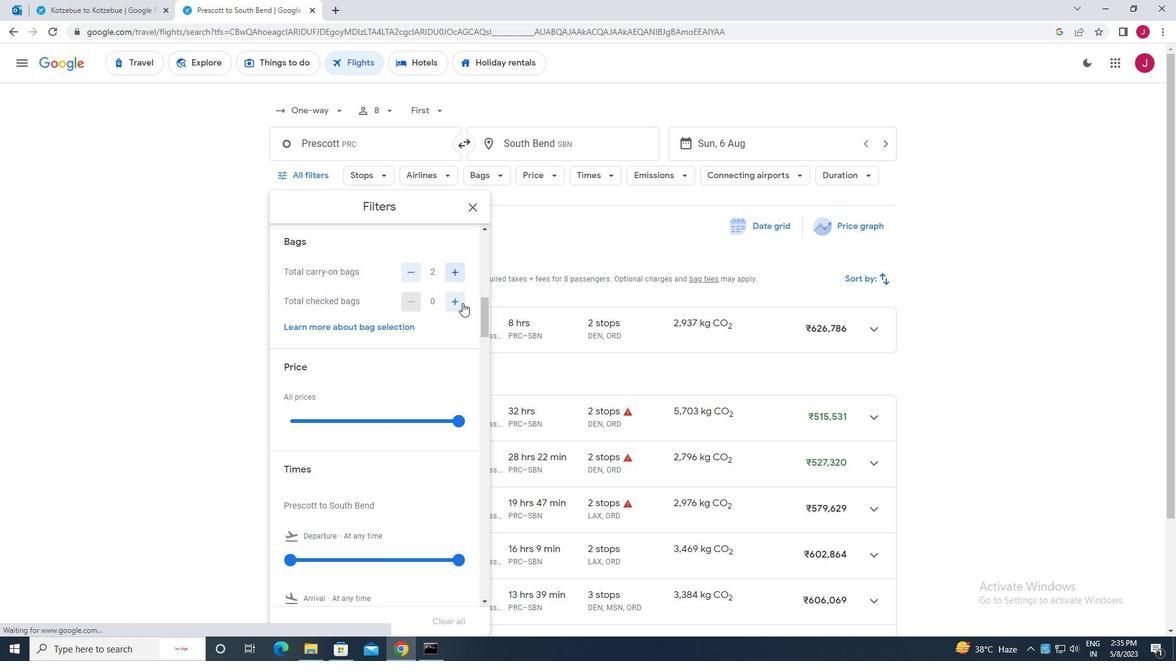 
Action: Mouse pressed left at (464, 308)
Screenshot: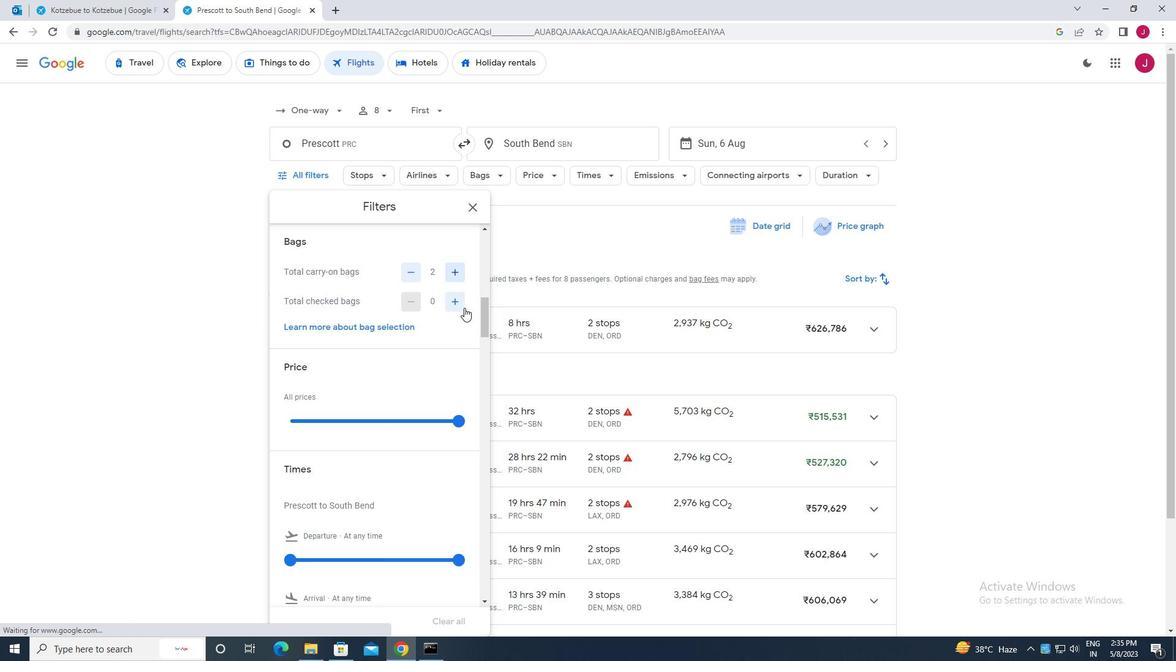 
Action: Mouse moved to (464, 308)
Screenshot: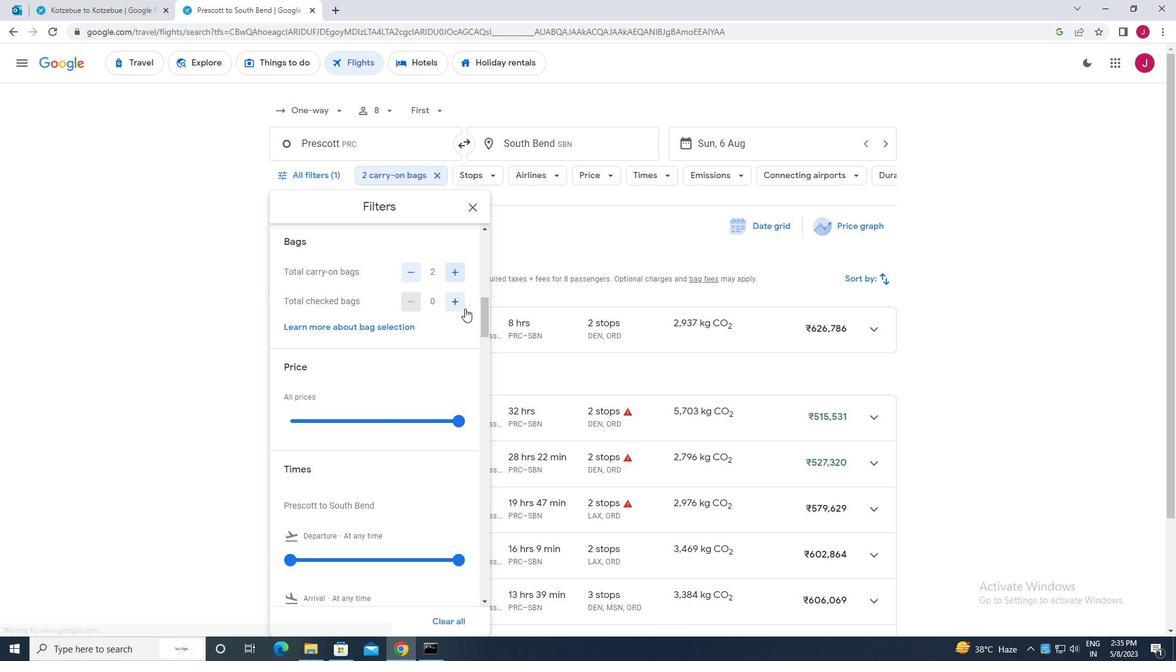 
Action: Mouse pressed left at (464, 308)
Screenshot: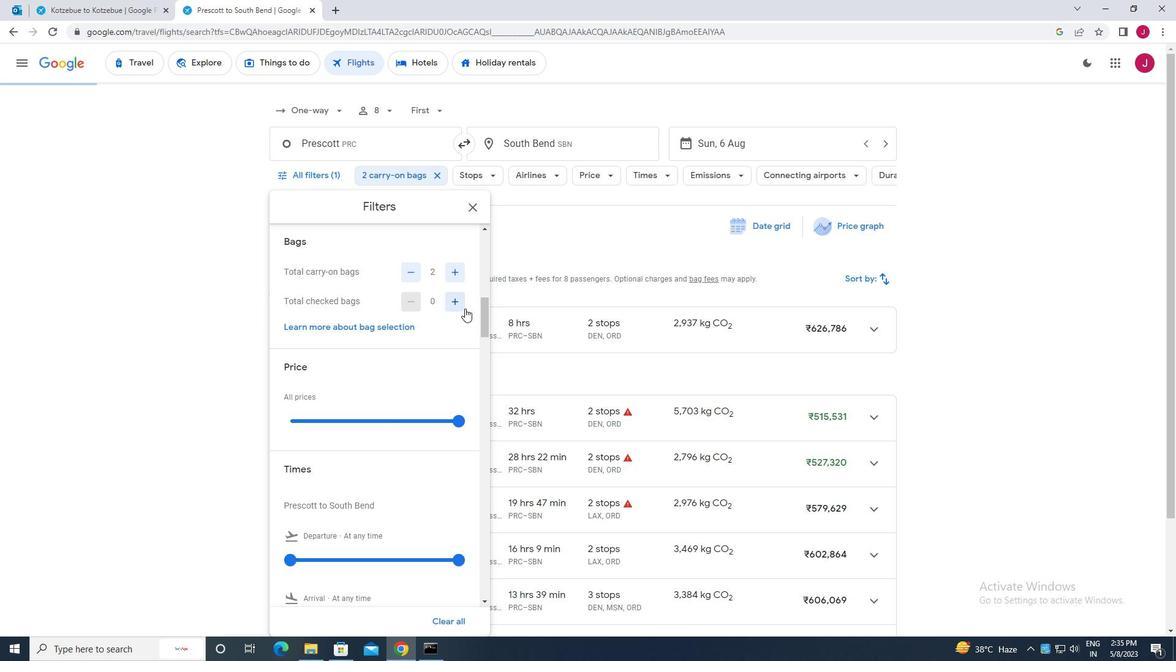 
Action: Mouse moved to (457, 303)
Screenshot: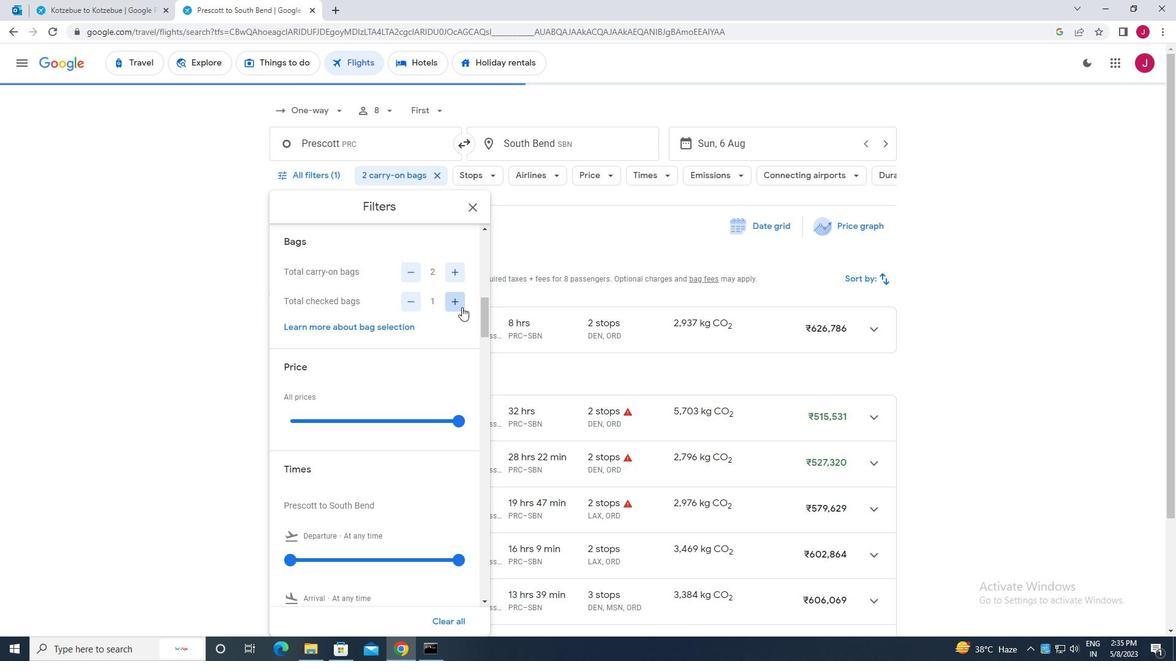 
Action: Mouse pressed left at (457, 303)
Screenshot: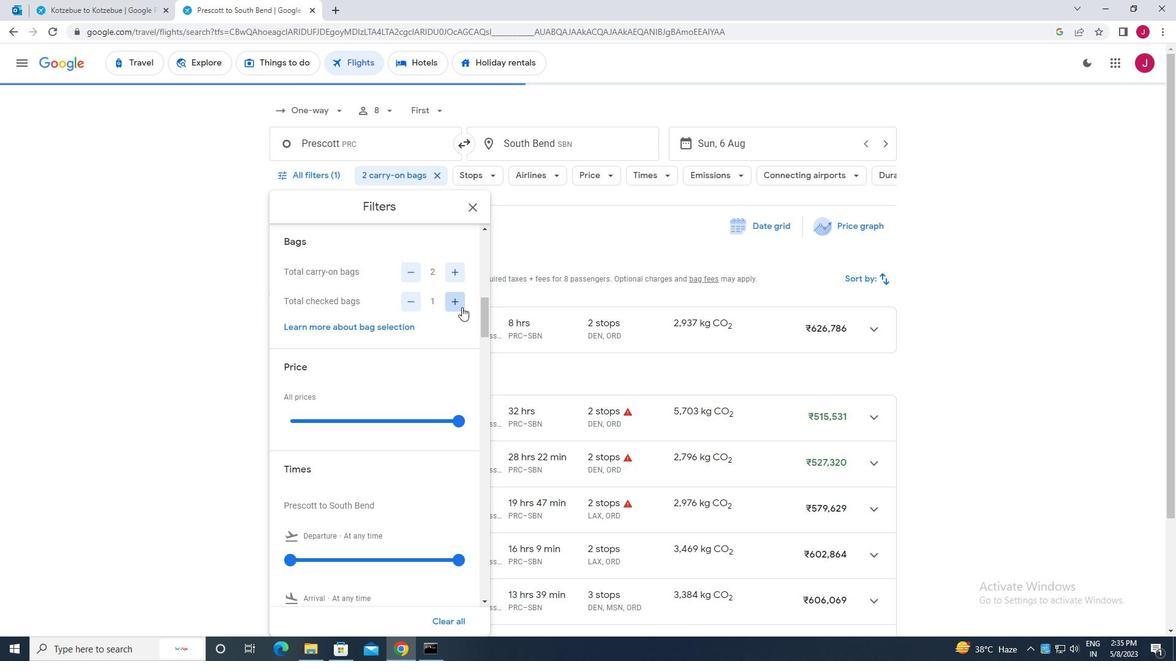 
Action: Mouse pressed left at (457, 303)
Screenshot: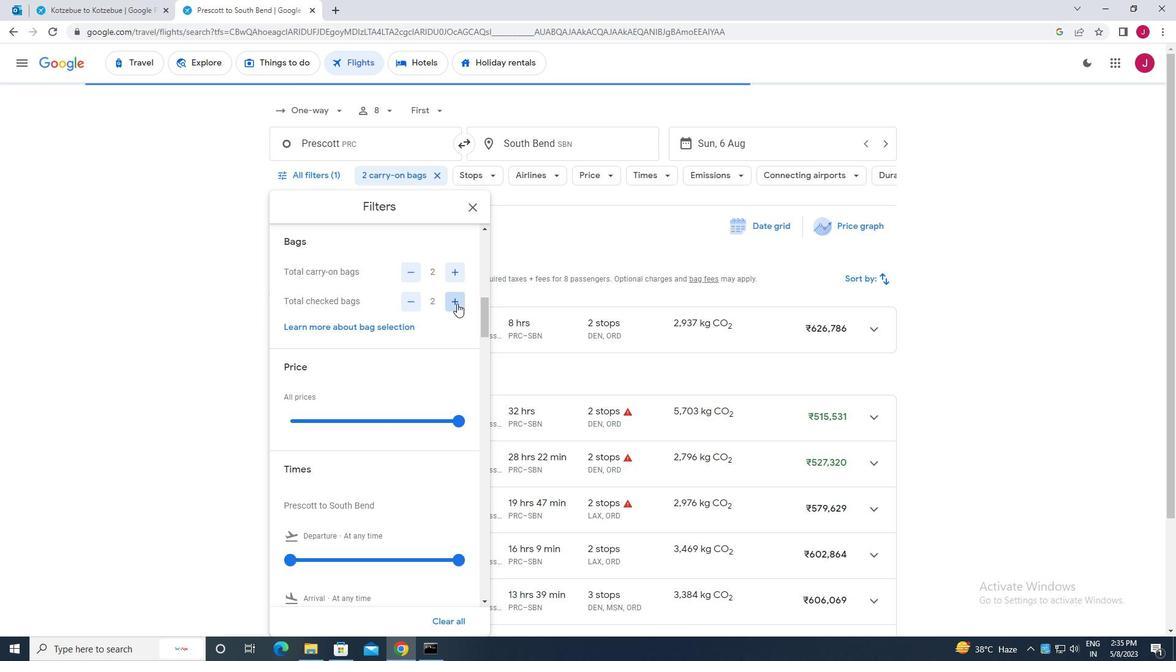 
Action: Mouse pressed left at (457, 303)
Screenshot: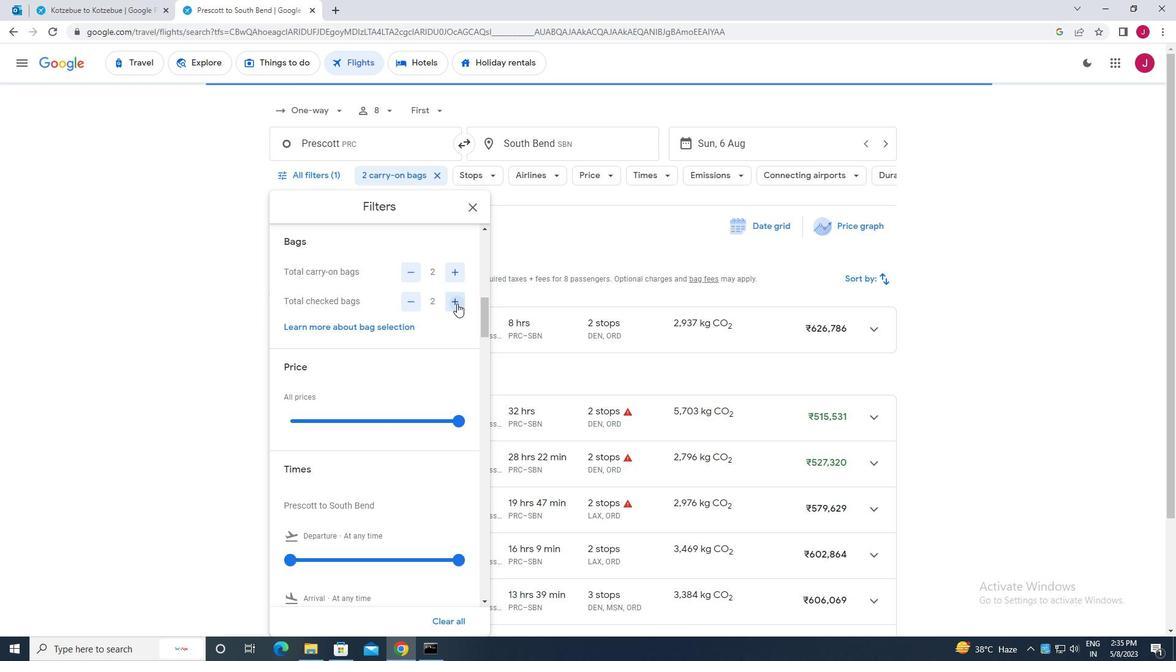 
Action: Mouse pressed left at (457, 303)
Screenshot: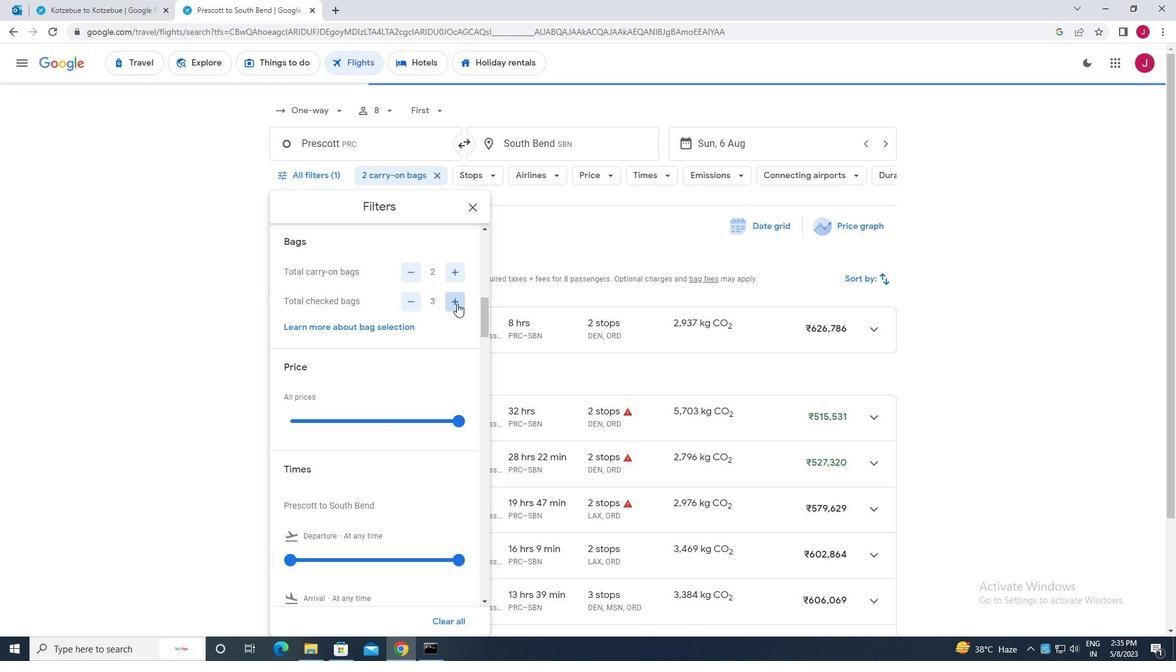 
Action: Mouse pressed left at (457, 303)
Screenshot: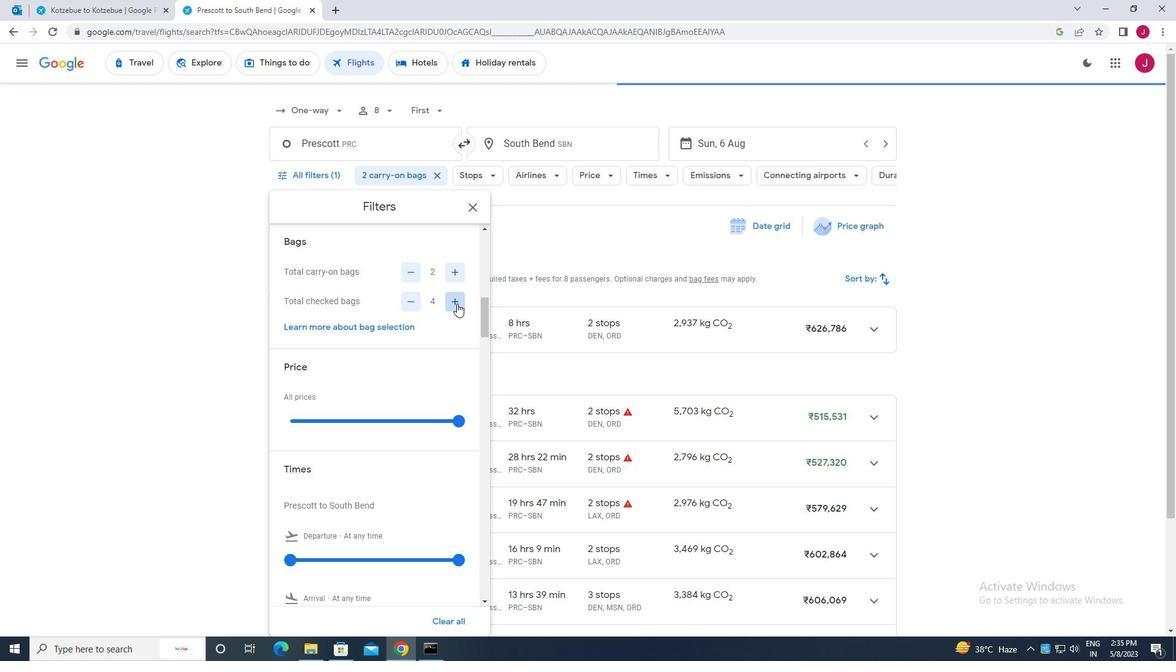
Action: Mouse moved to (414, 303)
Screenshot: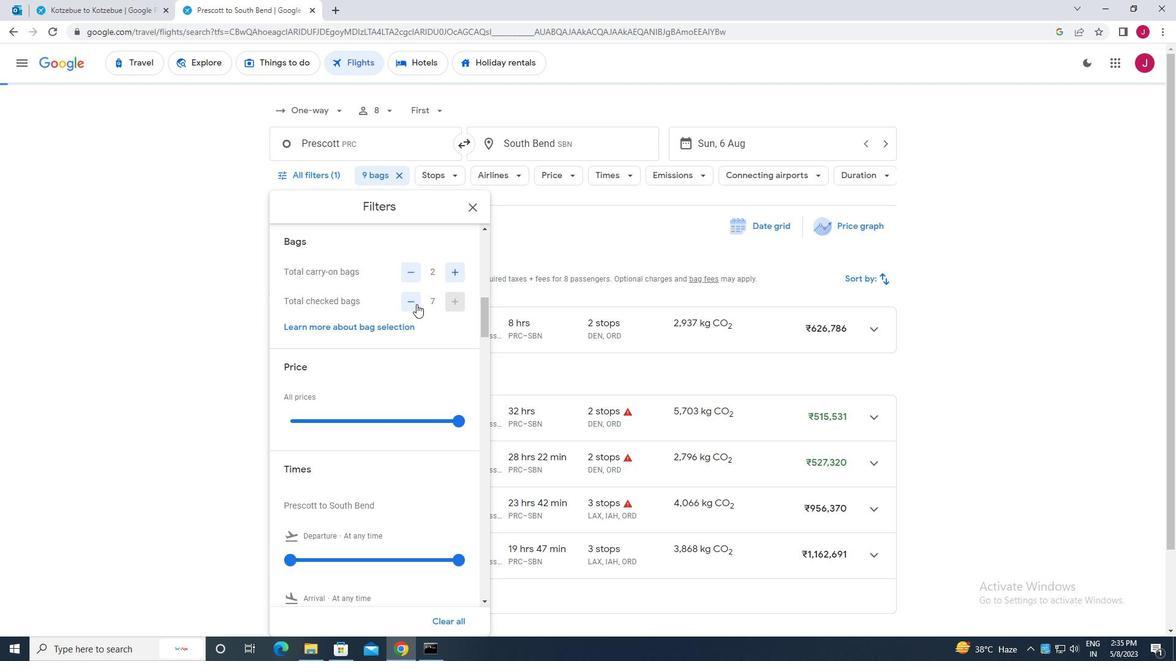 
Action: Mouse pressed left at (414, 303)
Screenshot: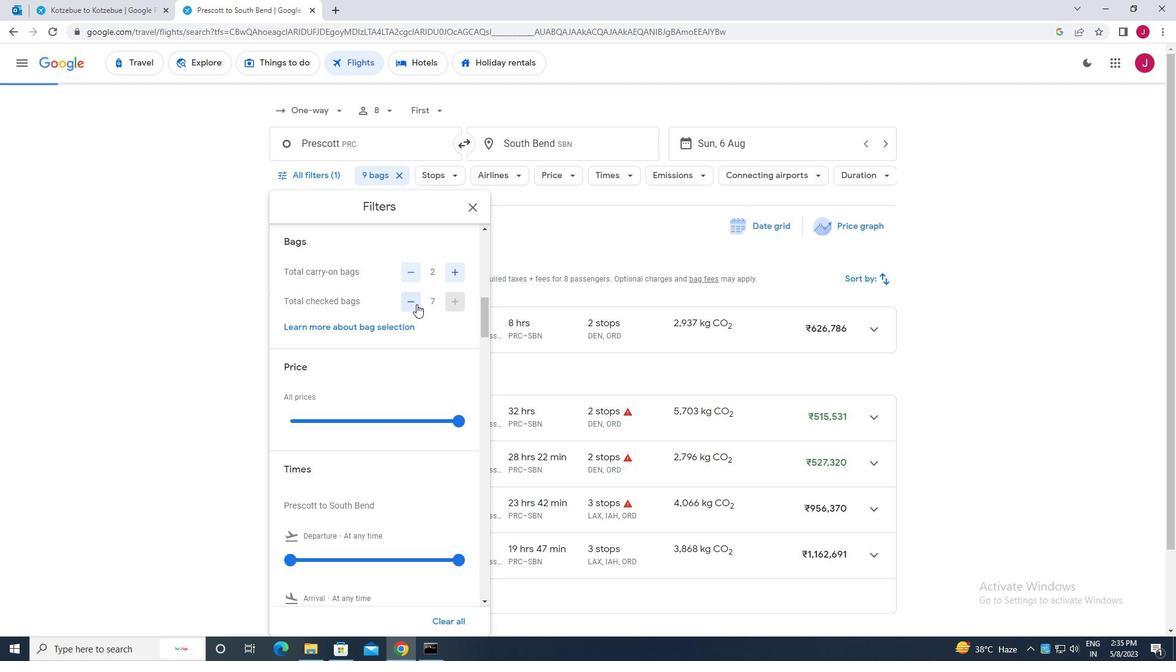 
Action: Mouse moved to (416, 306)
Screenshot: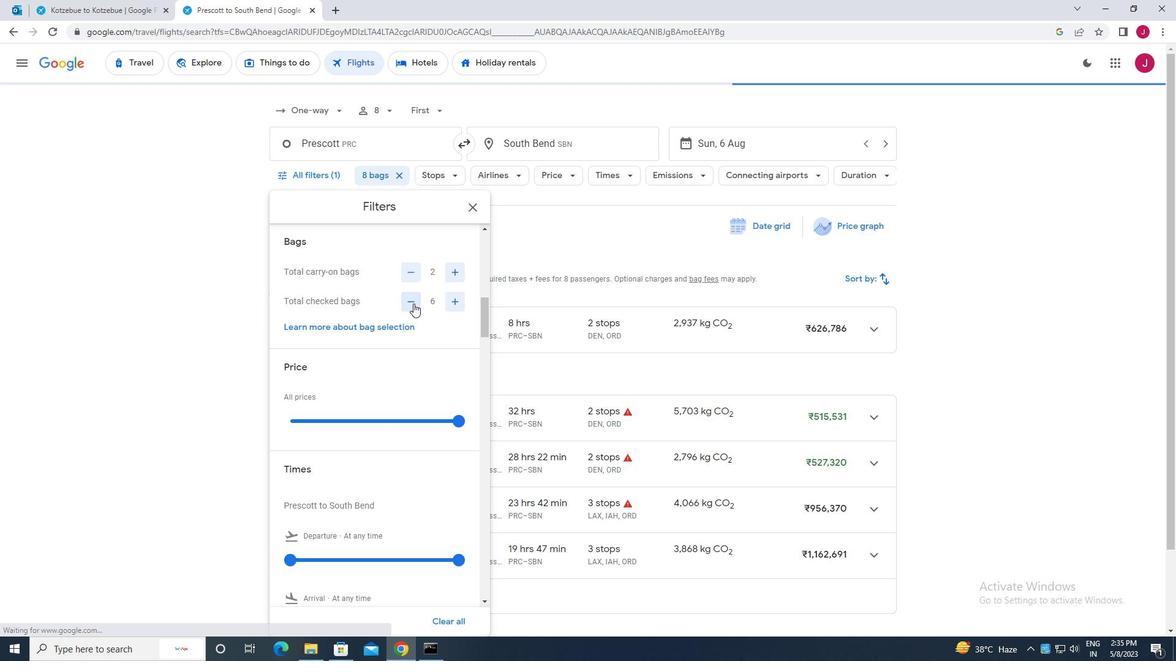 
Action: Mouse scrolled (416, 305) with delta (0, 0)
Screenshot: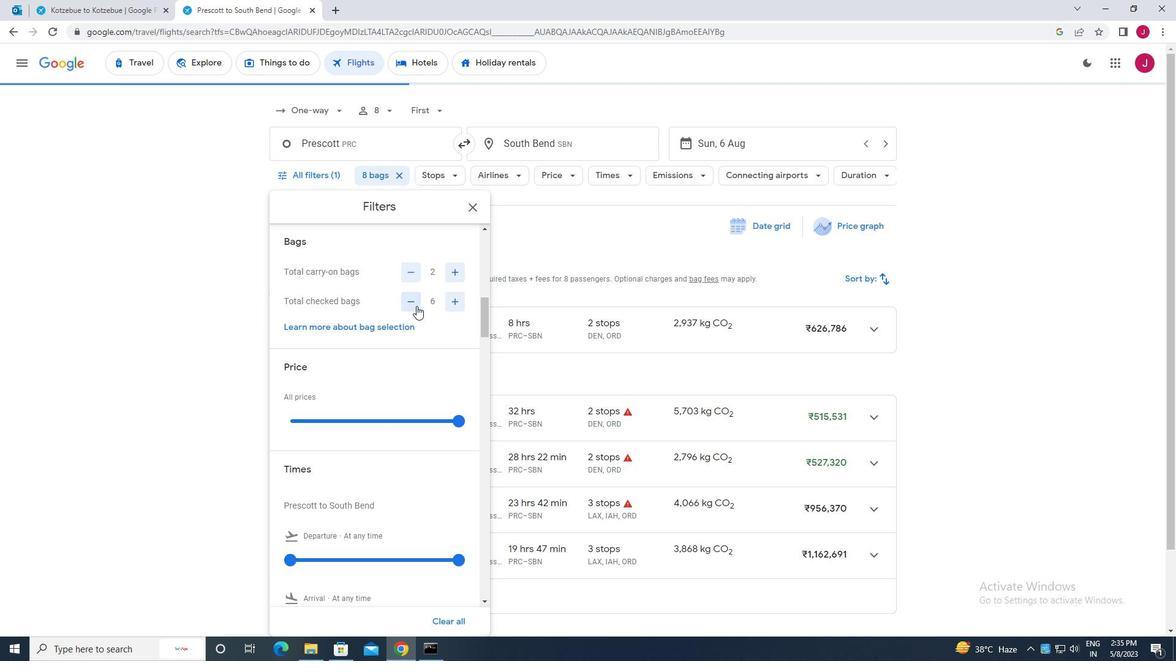 
Action: Mouse scrolled (416, 305) with delta (0, 0)
Screenshot: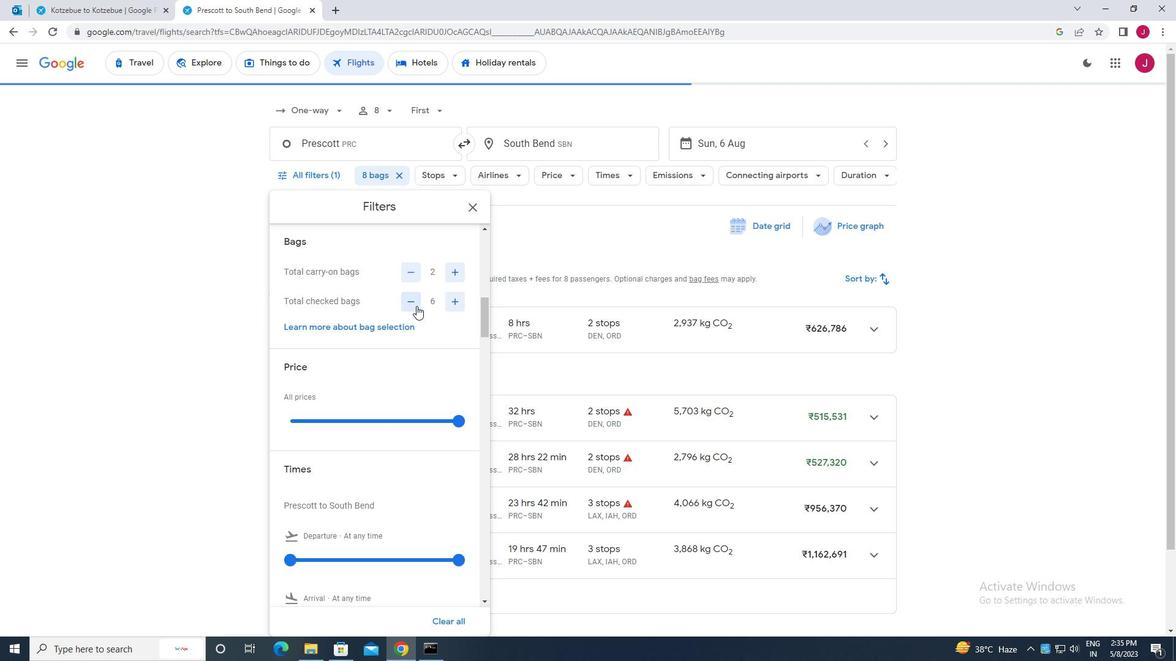 
Action: Mouse moved to (452, 300)
Screenshot: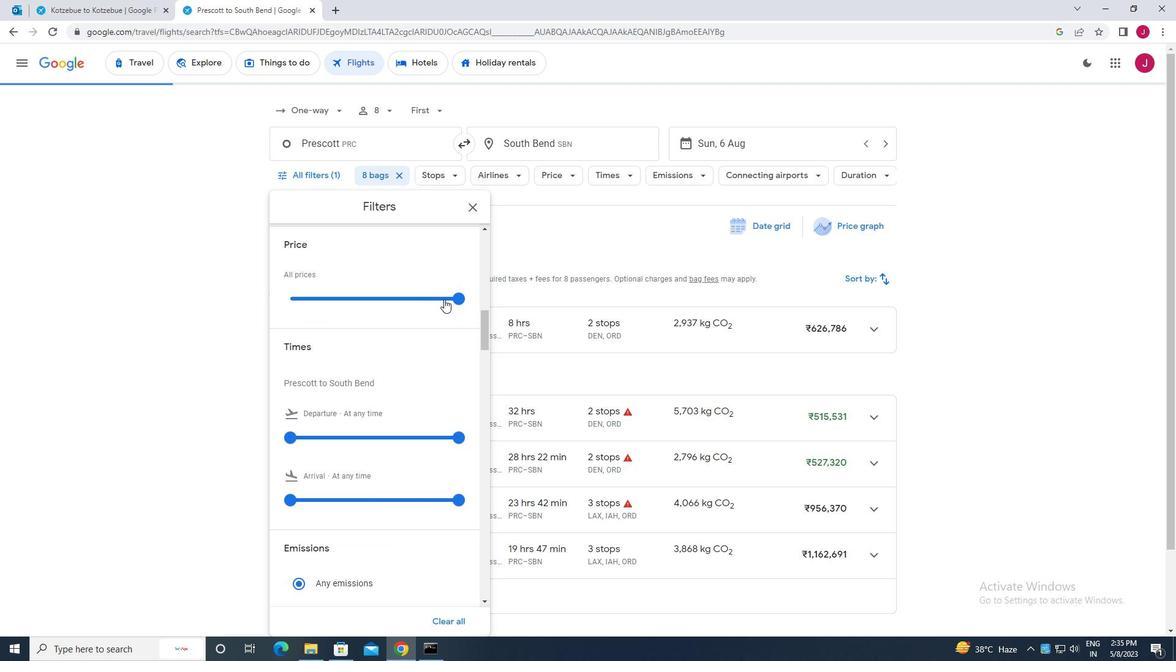 
Action: Mouse pressed left at (452, 300)
Screenshot: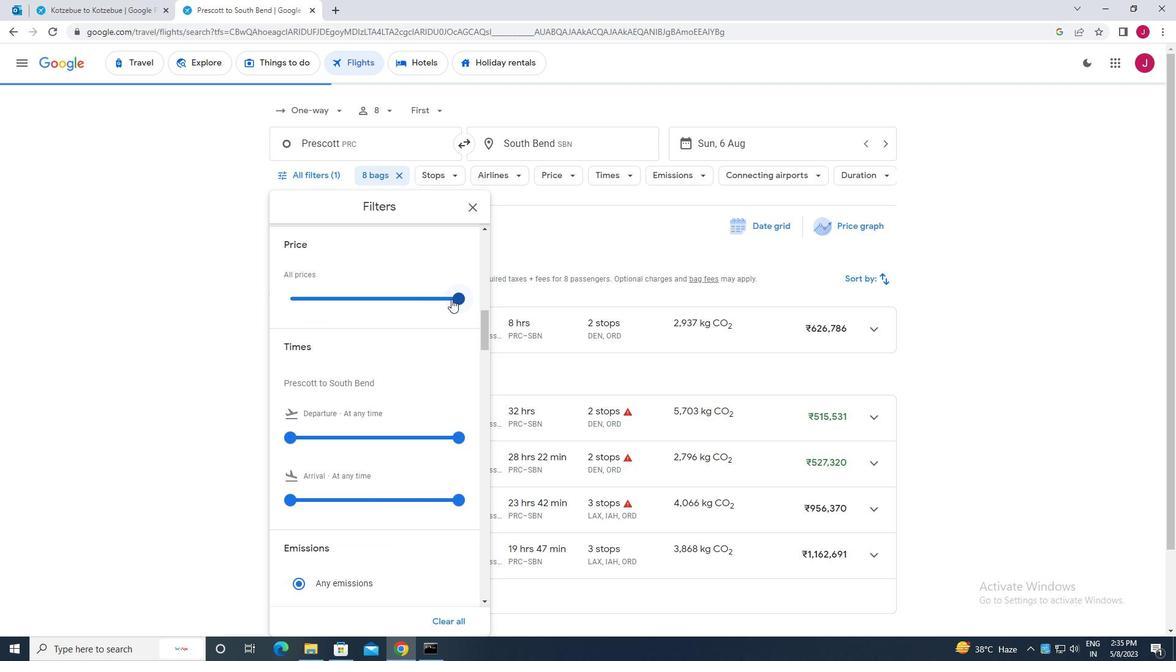 
Action: Mouse moved to (460, 299)
Screenshot: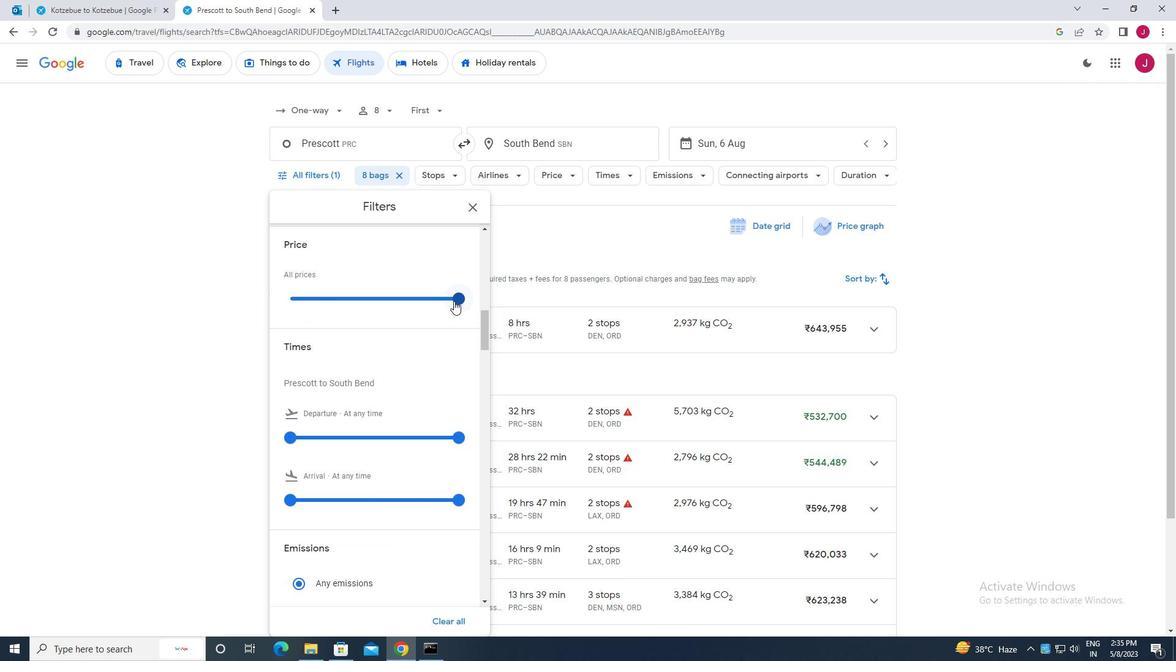 
Action: Mouse pressed left at (460, 299)
Screenshot: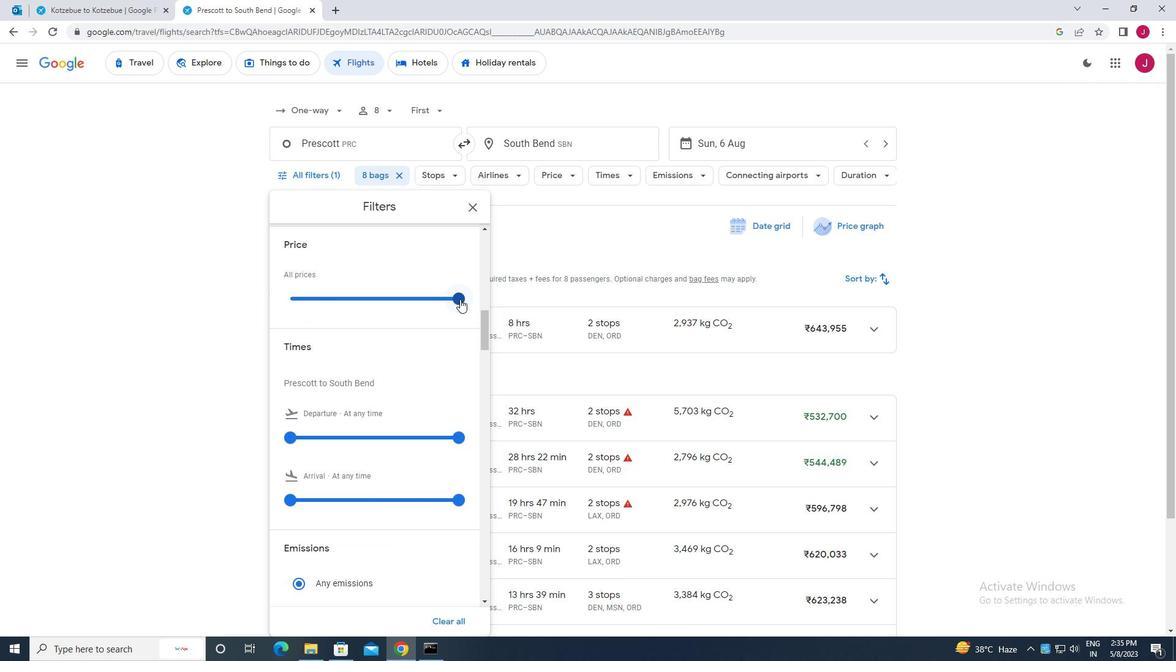 
Action: Mouse moved to (378, 320)
Screenshot: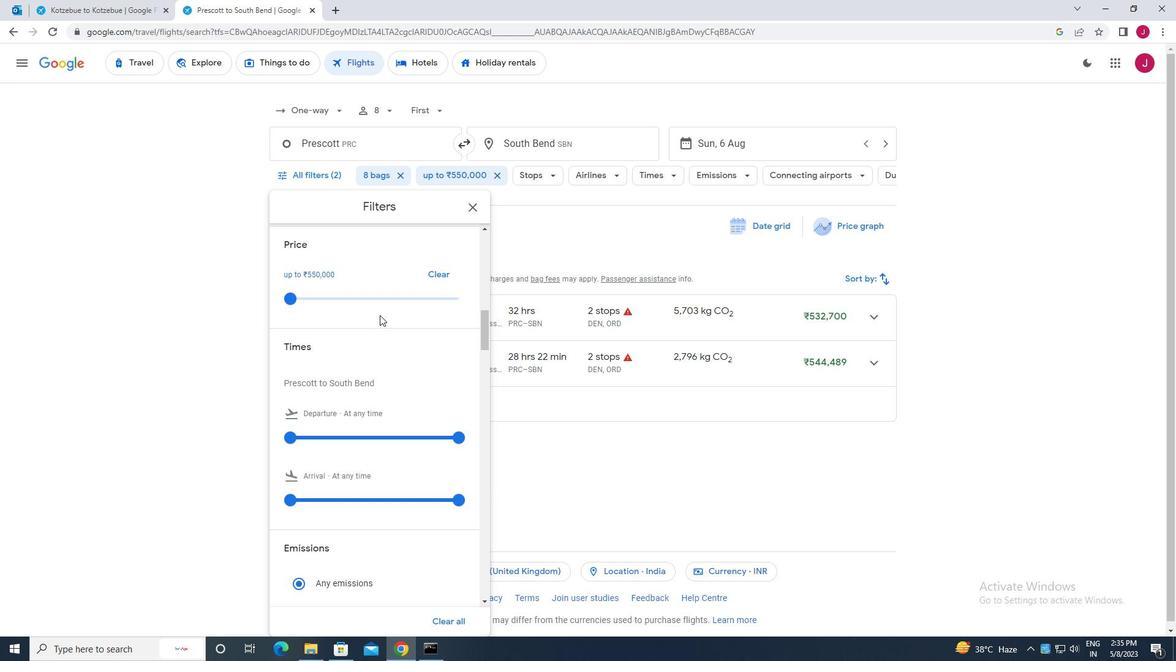 
Action: Mouse scrolled (378, 319) with delta (0, 0)
Screenshot: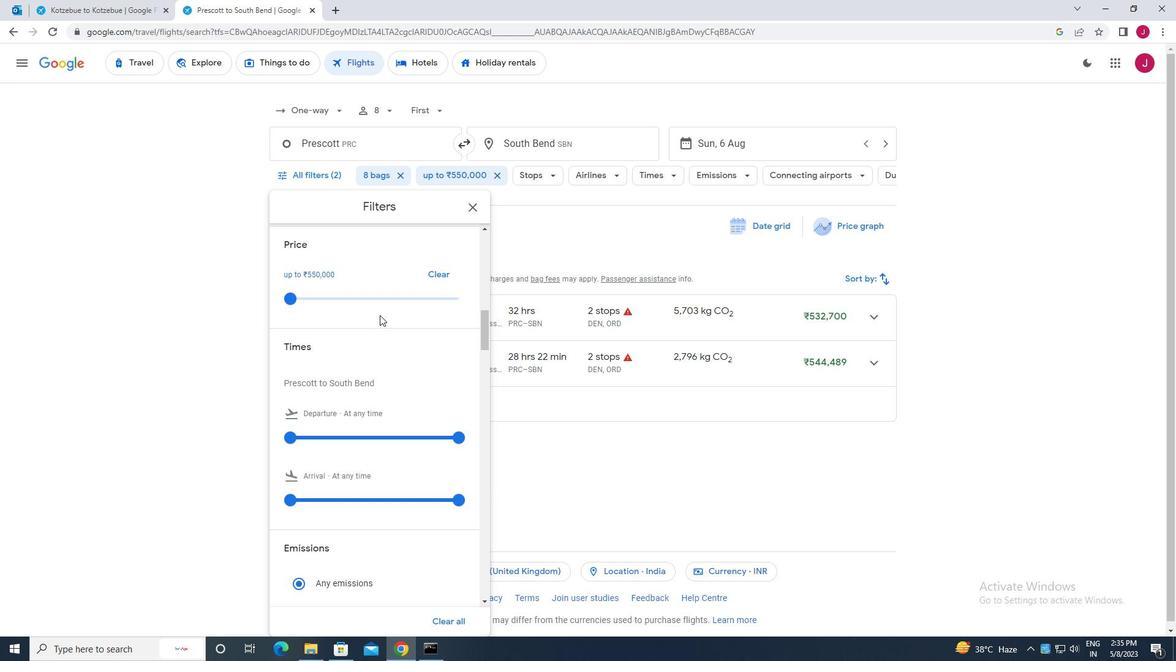 
Action: Mouse moved to (378, 321)
Screenshot: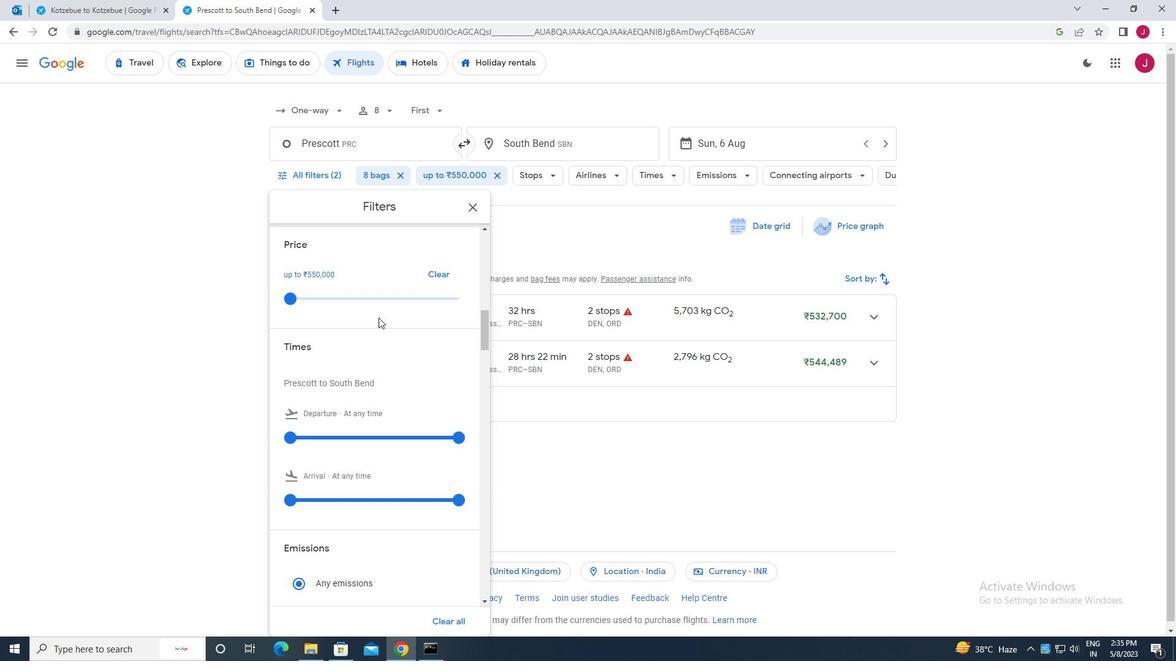 
Action: Mouse scrolled (378, 320) with delta (0, 0)
Screenshot: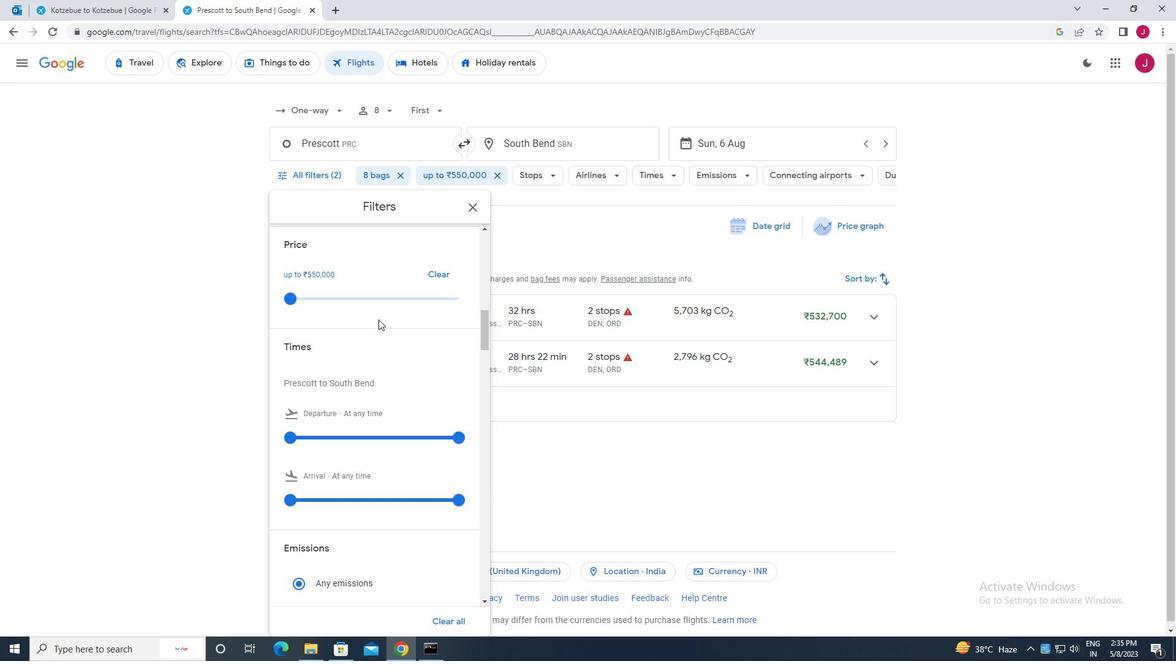 
Action: Mouse moved to (295, 313)
Screenshot: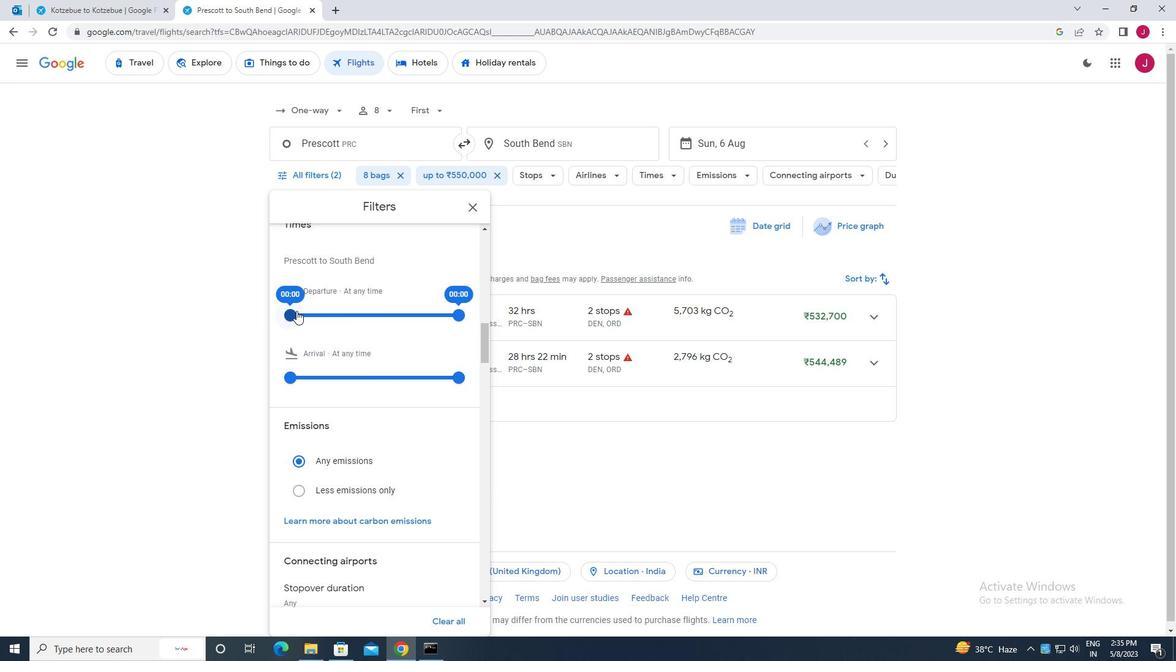 
Action: Mouse pressed left at (295, 313)
Screenshot: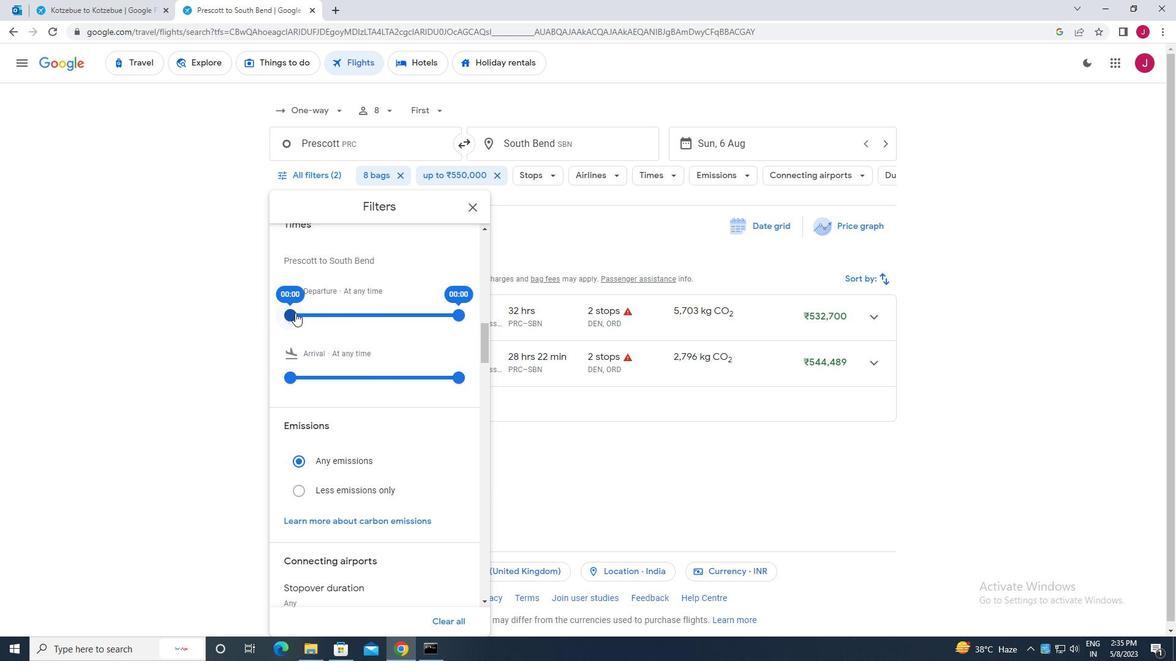 
Action: Mouse moved to (459, 317)
Screenshot: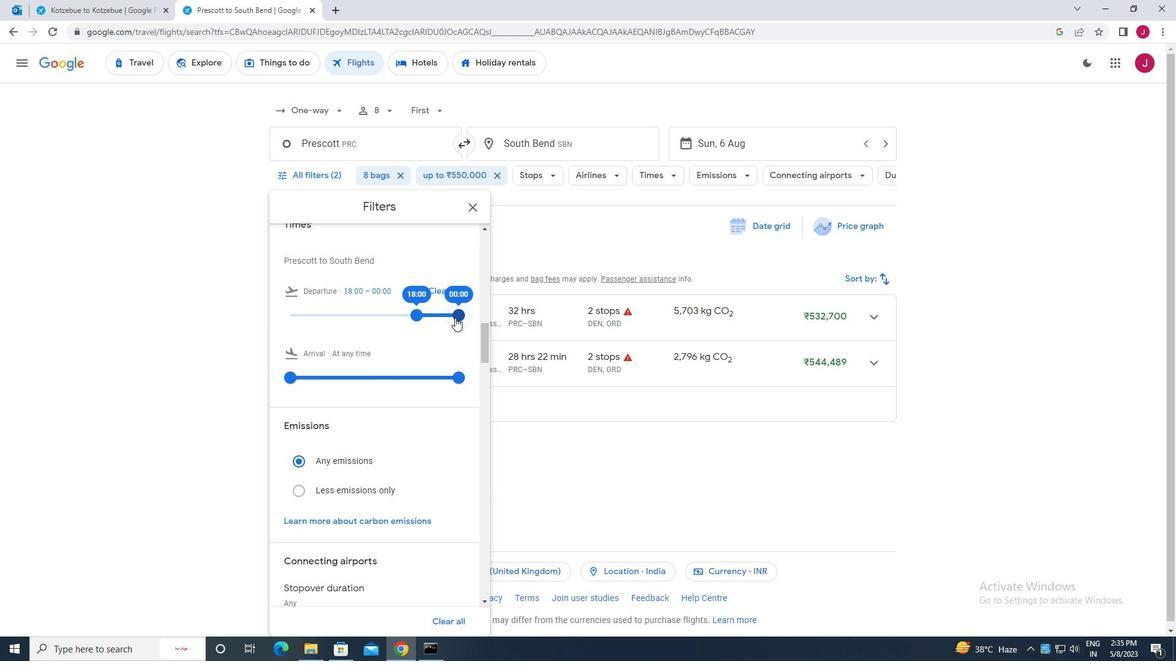 
Action: Mouse pressed left at (459, 317)
Screenshot: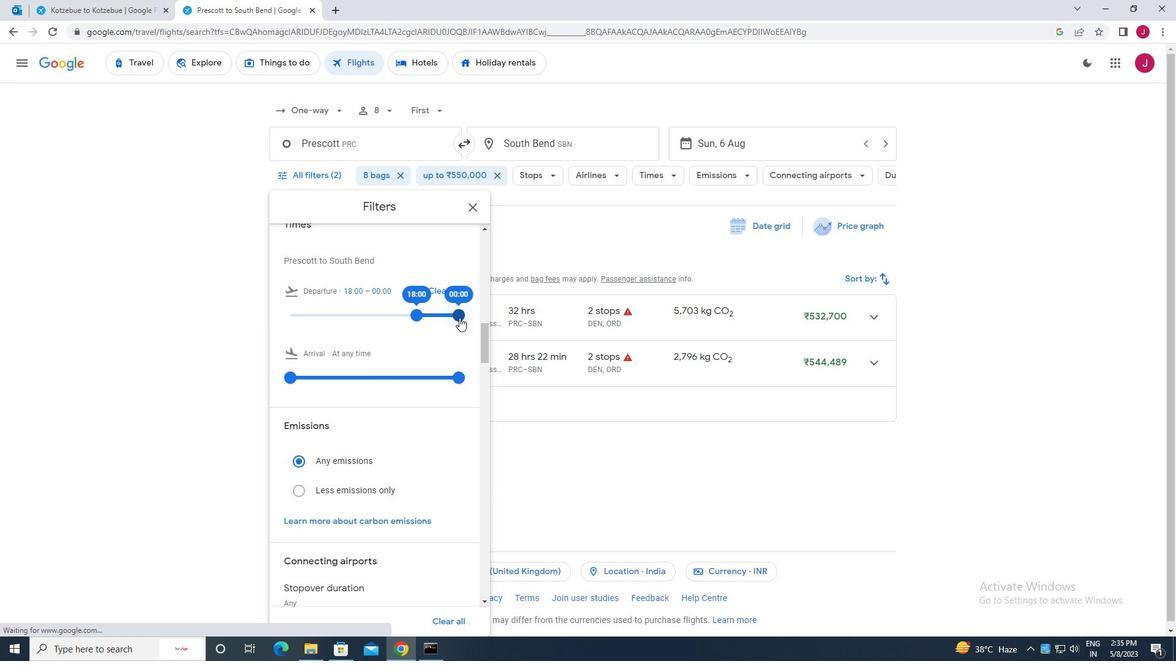 
Action: Mouse moved to (475, 213)
Screenshot: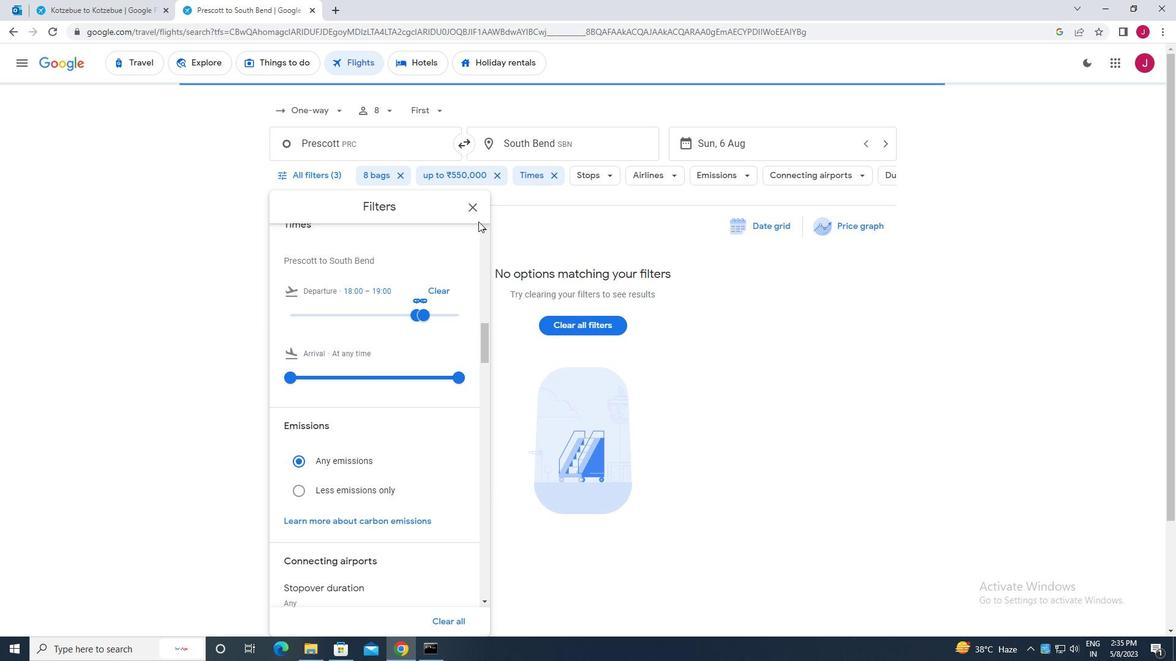 
Action: Mouse pressed left at (475, 213)
Screenshot: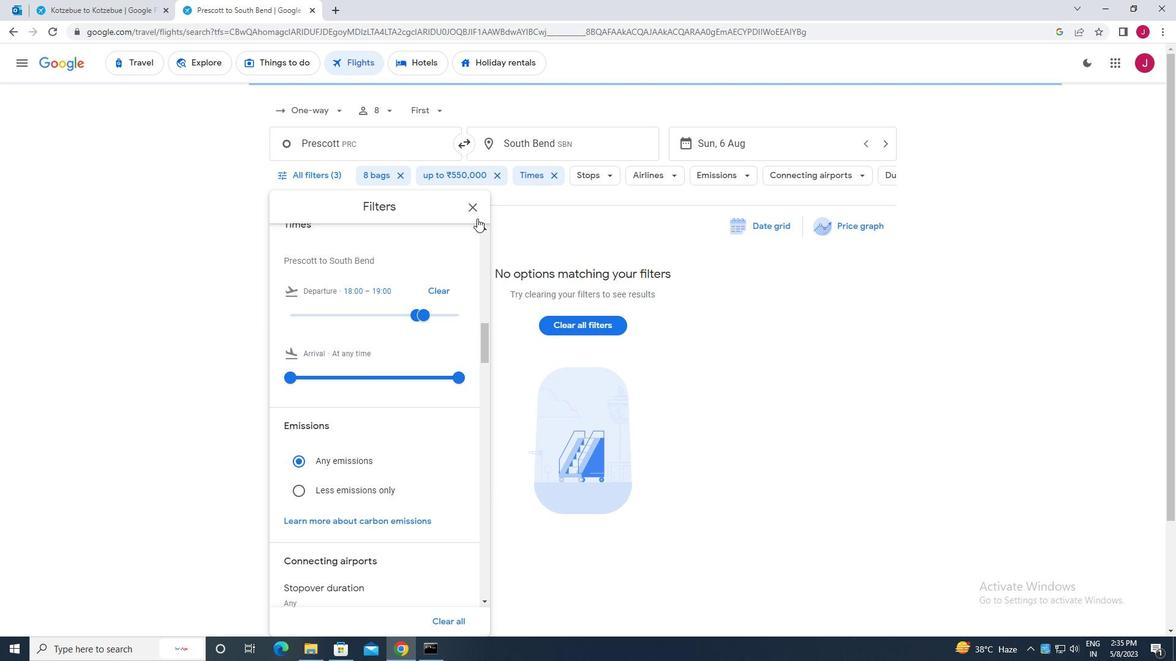 
Action: Mouse moved to (474, 213)
Screenshot: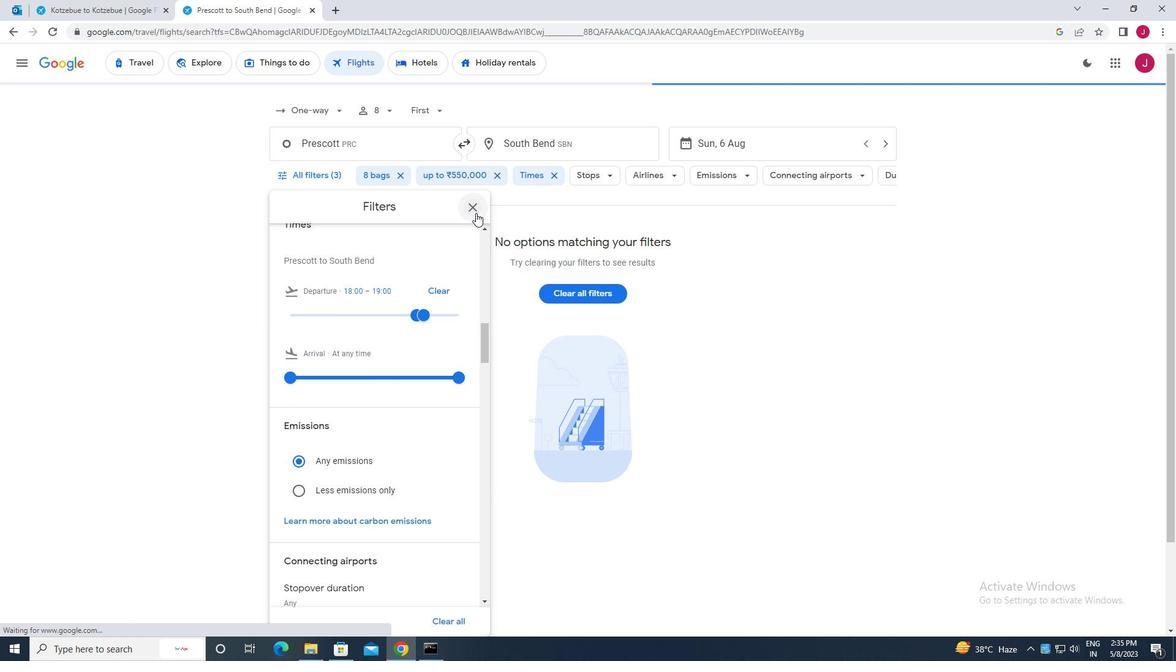 
